 Task: Find connections with filter location Maryborough with filter topic #Personalbrandingwith filter profile language Spanish with filter current company ITC Hotels with filter school Goa Engineering College - Government of Goa with filter industry Security and Investigations with filter service category Grant Writing with filter keywords title Manufacturing Assembler
Action: Mouse moved to (711, 124)
Screenshot: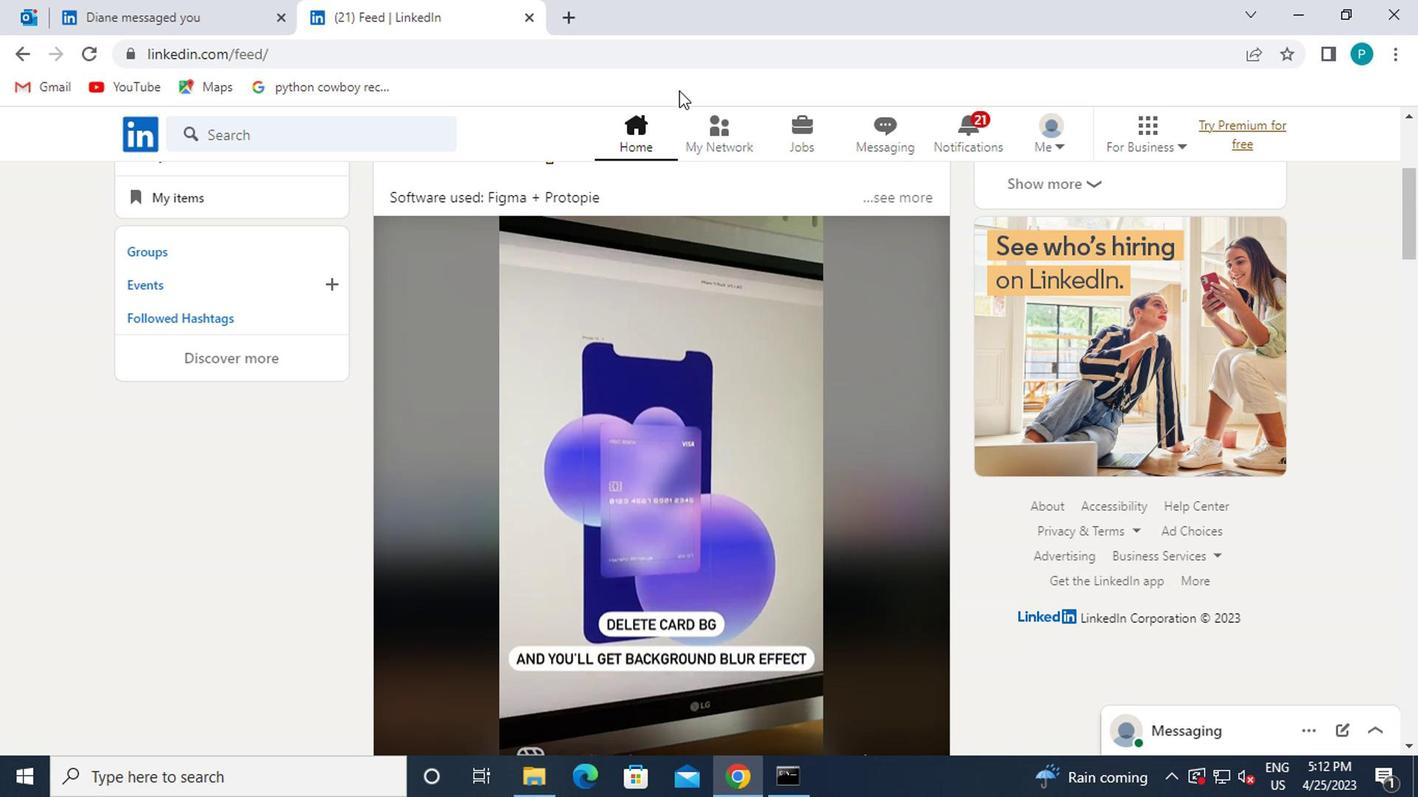 
Action: Mouse pressed left at (711, 124)
Screenshot: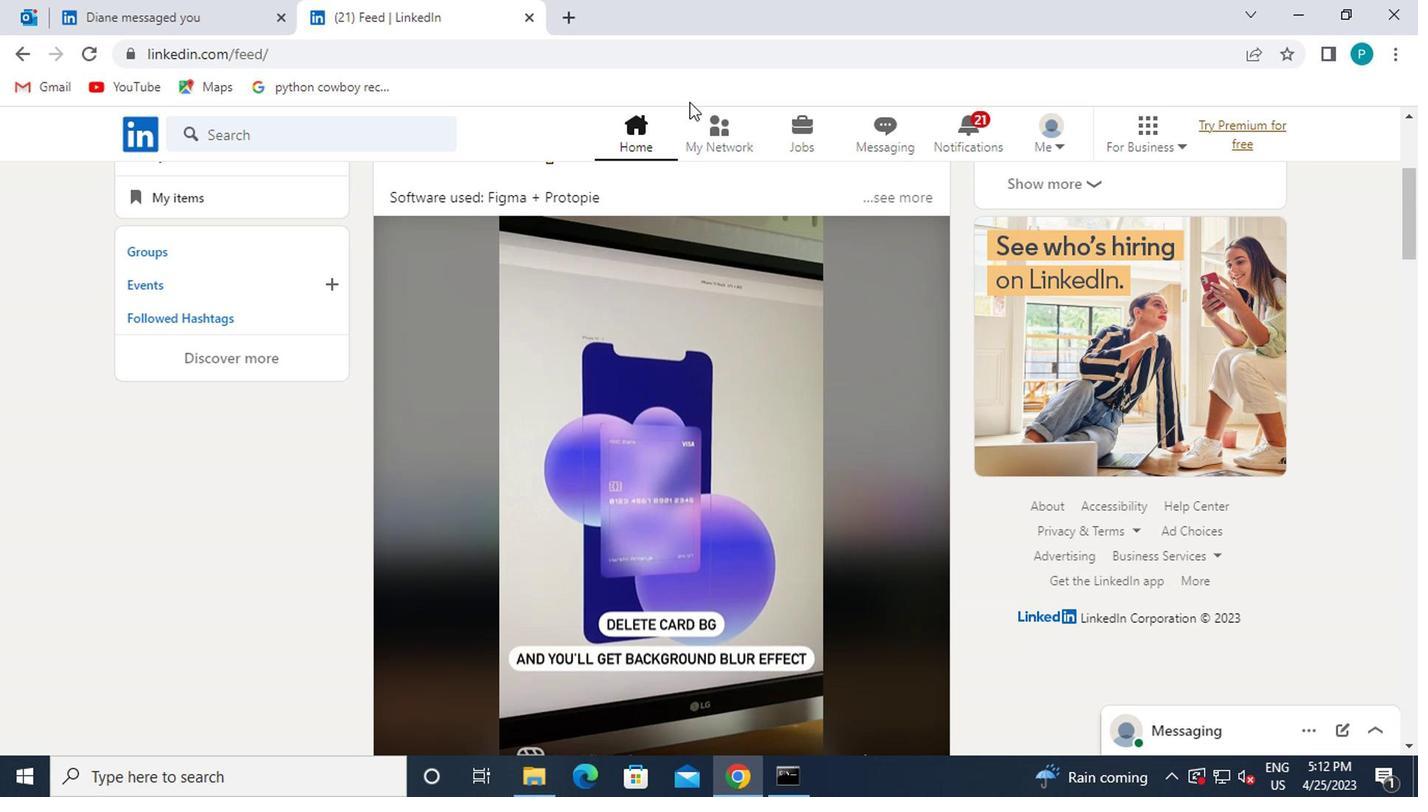 
Action: Mouse moved to (149, 262)
Screenshot: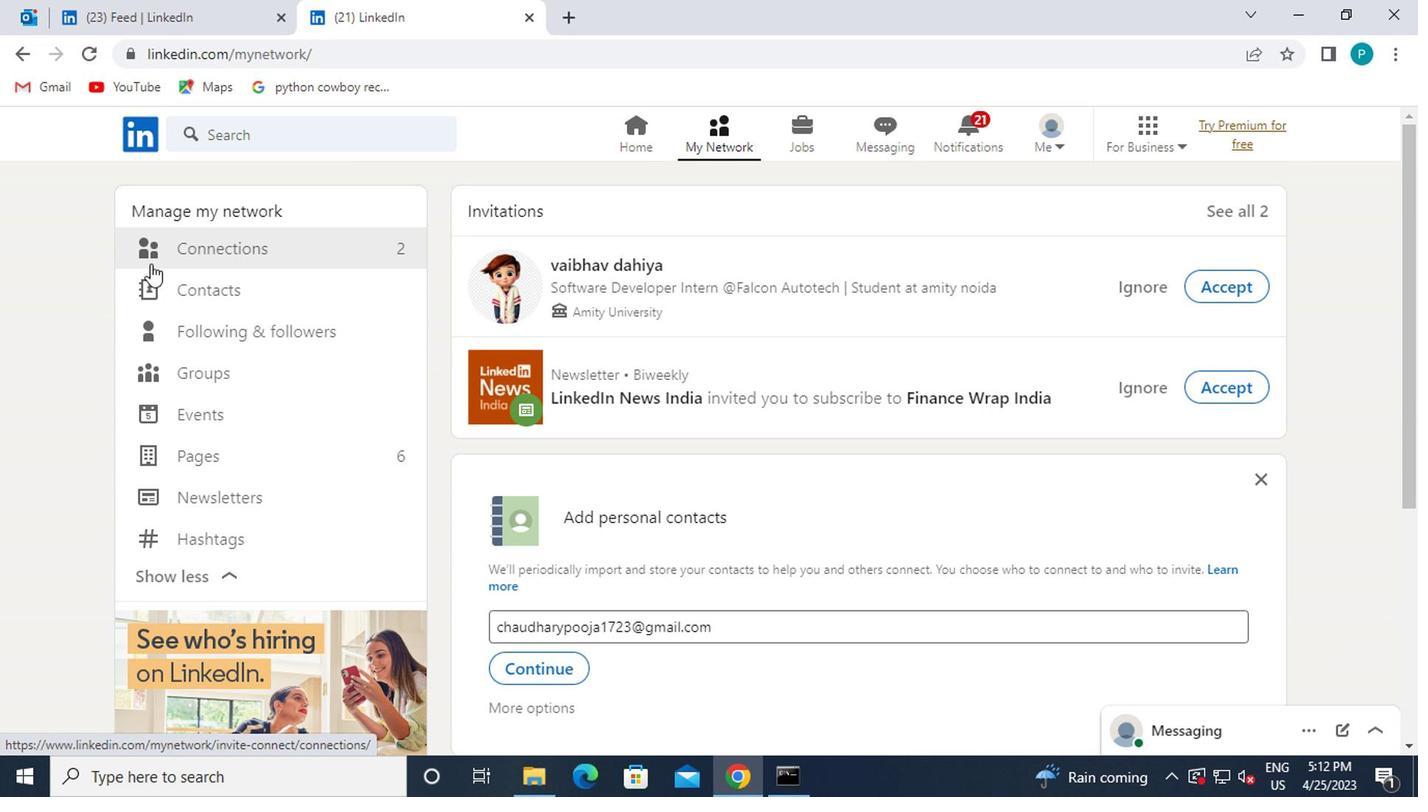 
Action: Mouse pressed left at (149, 262)
Screenshot: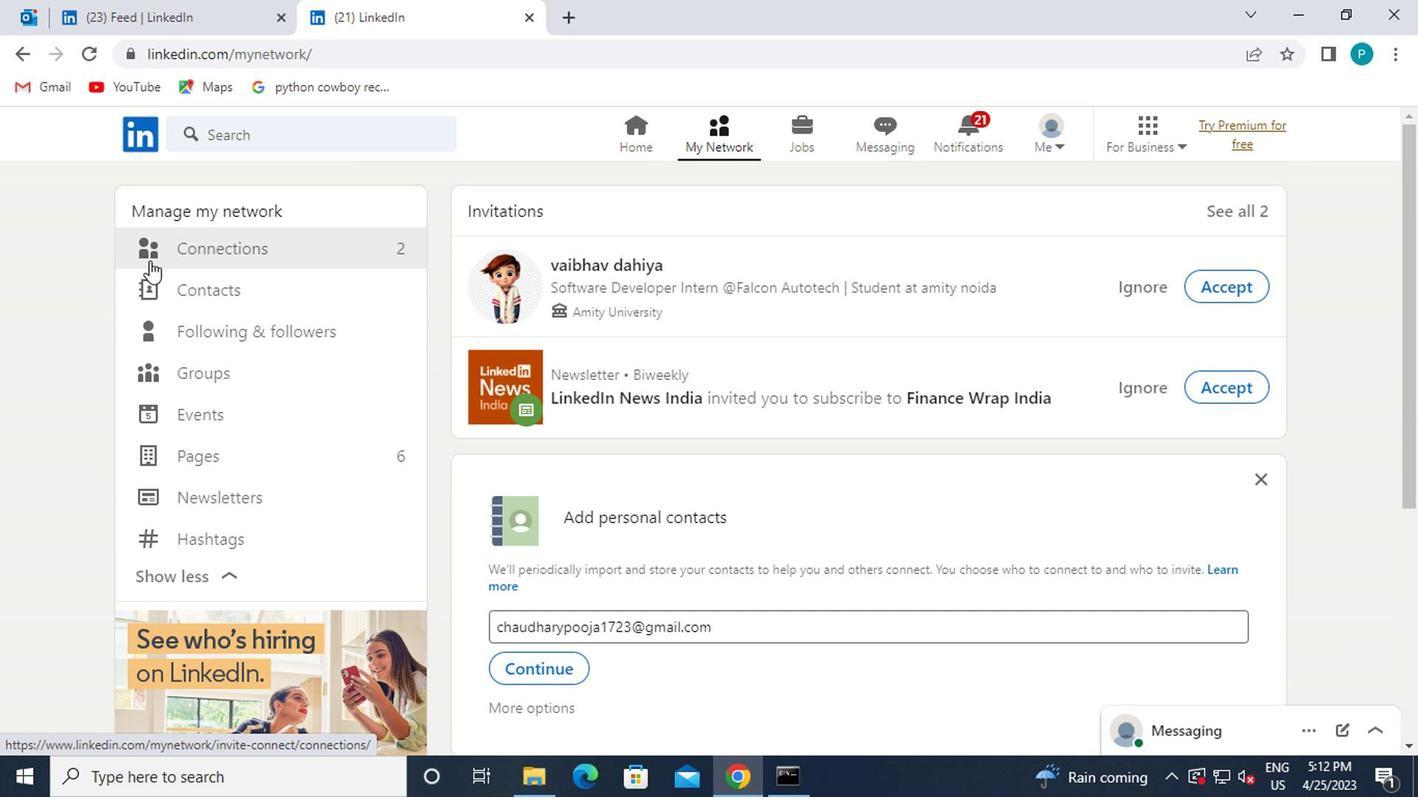 
Action: Mouse moved to (838, 257)
Screenshot: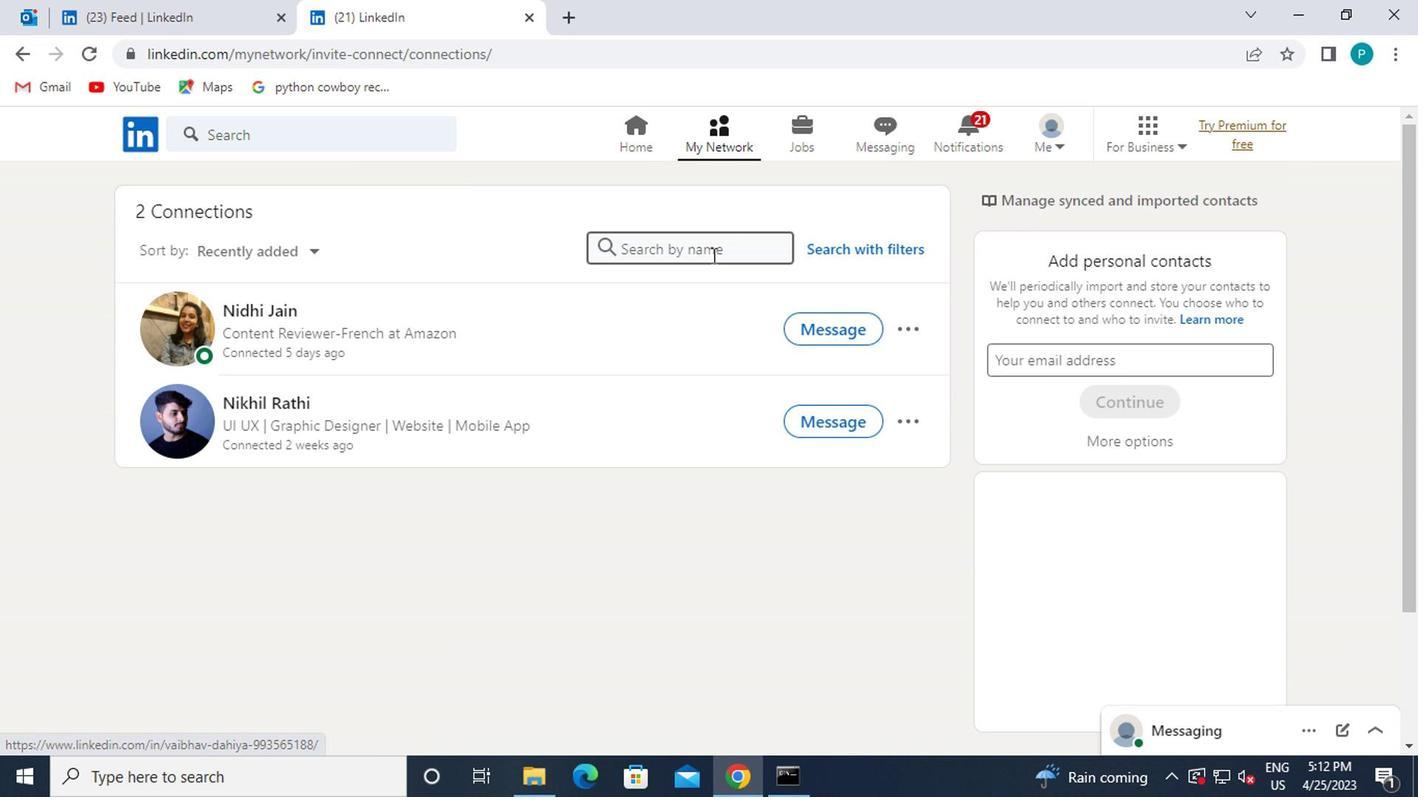 
Action: Mouse pressed left at (838, 257)
Screenshot: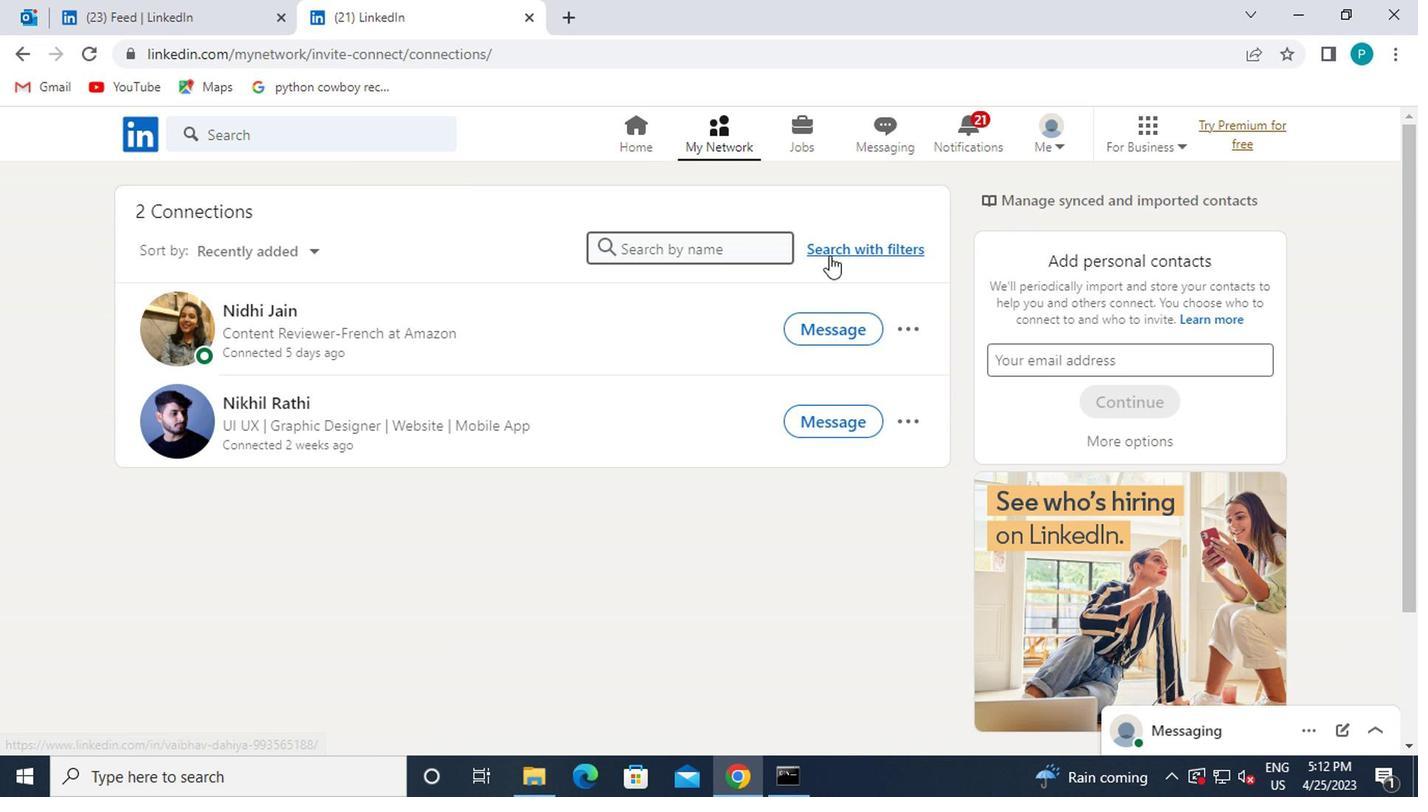 
Action: Mouse moved to (669, 206)
Screenshot: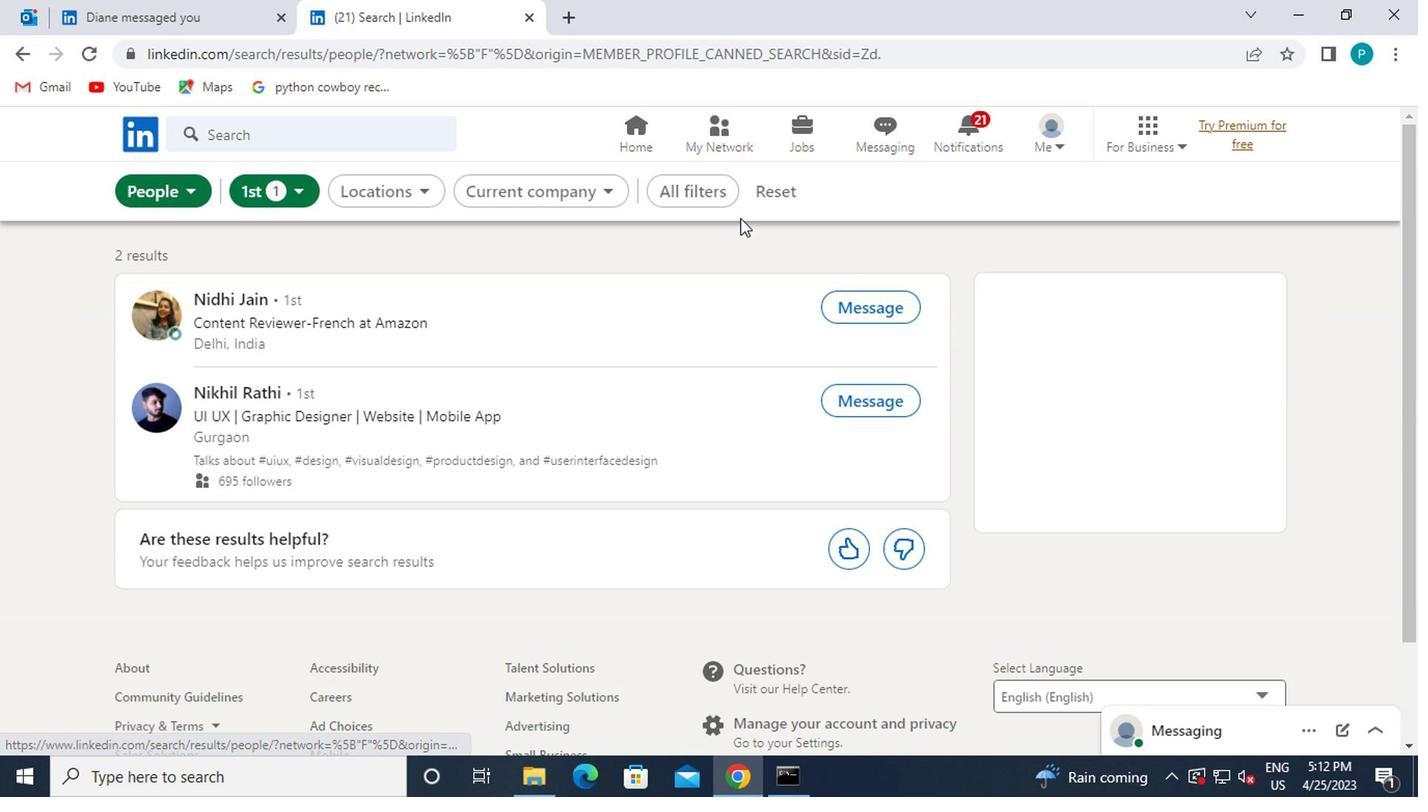 
Action: Mouse pressed left at (669, 206)
Screenshot: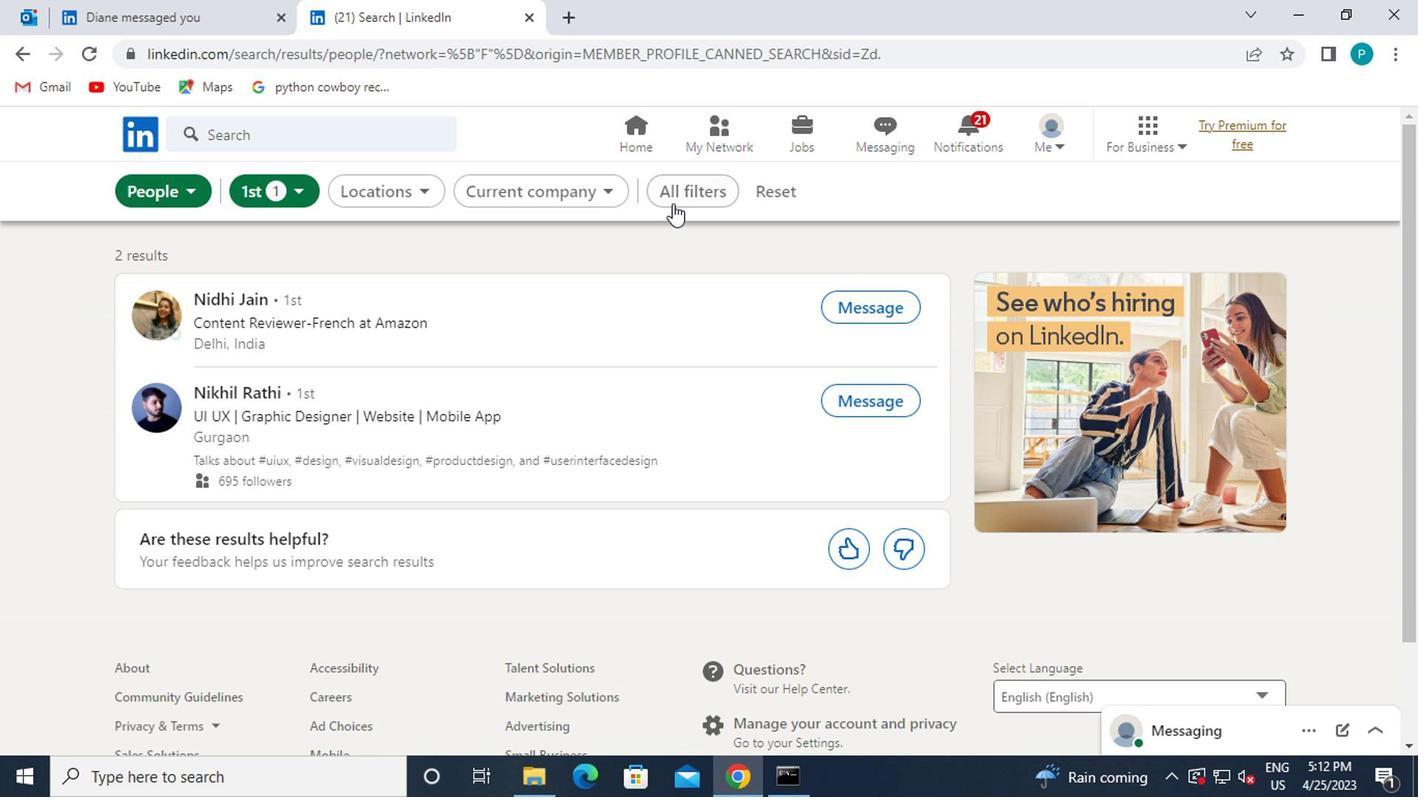 
Action: Mouse moved to (967, 477)
Screenshot: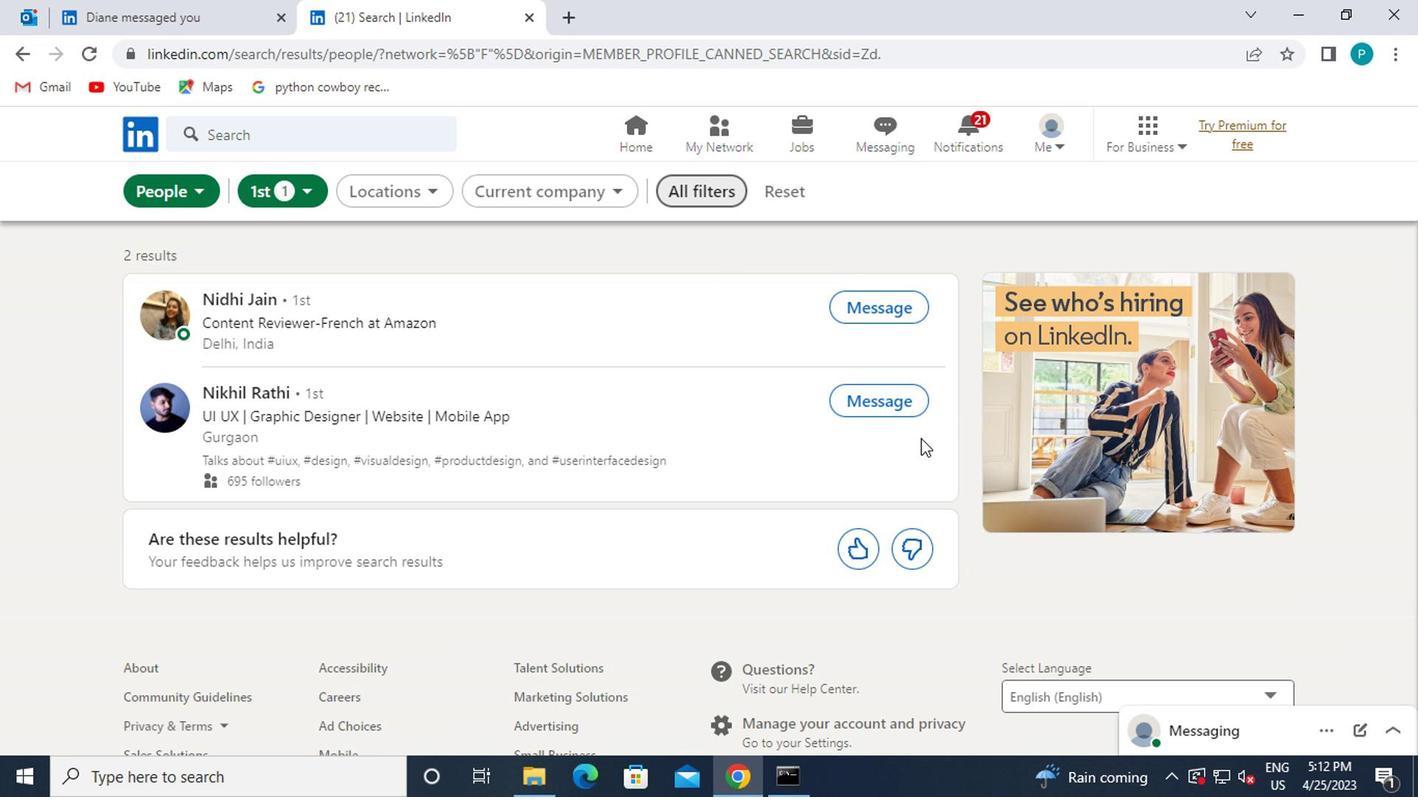 
Action: Mouse scrolled (967, 475) with delta (0, -1)
Screenshot: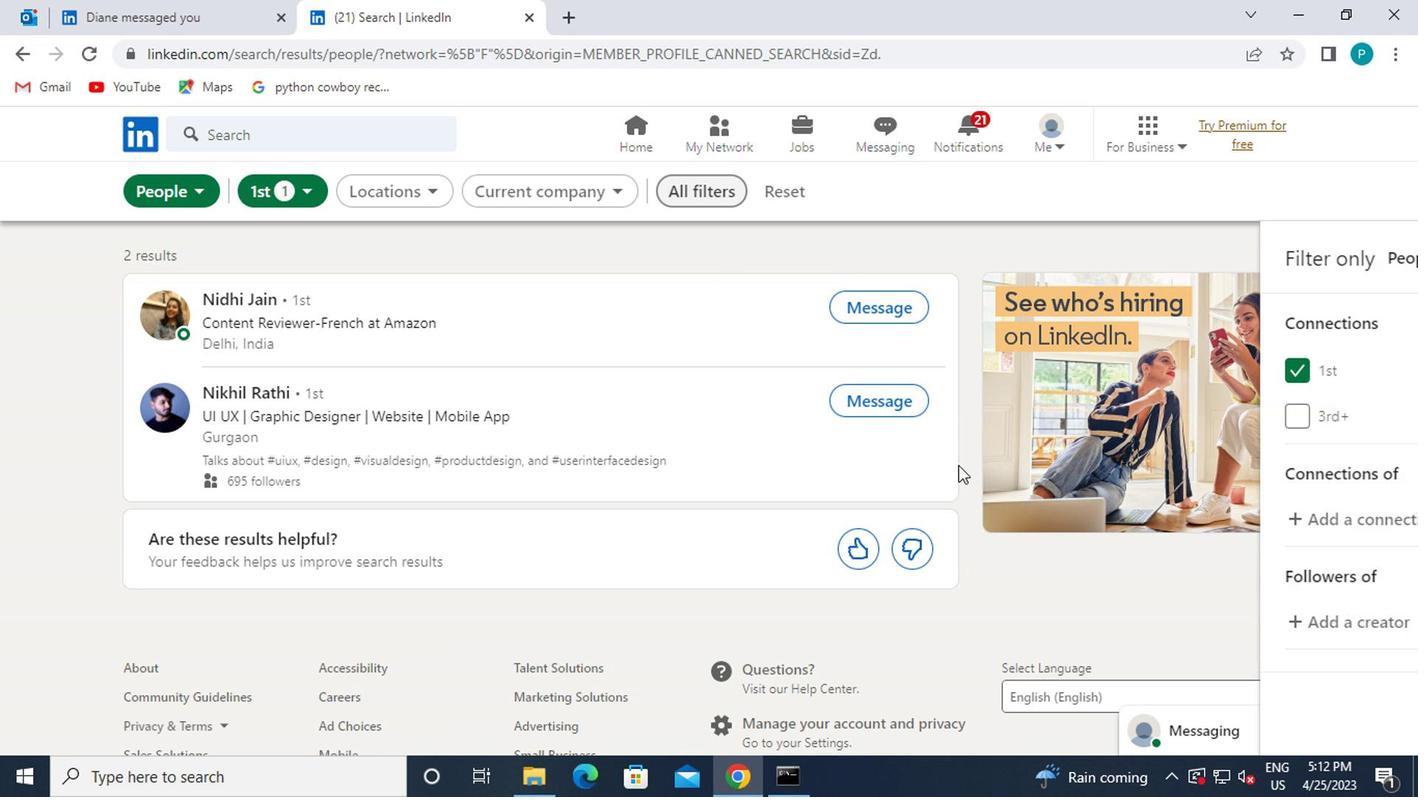 
Action: Mouse moved to (967, 478)
Screenshot: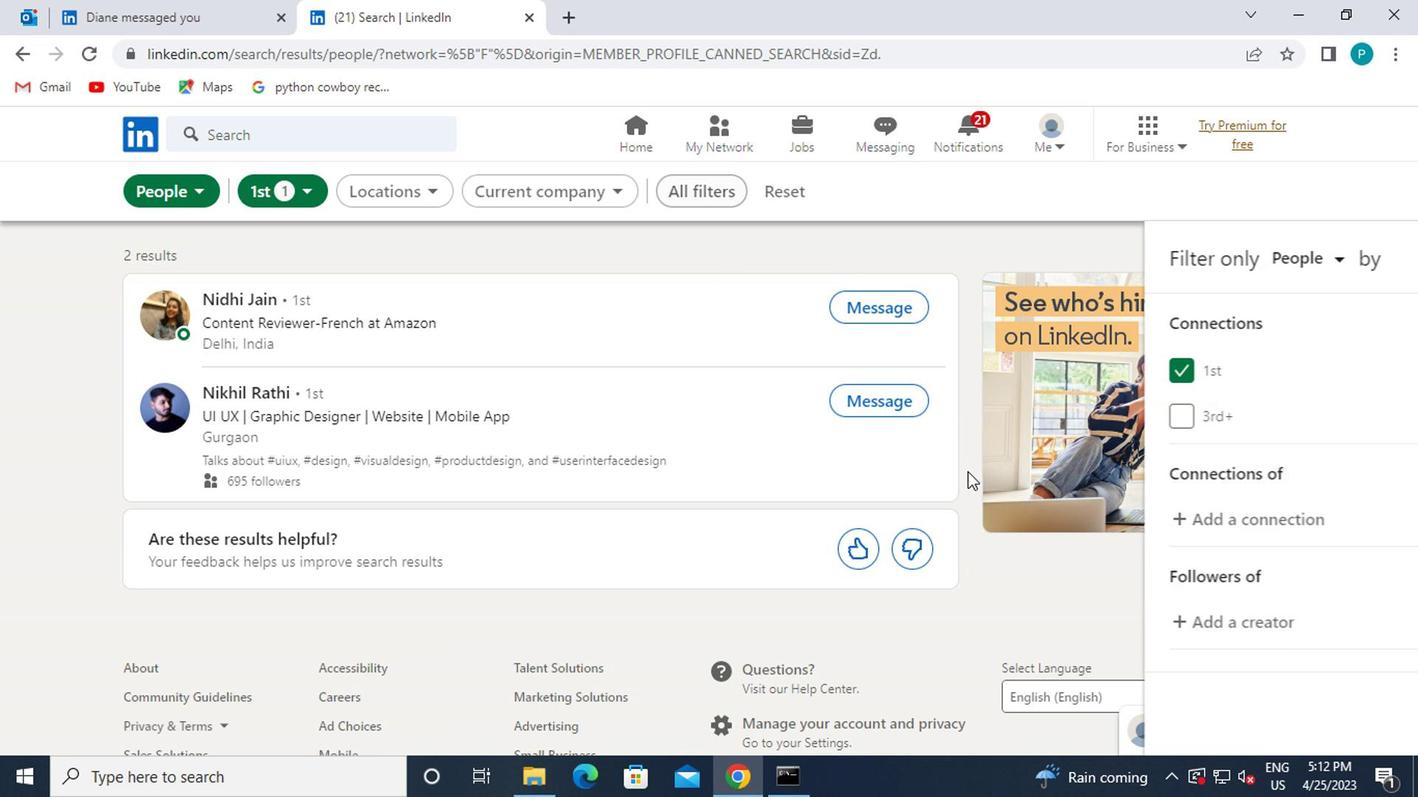 
Action: Mouse scrolled (967, 477) with delta (0, 0)
Screenshot: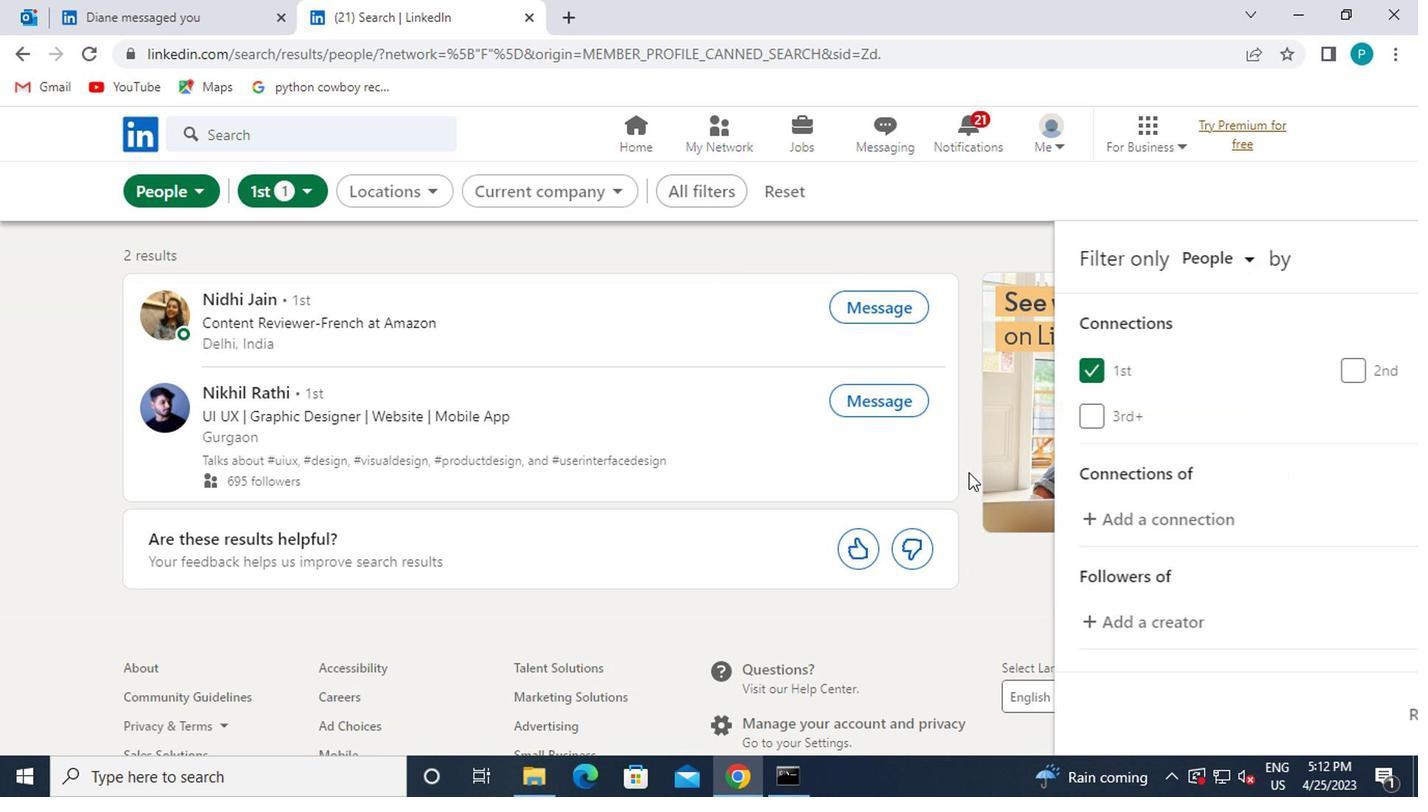 
Action: Mouse moved to (1029, 483)
Screenshot: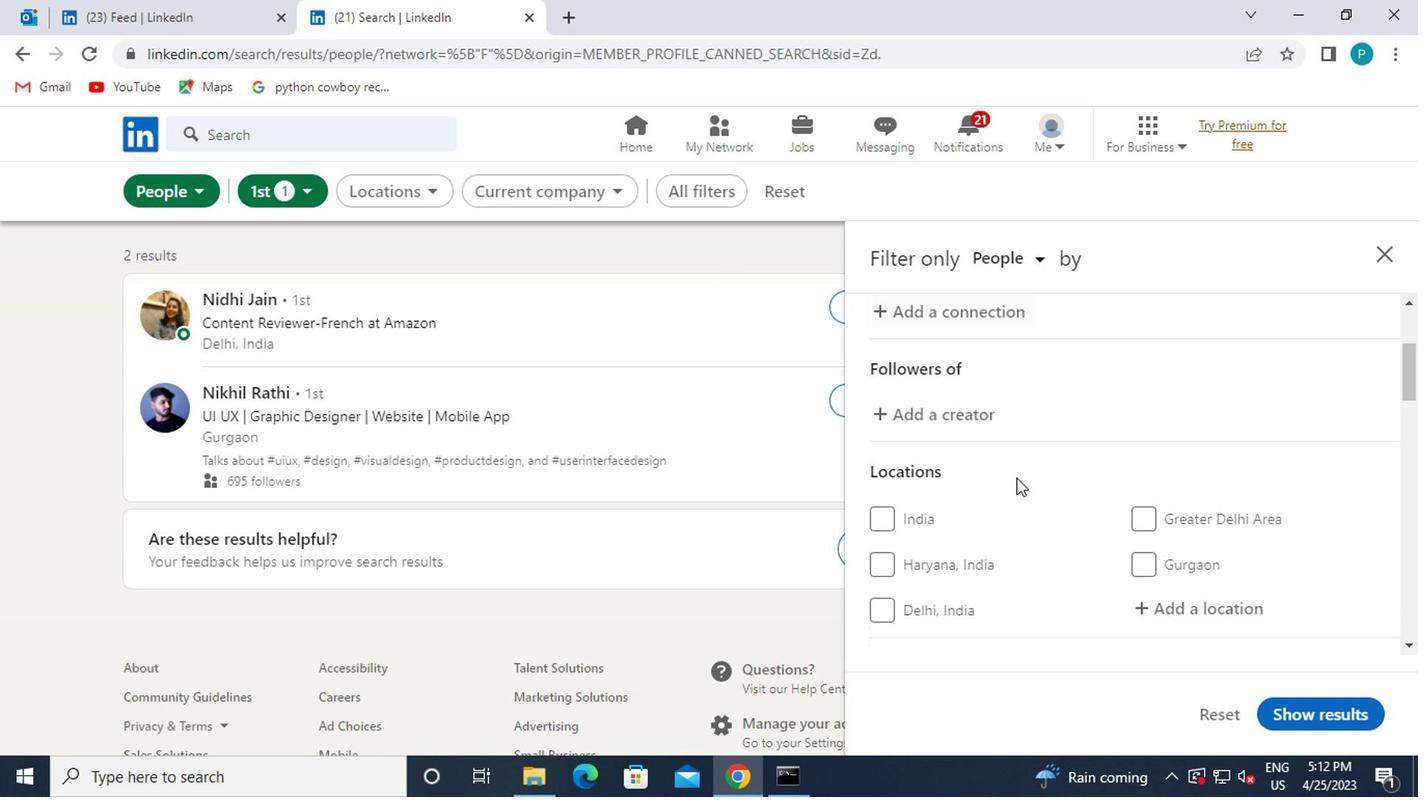 
Action: Mouse scrolled (1029, 485) with delta (0, 1)
Screenshot: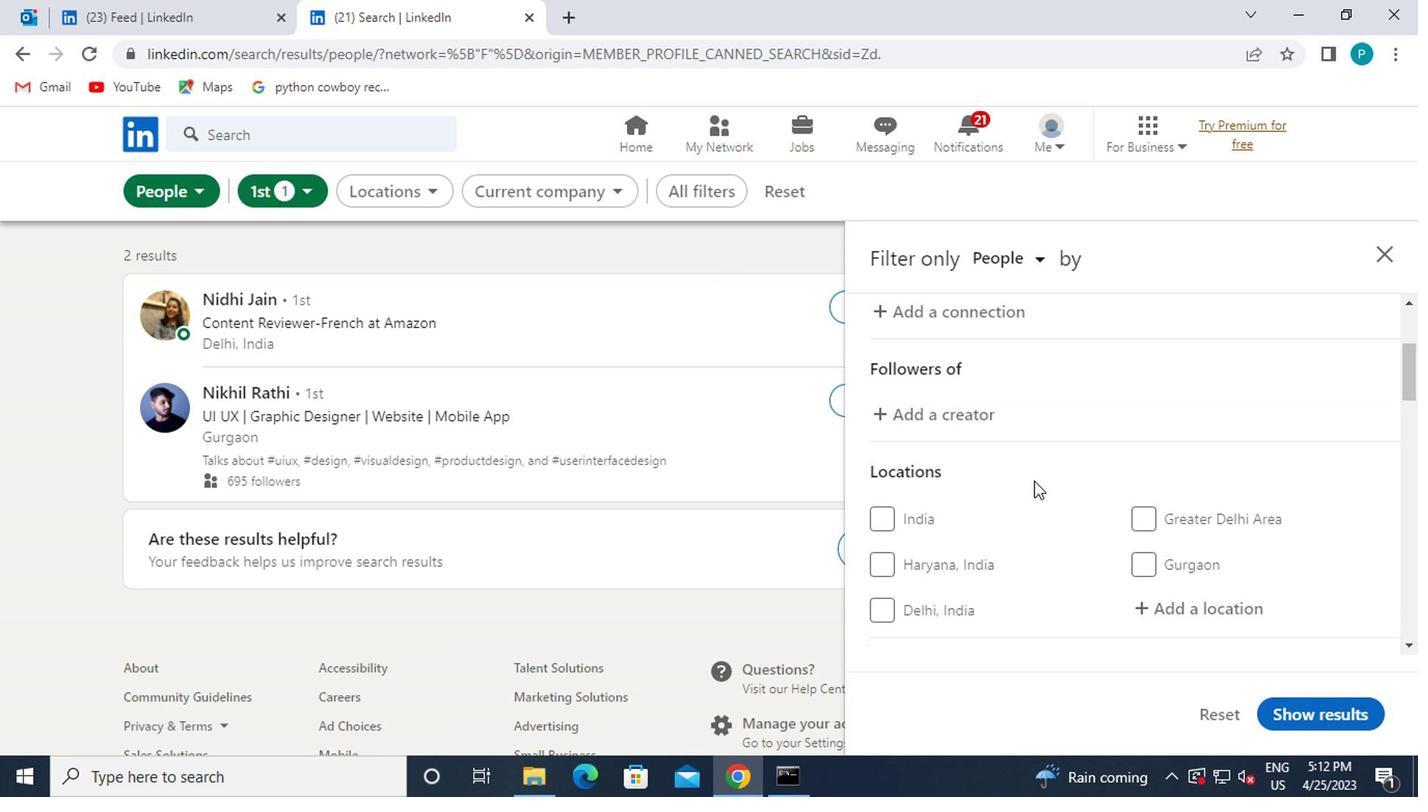 
Action: Mouse scrolled (1029, 483) with delta (0, 0)
Screenshot: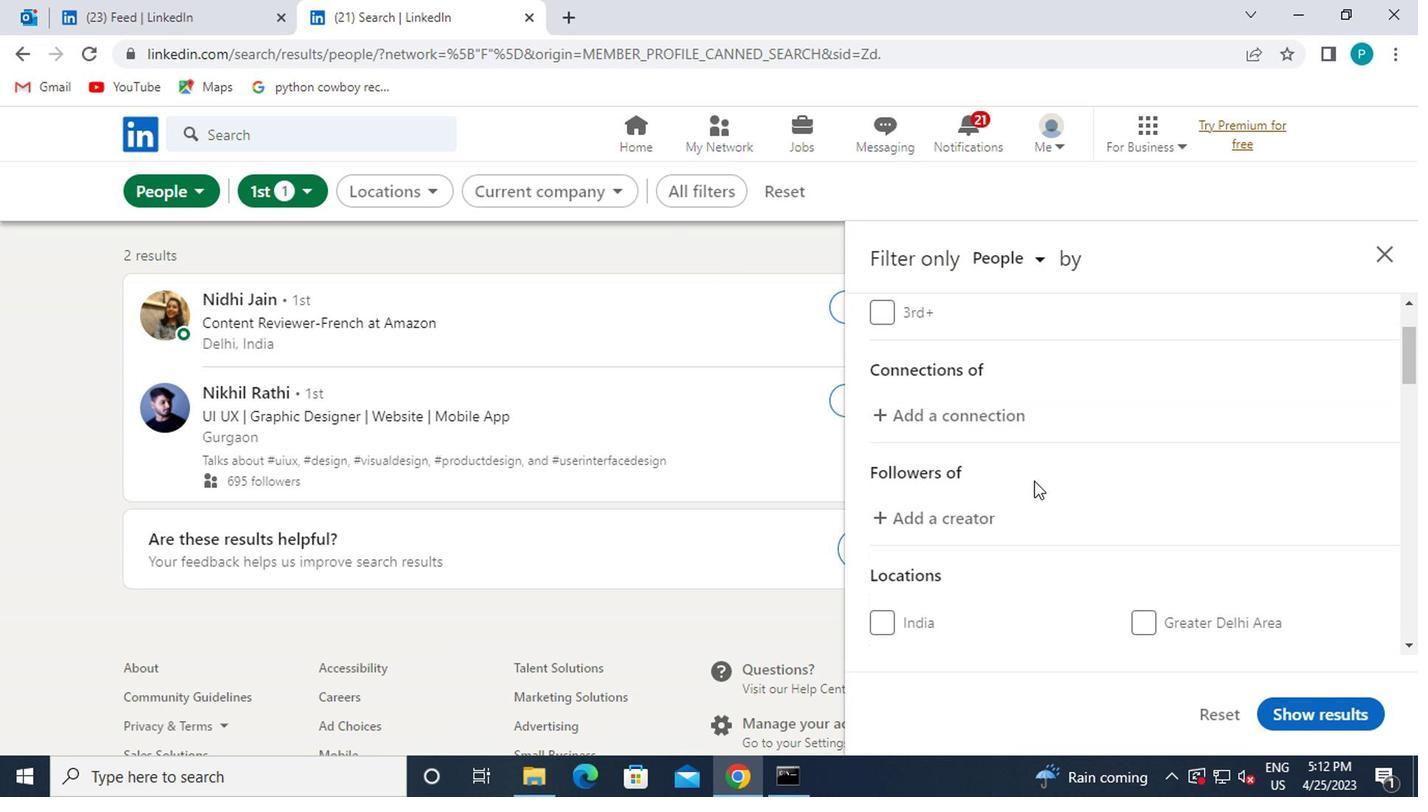 
Action: Mouse scrolled (1029, 483) with delta (0, 0)
Screenshot: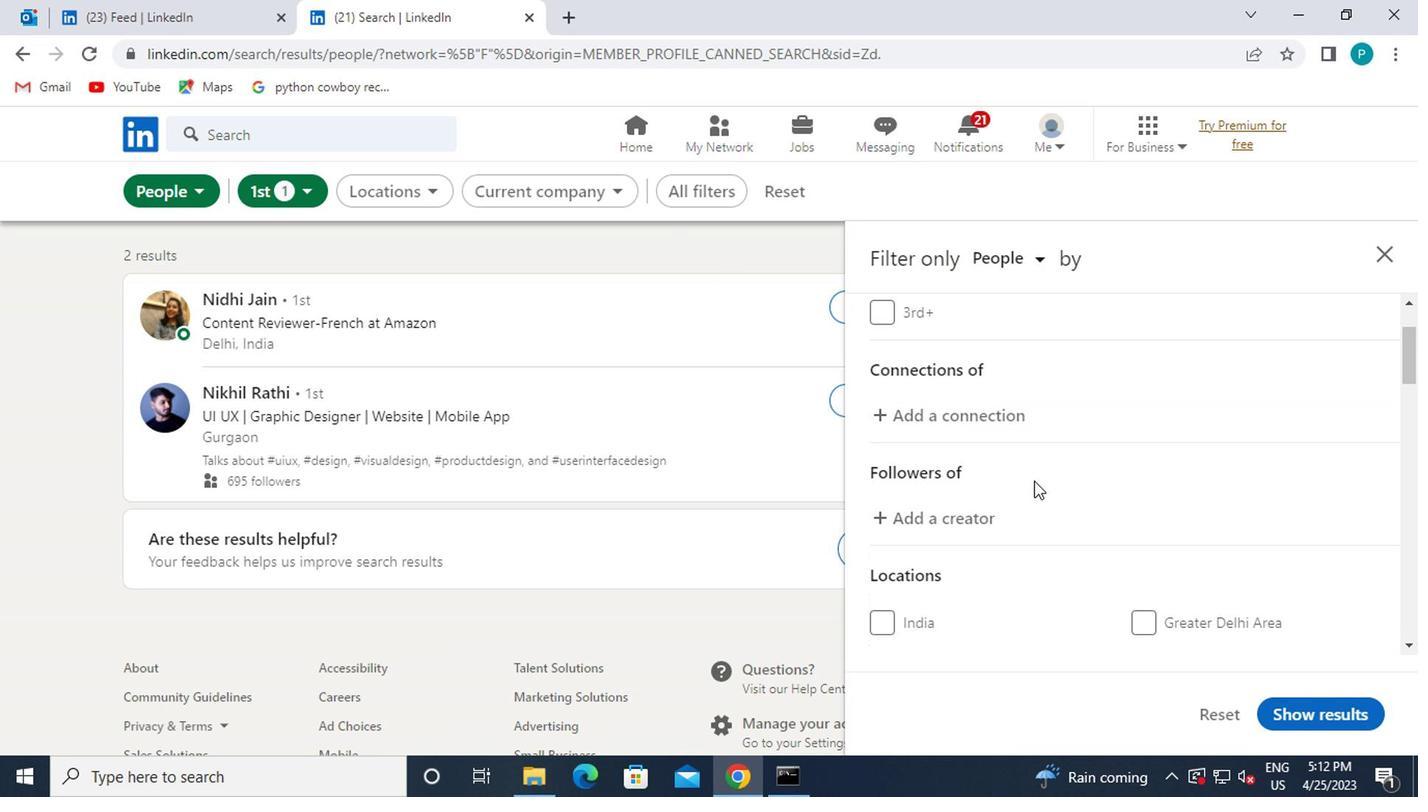 
Action: Mouse moved to (1162, 510)
Screenshot: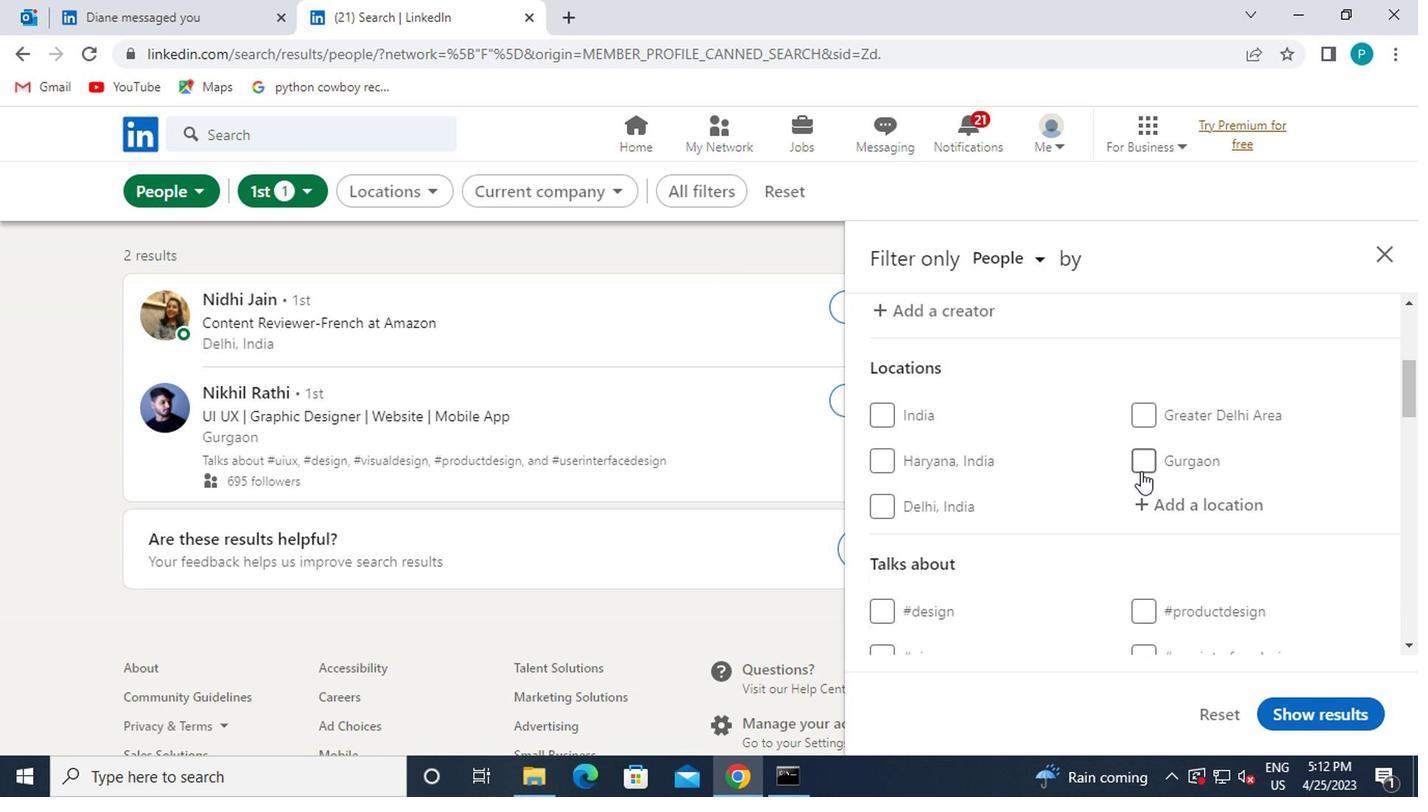 
Action: Mouse pressed left at (1162, 510)
Screenshot: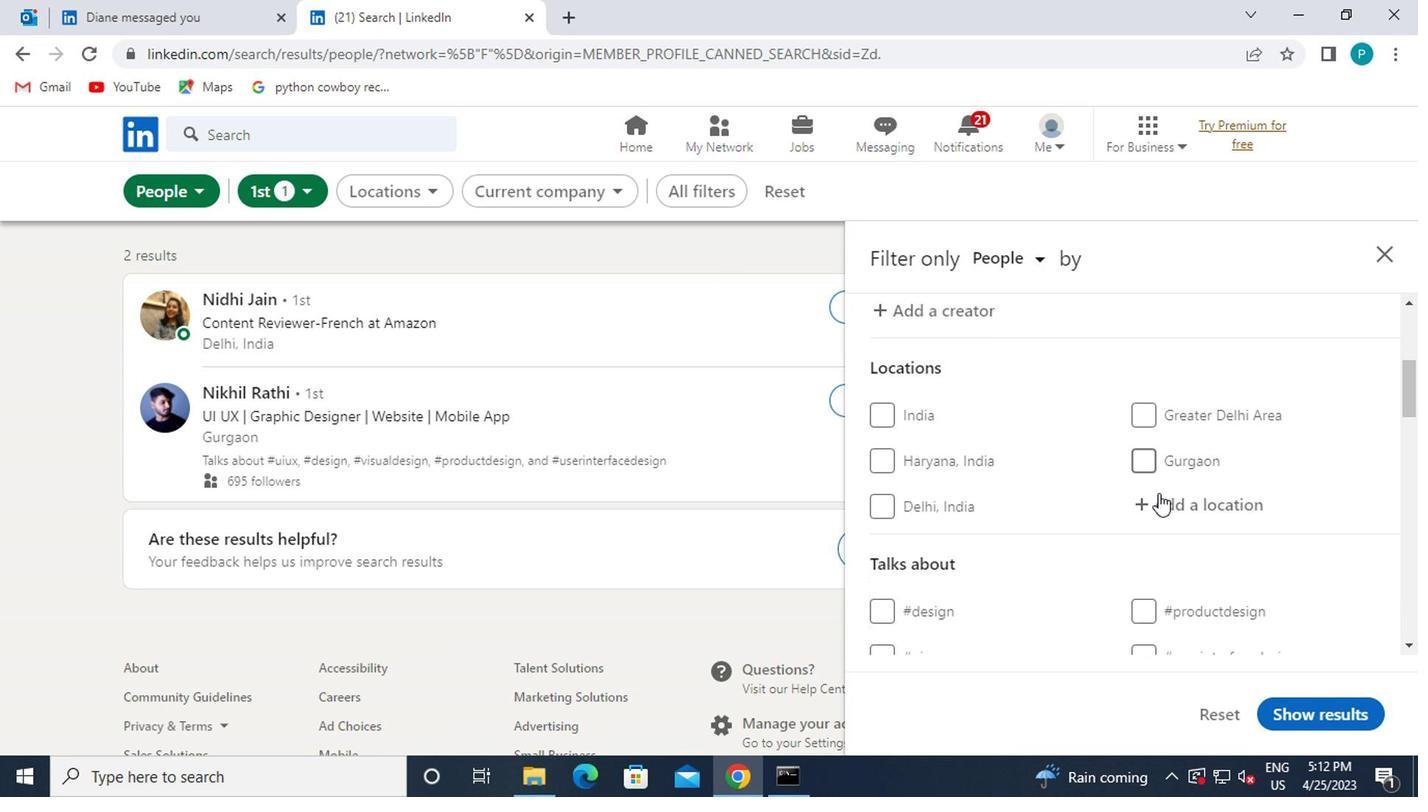 
Action: Mouse moved to (1142, 503)
Screenshot: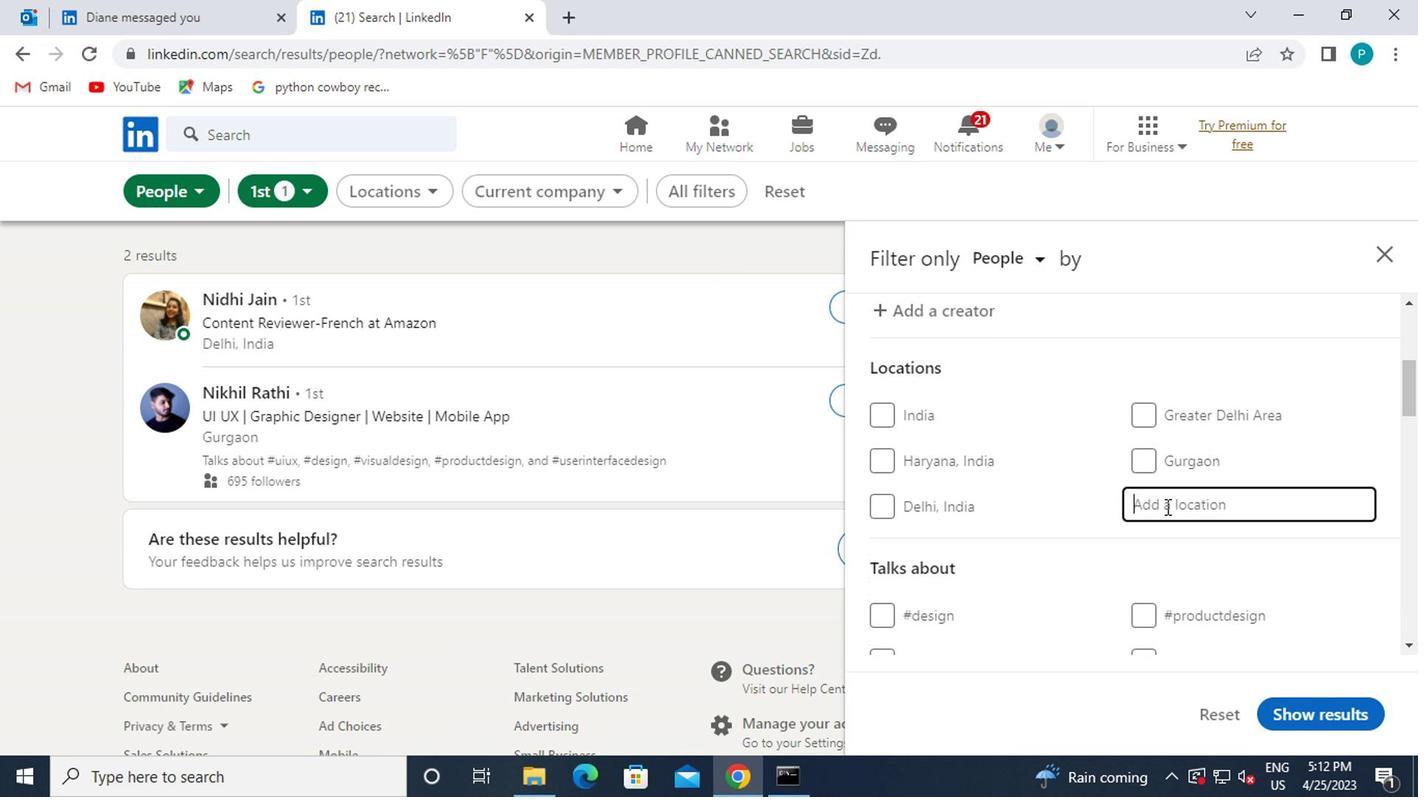 
Action: Key pressed mary
Screenshot: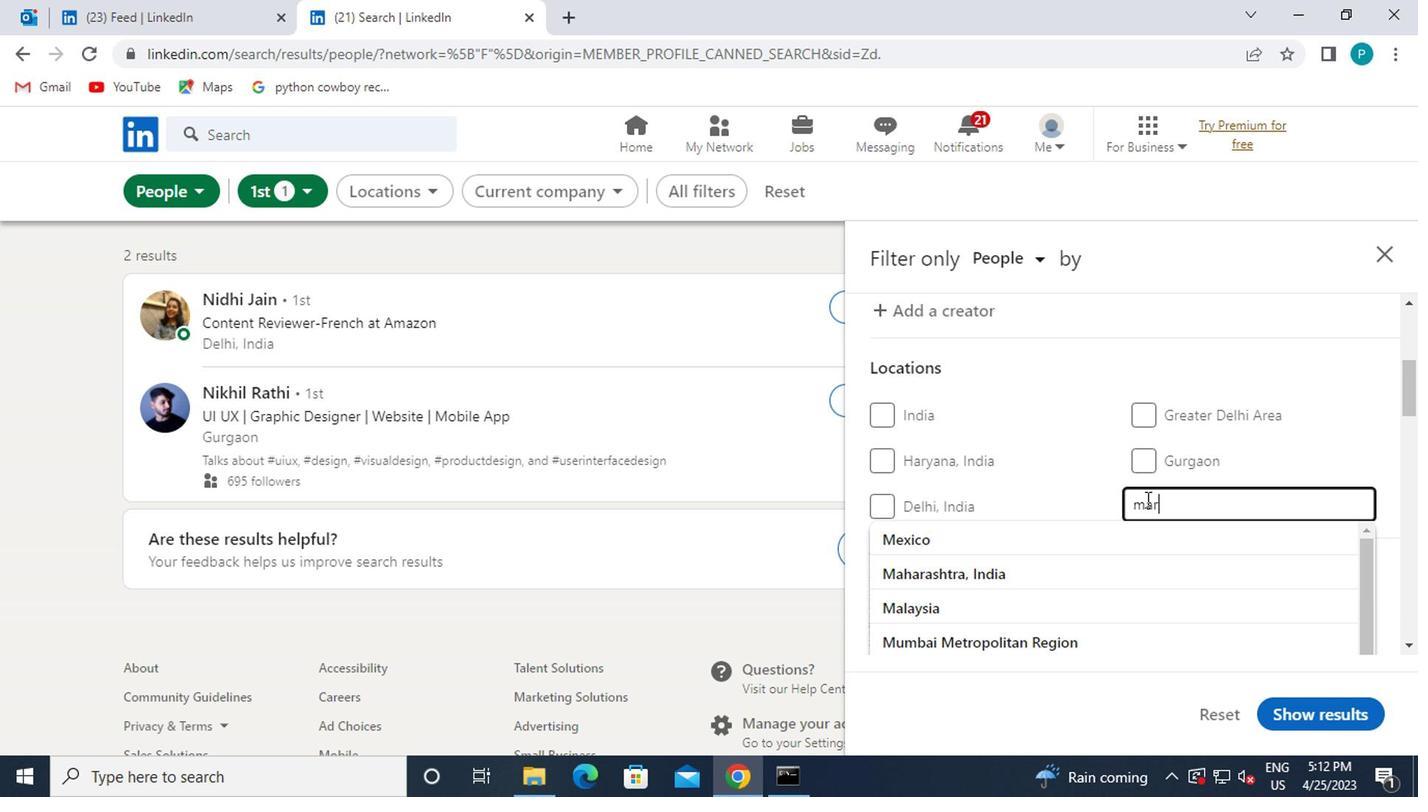 
Action: Mouse moved to (1142, 503)
Screenshot: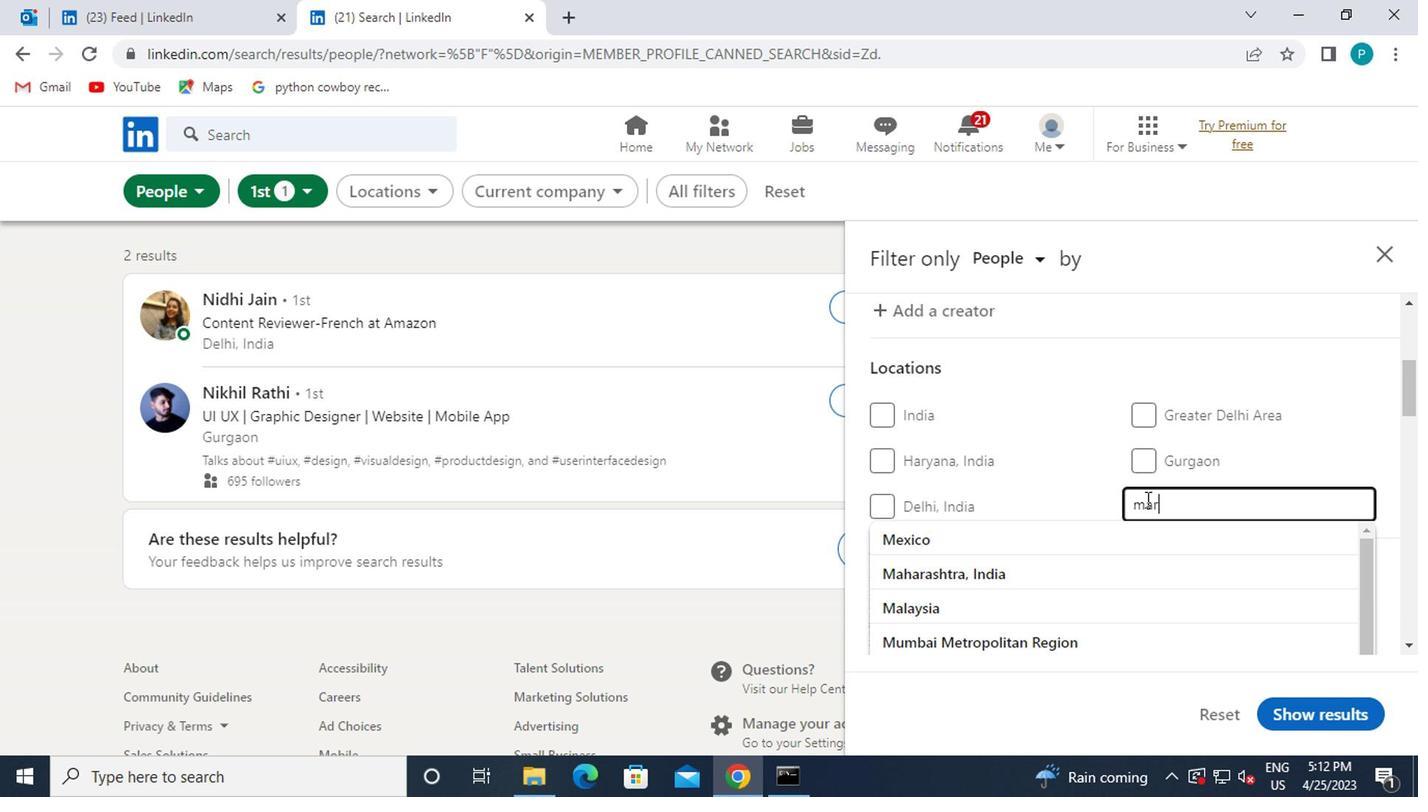 
Action: Key pressed borough
Screenshot: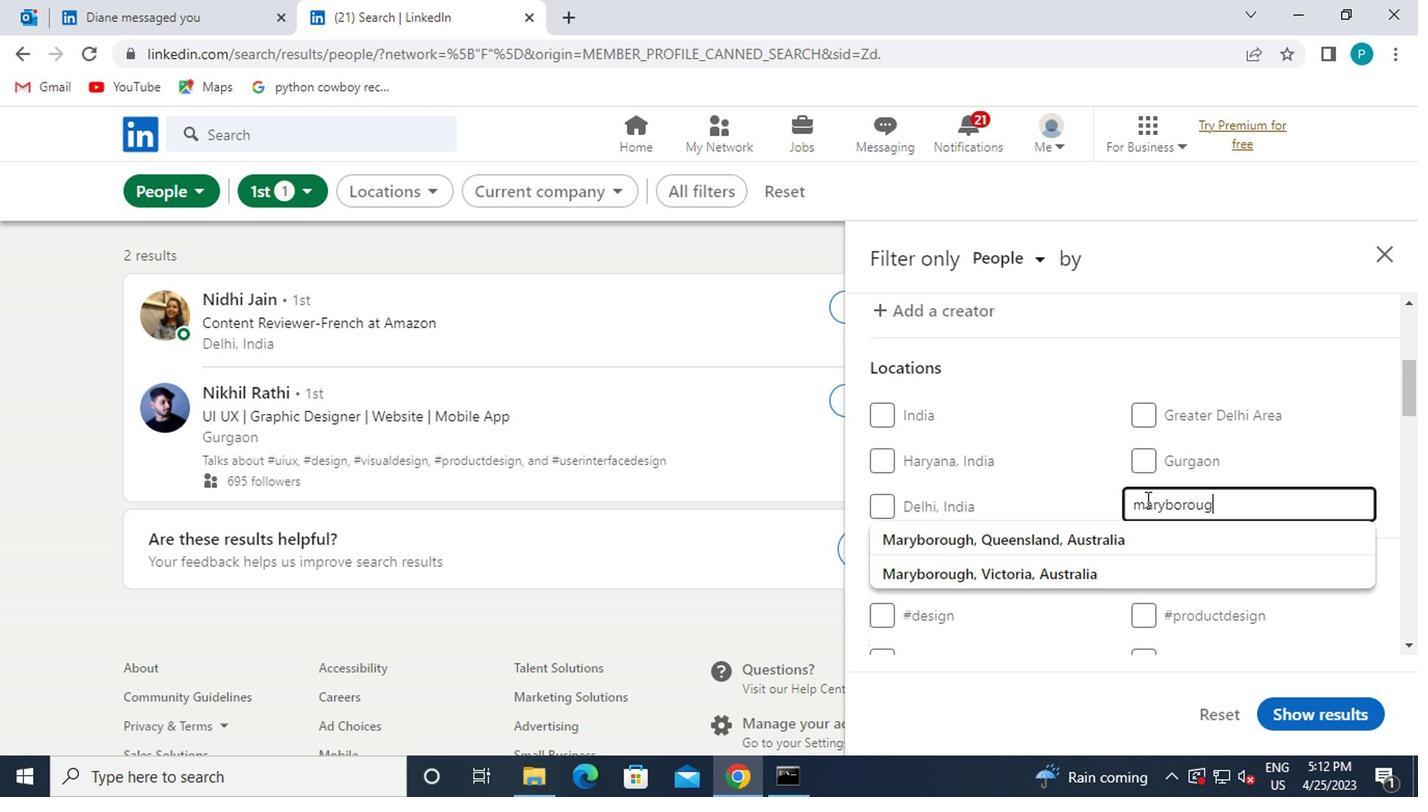 
Action: Mouse moved to (1232, 454)
Screenshot: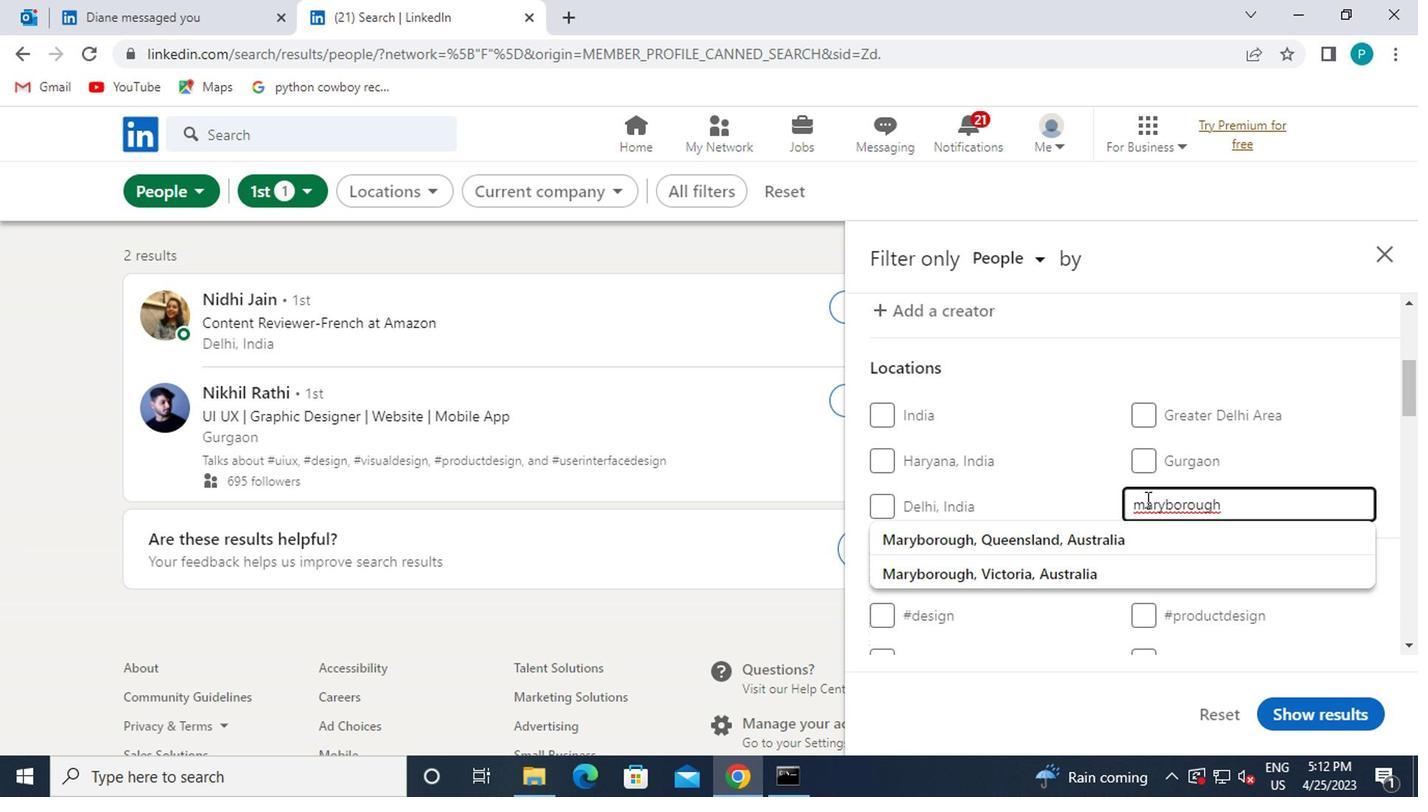 
Action: Key pressed <Key.enter>
Screenshot: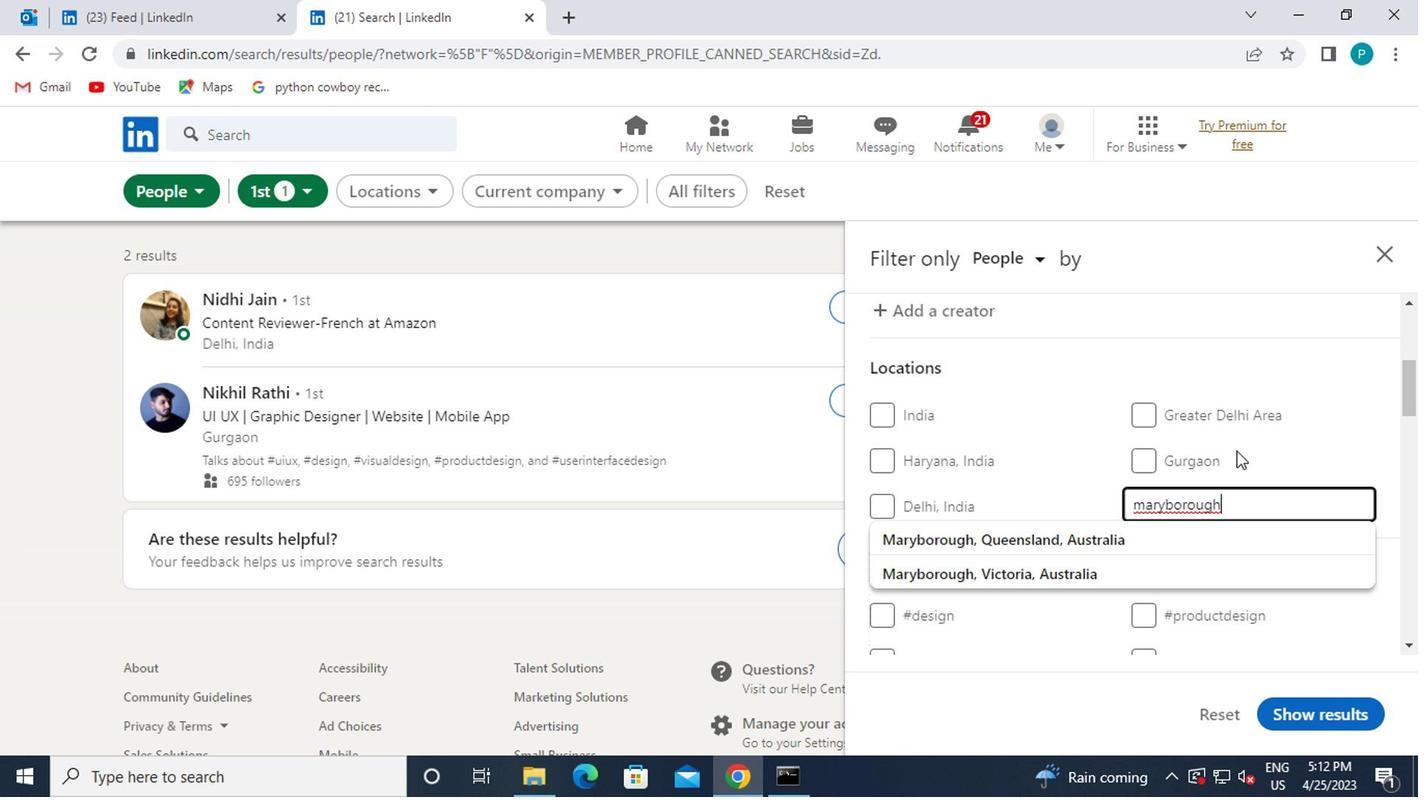 
Action: Mouse moved to (1233, 454)
Screenshot: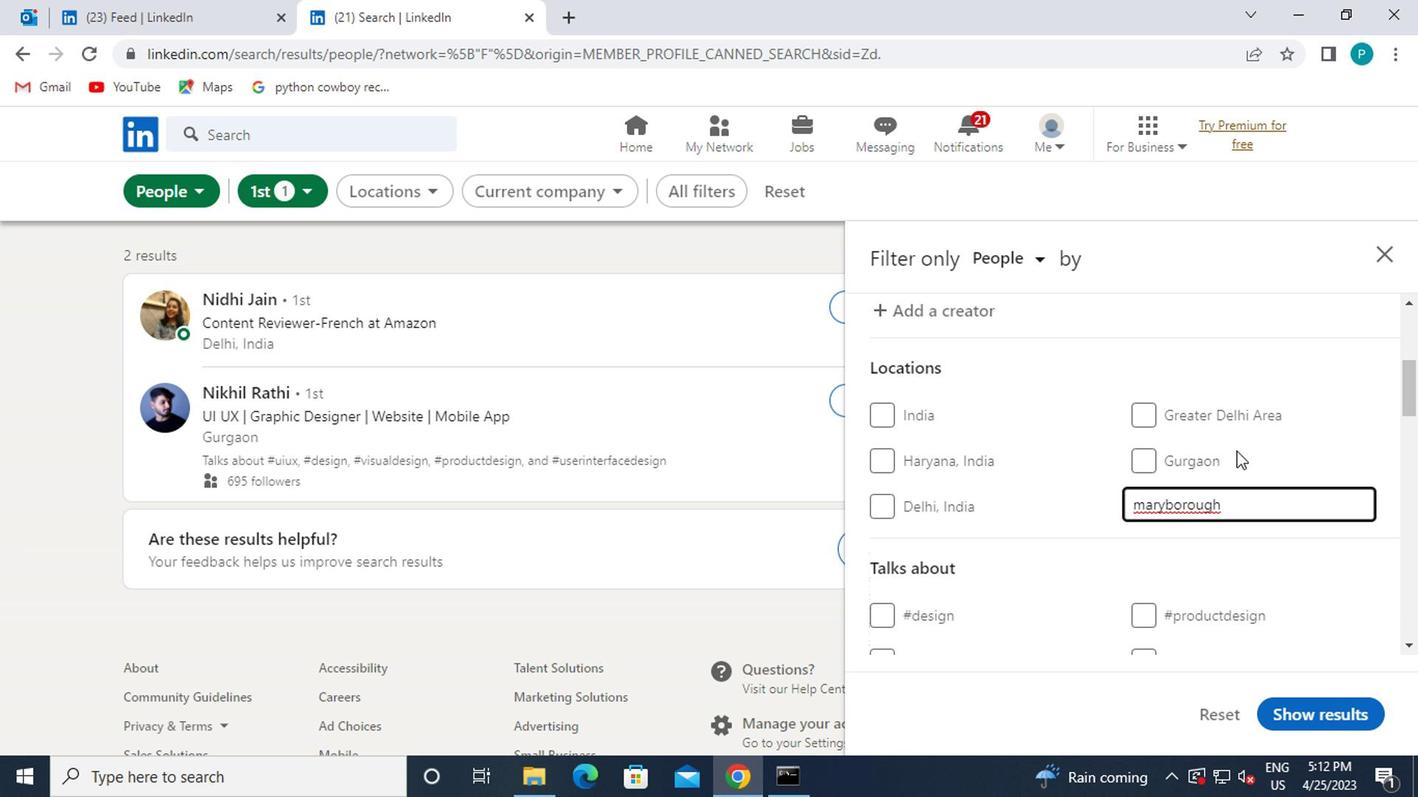 
Action: Mouse scrolled (1233, 452) with delta (0, -1)
Screenshot: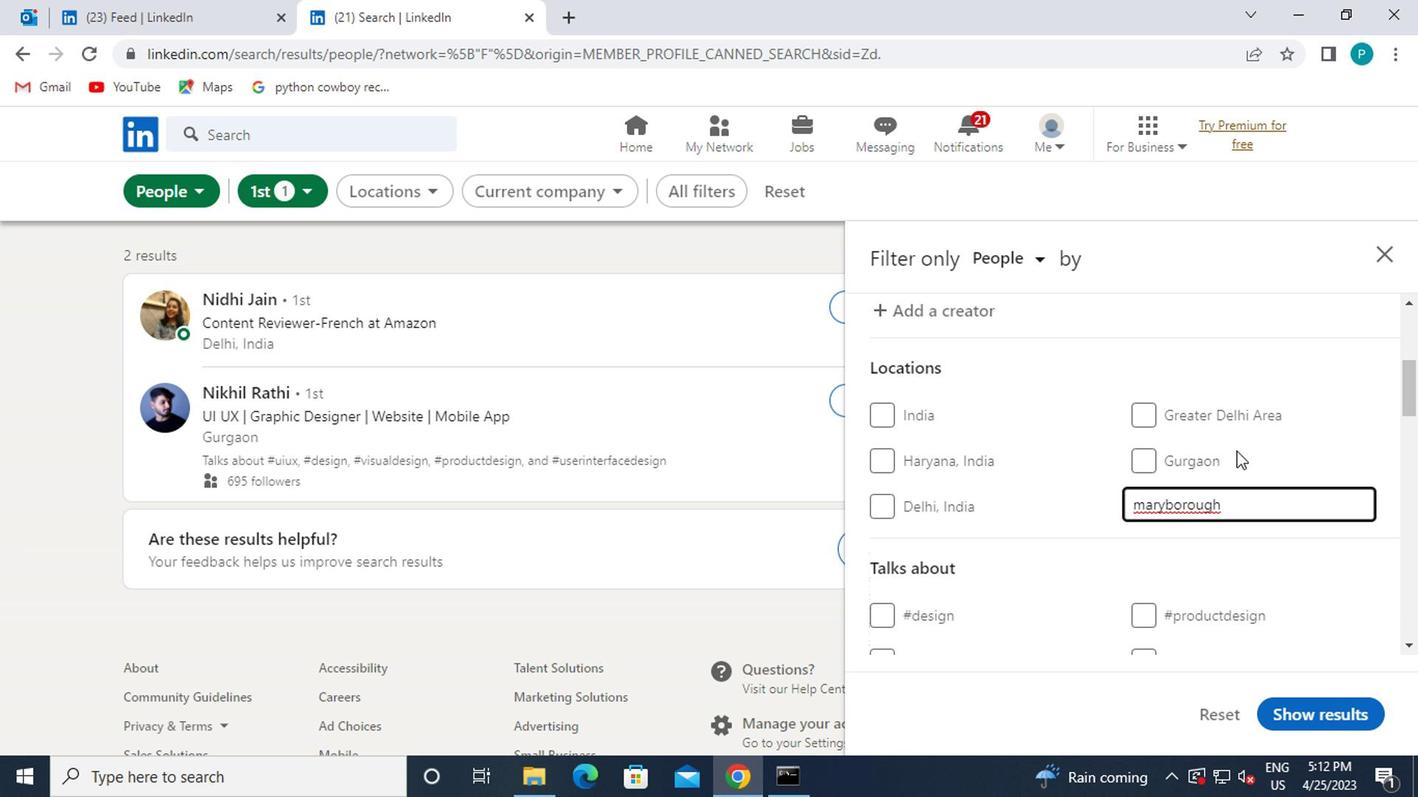 
Action: Mouse moved to (1229, 455)
Screenshot: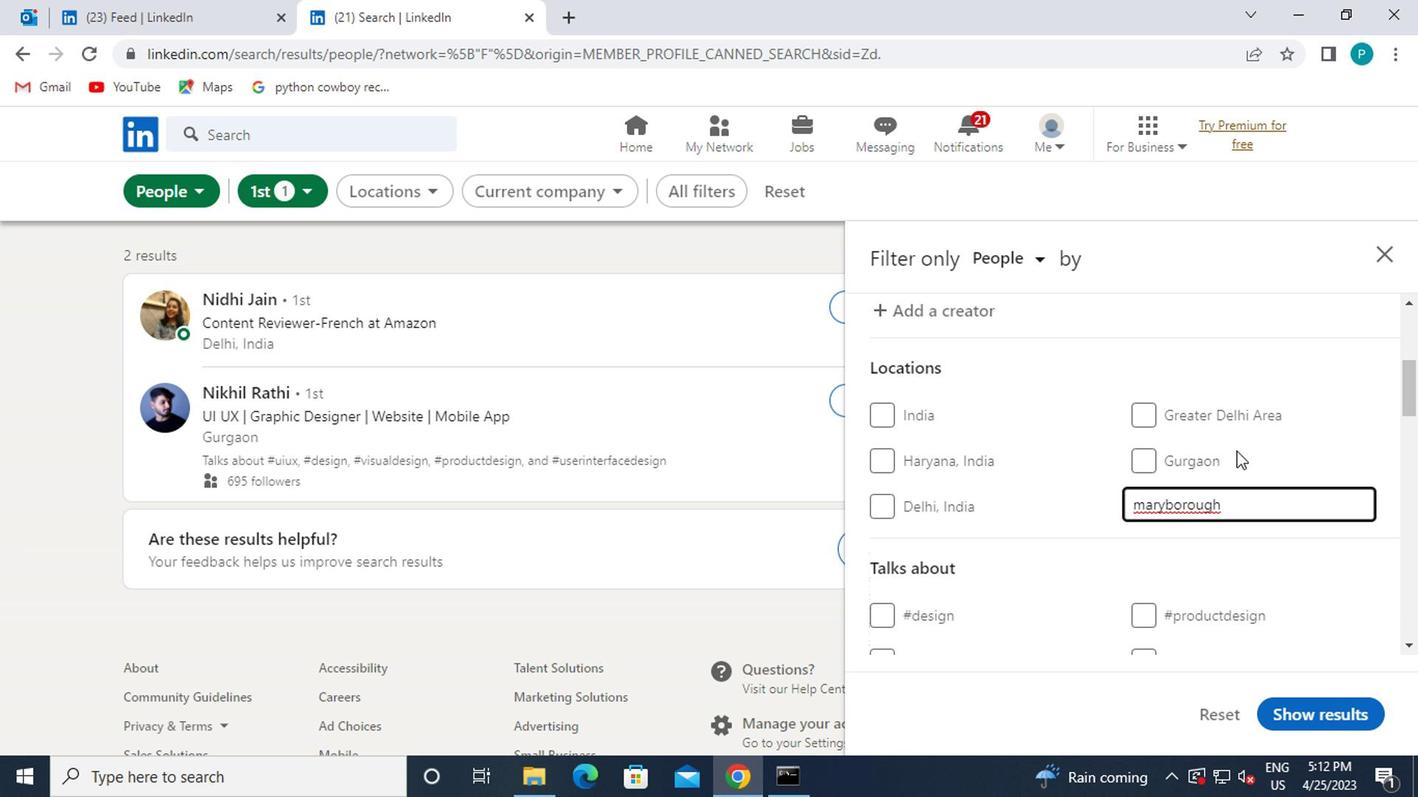 
Action: Mouse scrolled (1229, 454) with delta (0, 0)
Screenshot: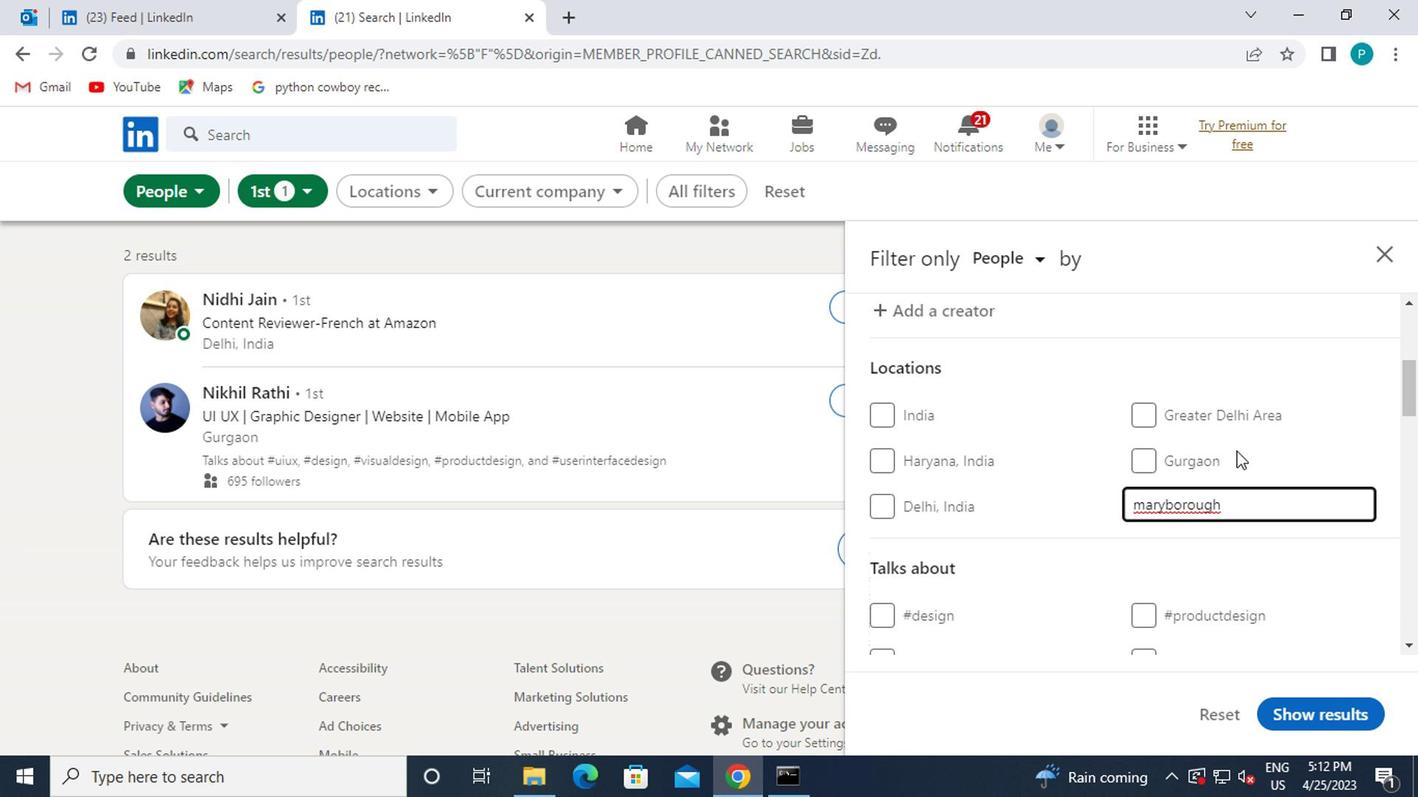 
Action: Mouse moved to (1170, 506)
Screenshot: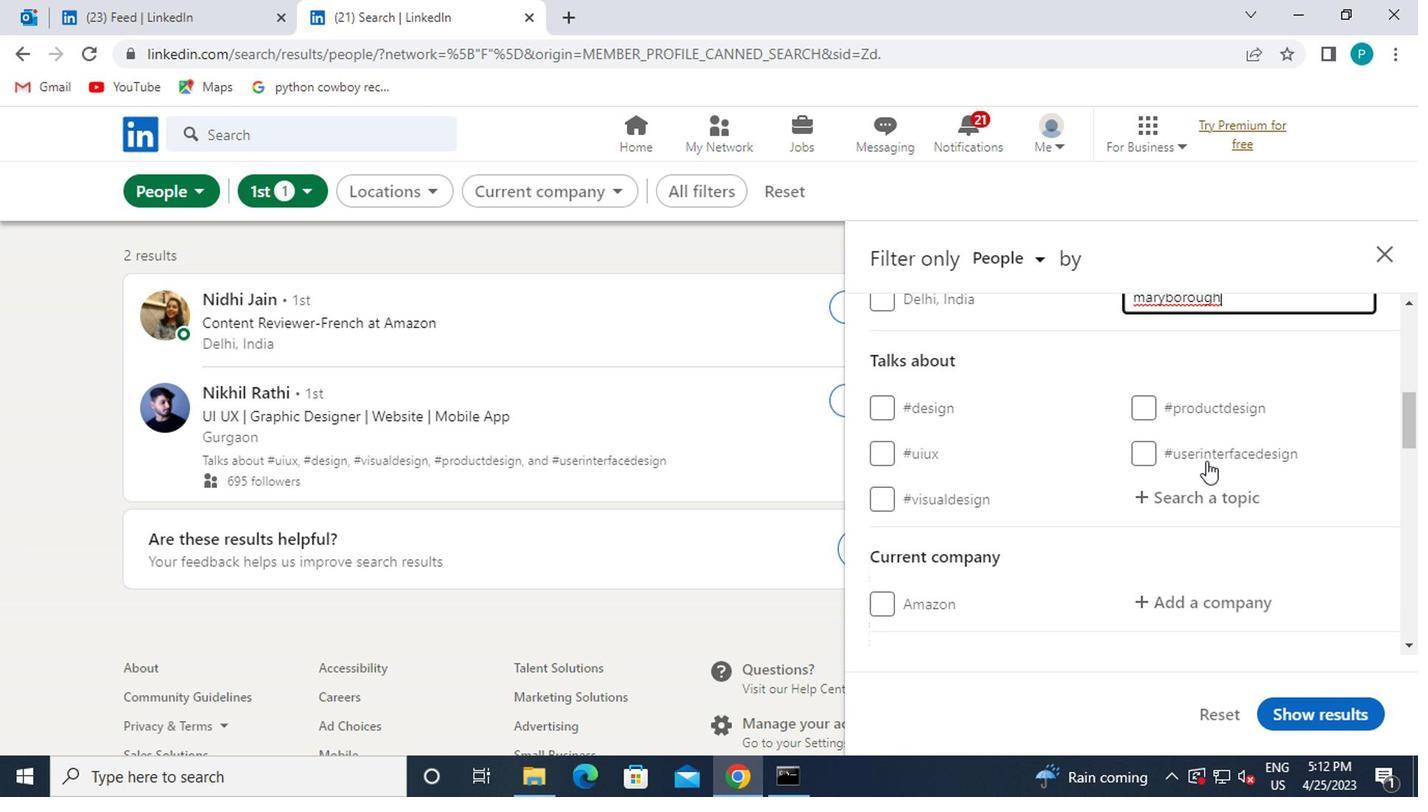 
Action: Mouse pressed left at (1170, 506)
Screenshot: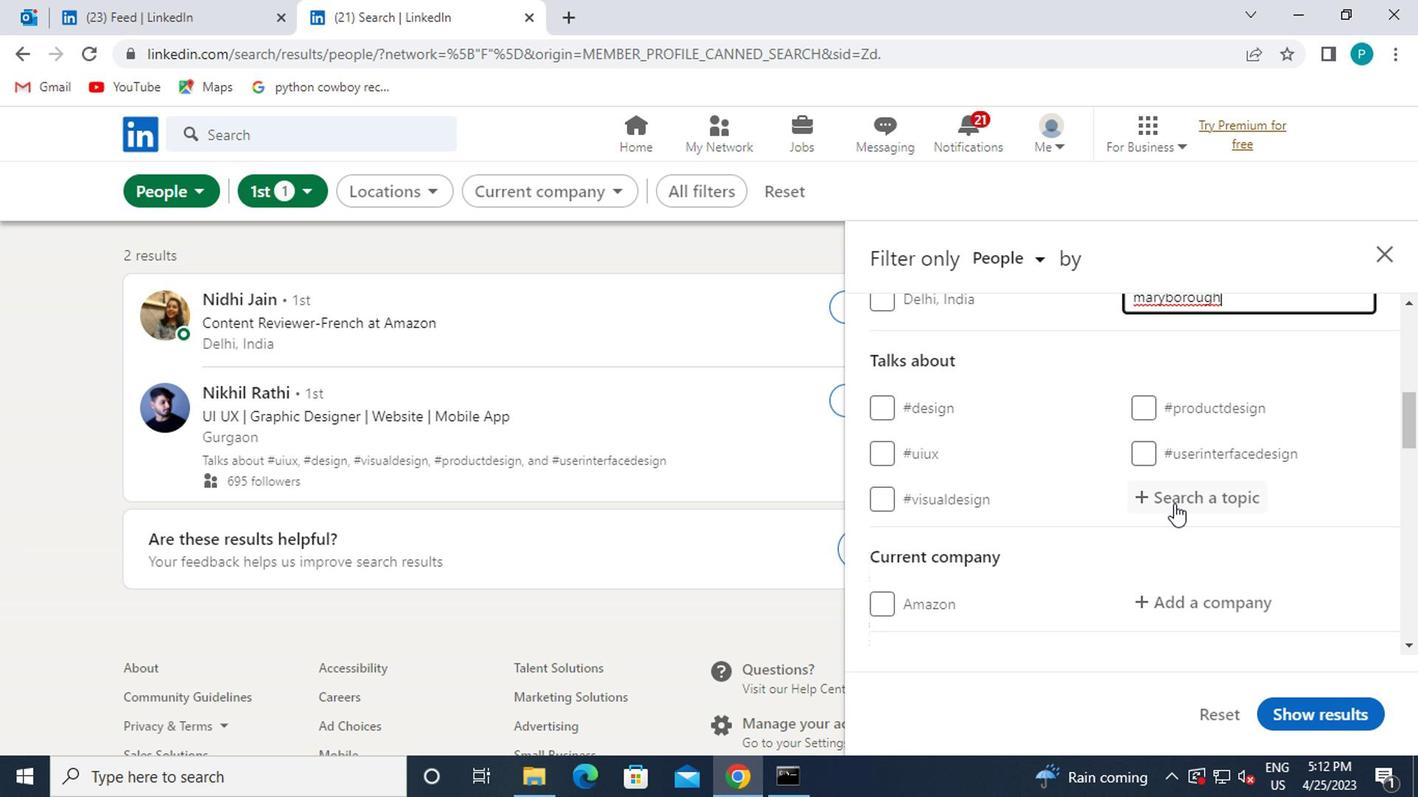 
Action: Mouse moved to (1175, 505)
Screenshot: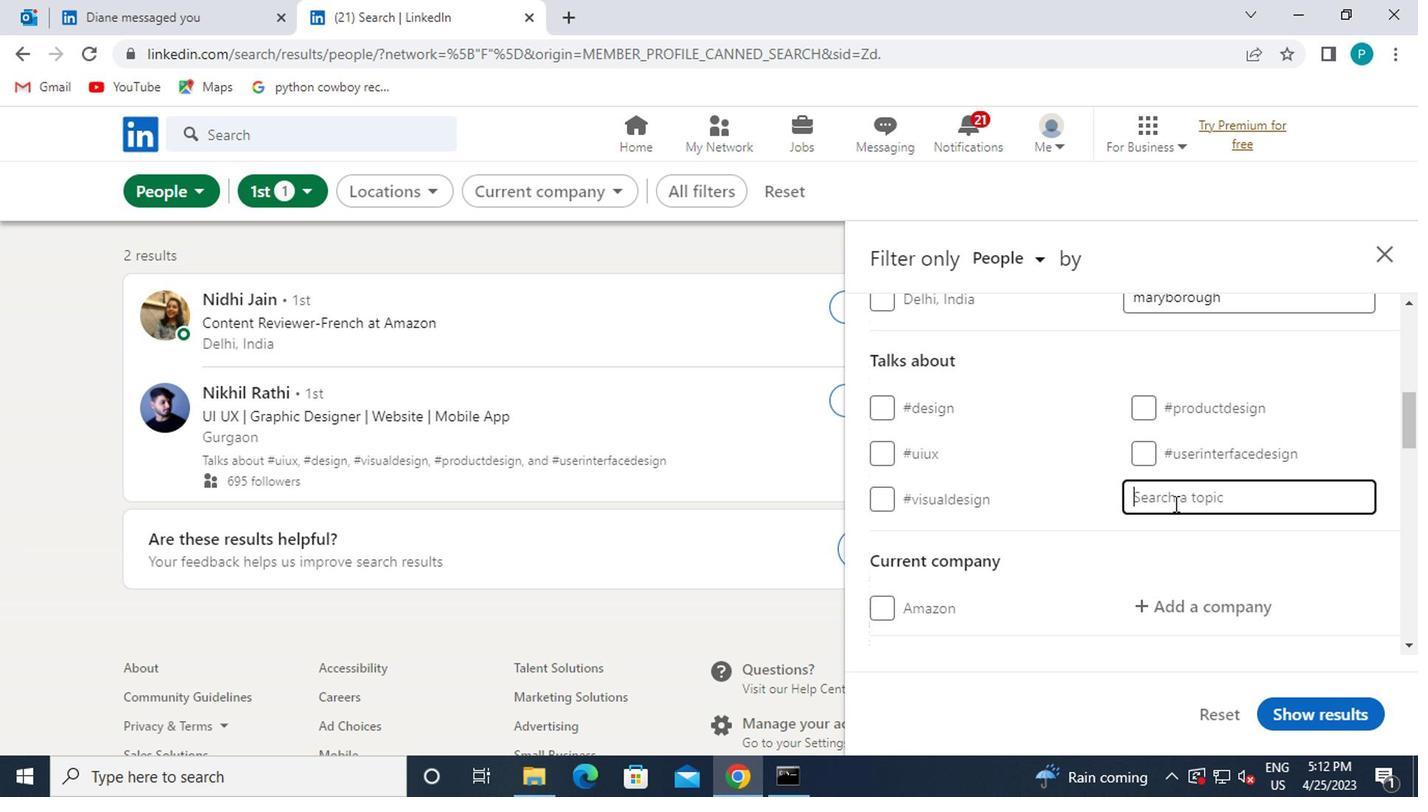 
Action: Key pressed <Key.shift>#PERSONALBRANDIM<Key.backspace>NG
Screenshot: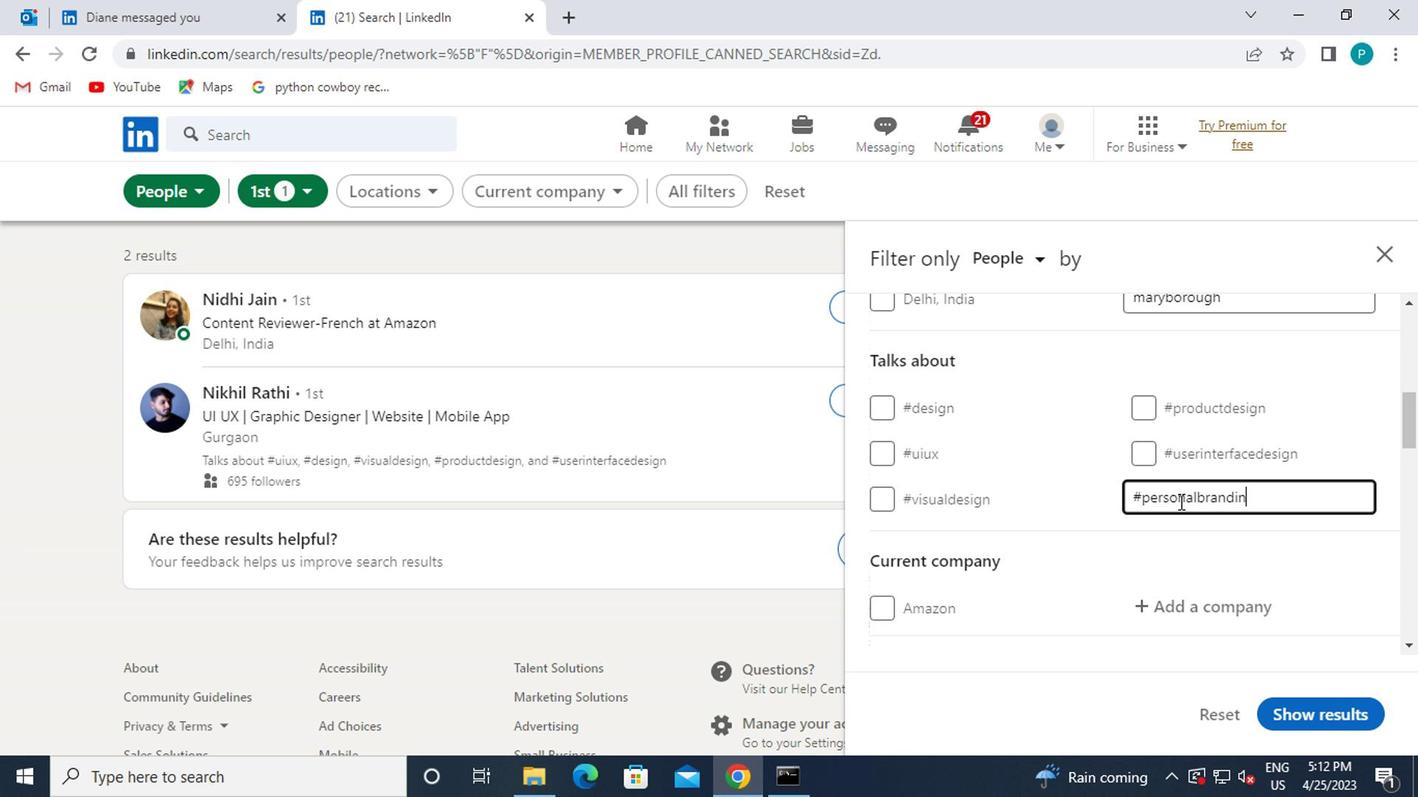 
Action: Mouse moved to (1193, 512)
Screenshot: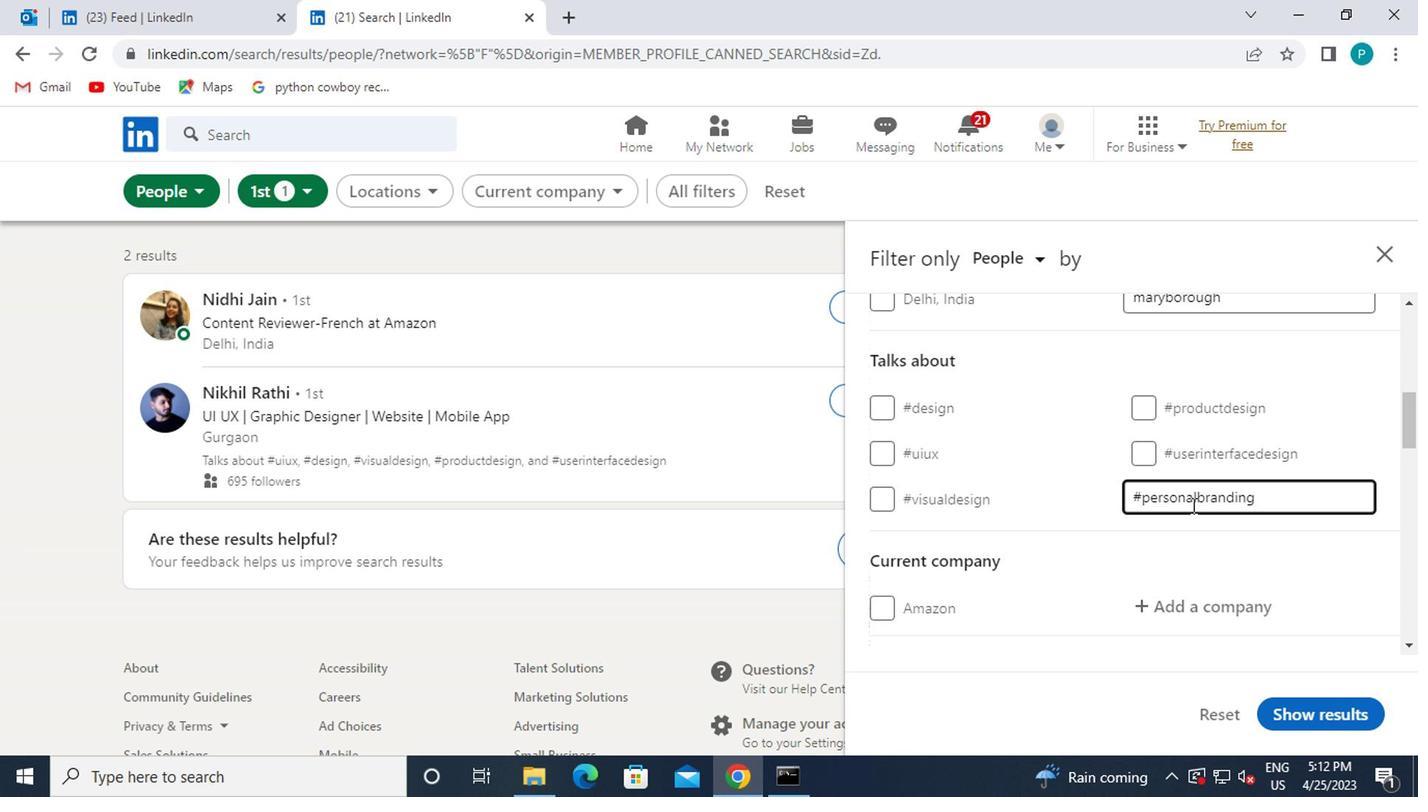 
Action: Mouse scrolled (1193, 511) with delta (0, -1)
Screenshot: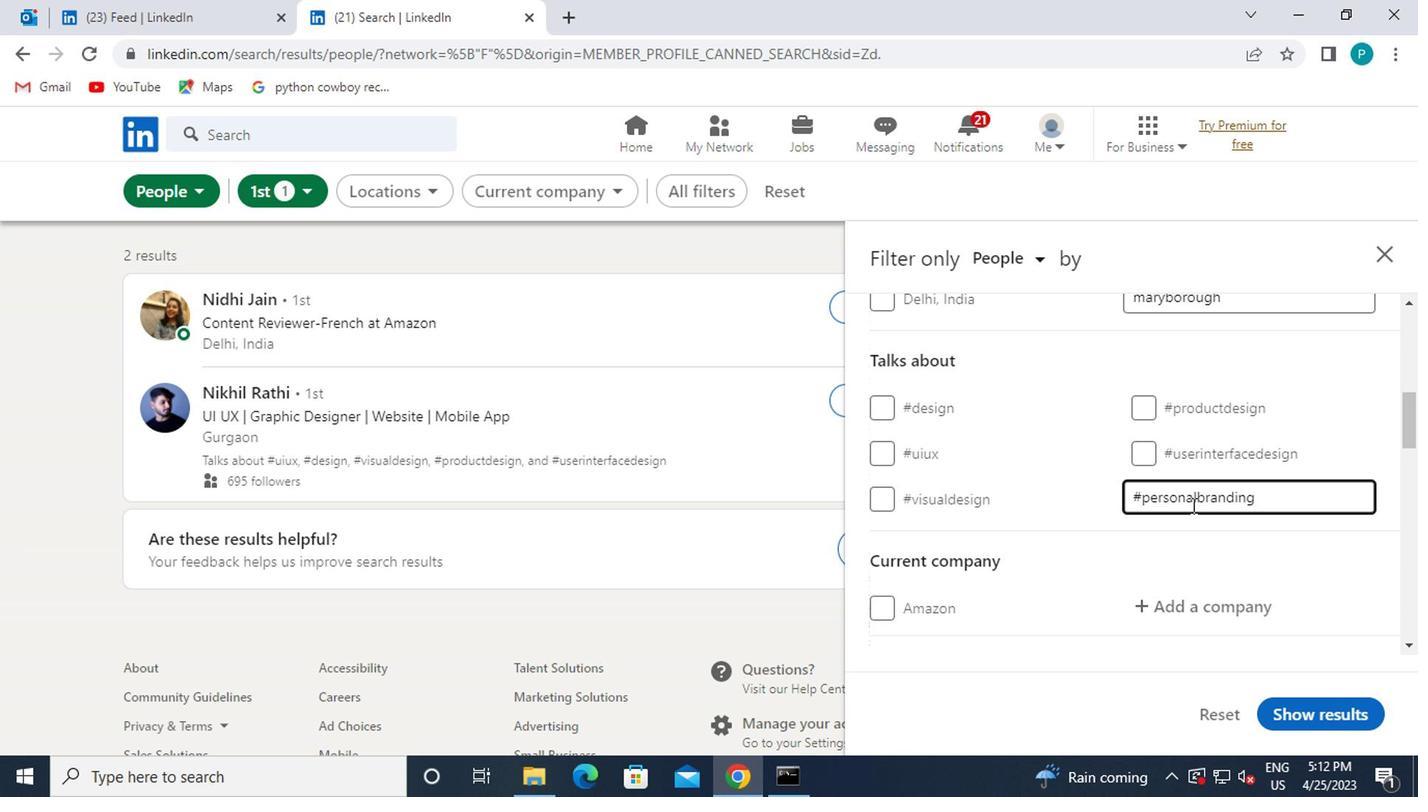 
Action: Mouse pressed left at (1193, 512)
Screenshot: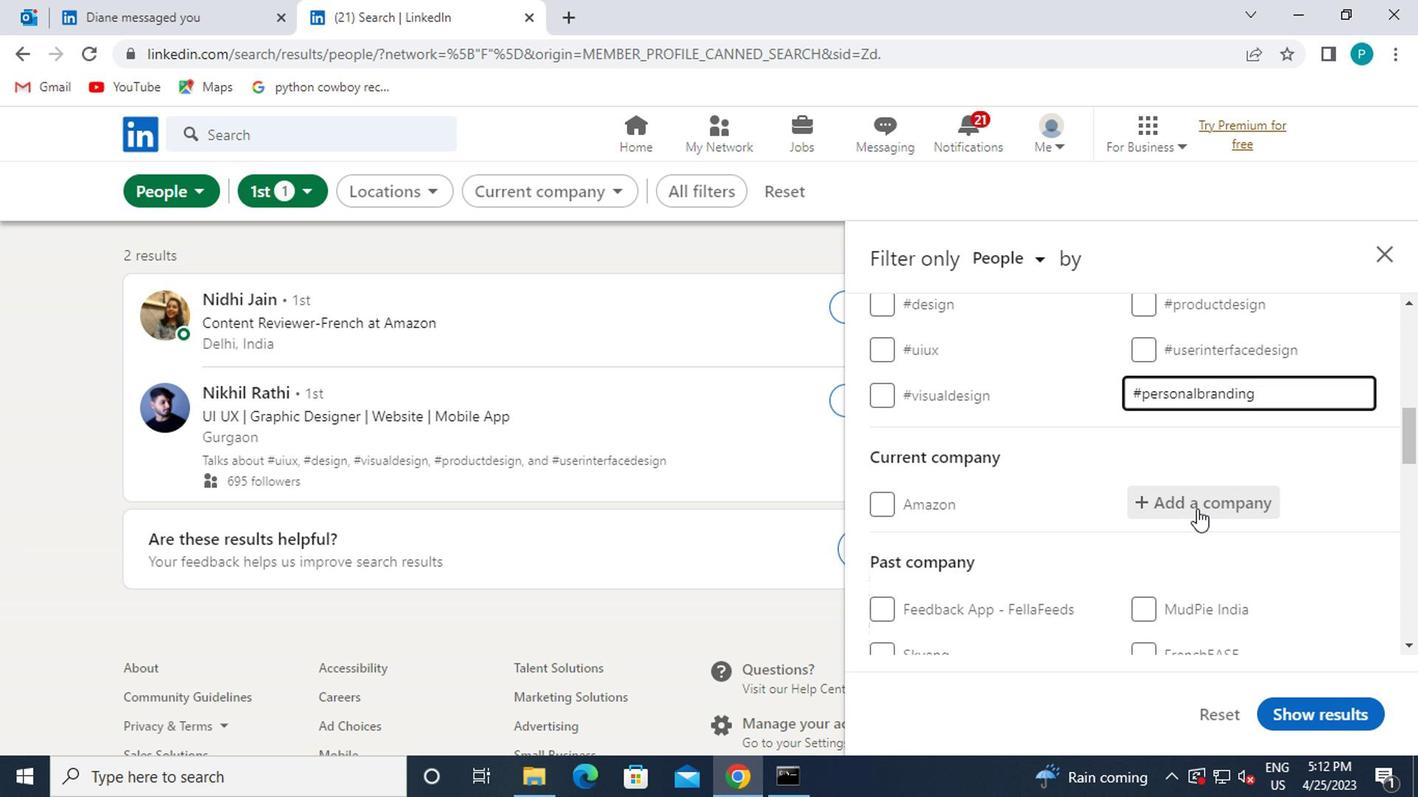 
Action: Key pressed ITC
Screenshot: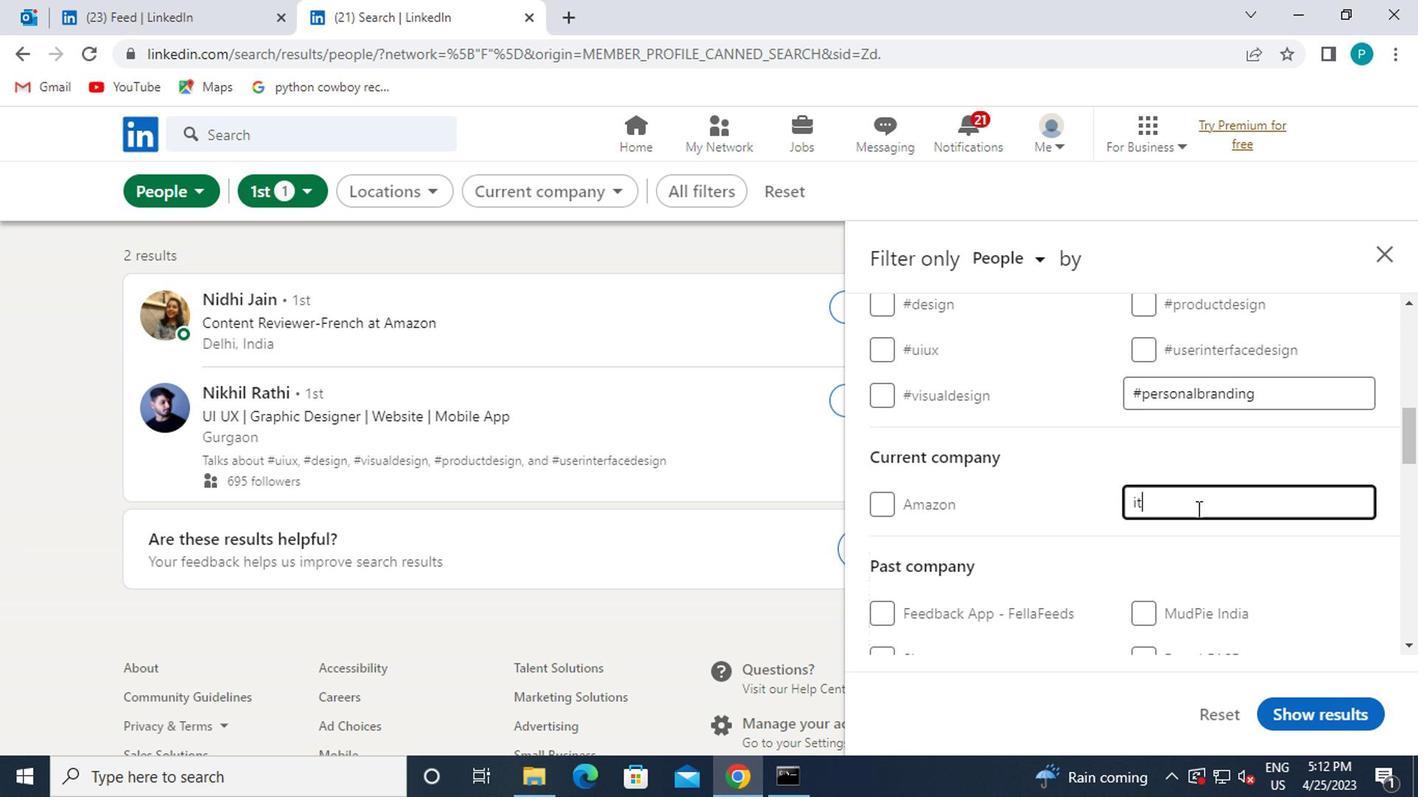 
Action: Mouse moved to (1035, 641)
Screenshot: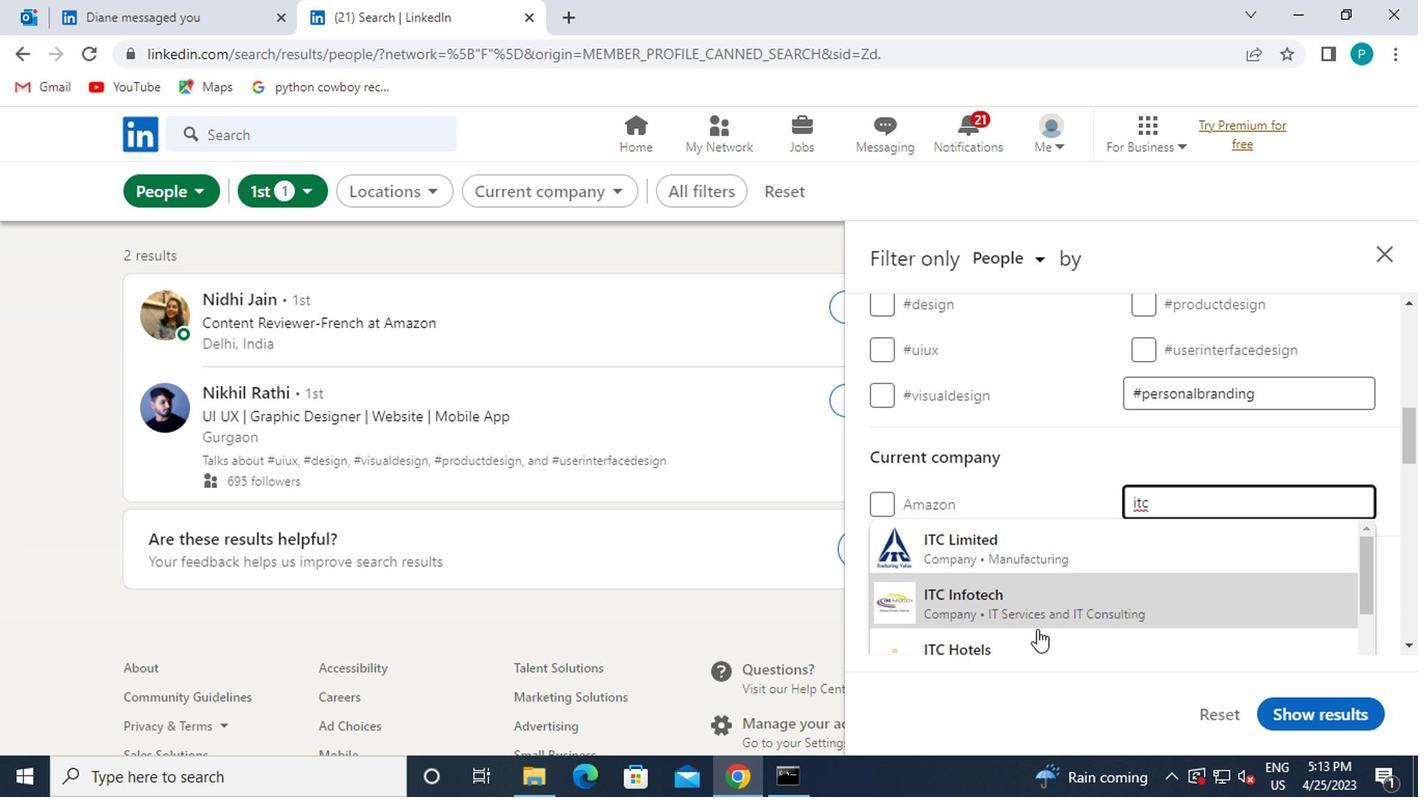 
Action: Mouse pressed left at (1035, 641)
Screenshot: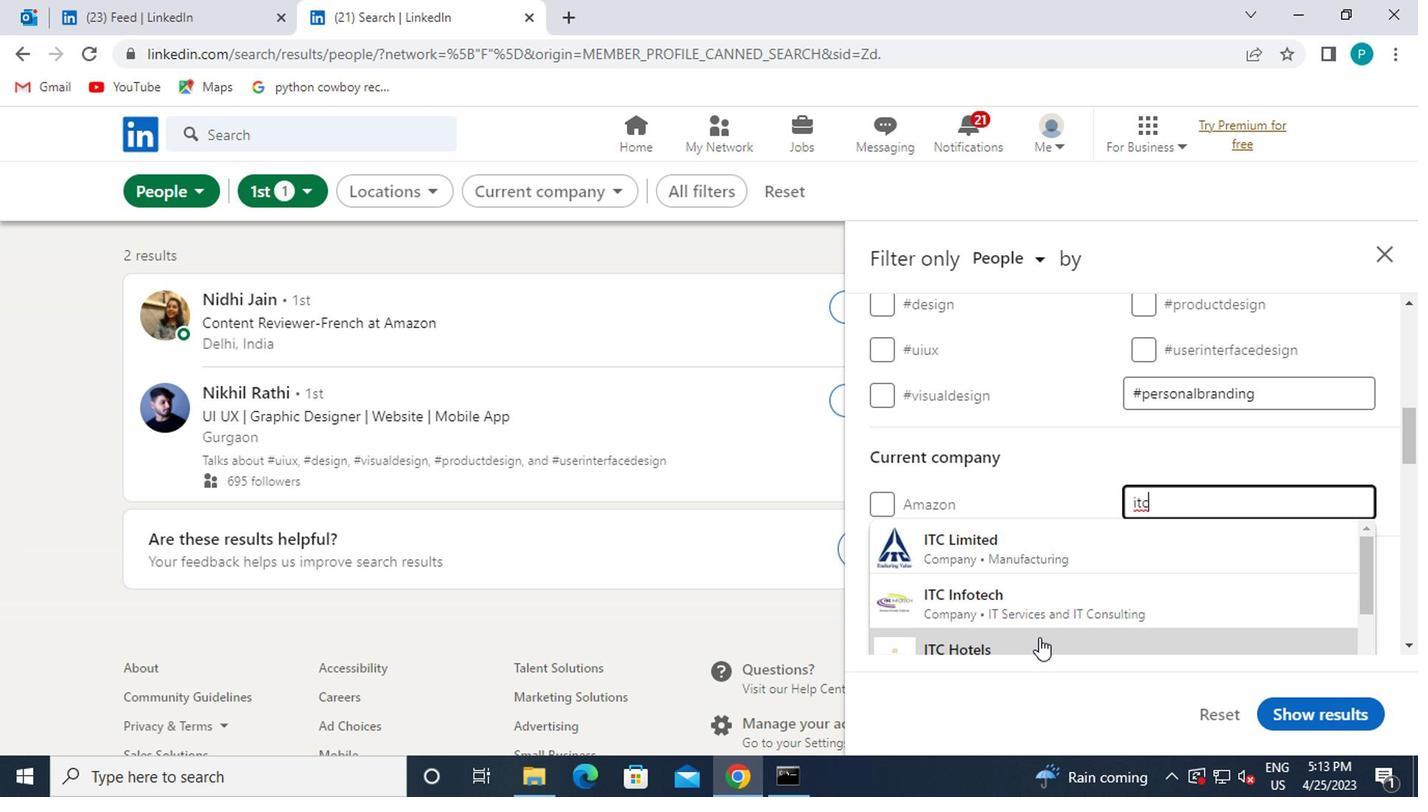 
Action: Mouse moved to (1009, 617)
Screenshot: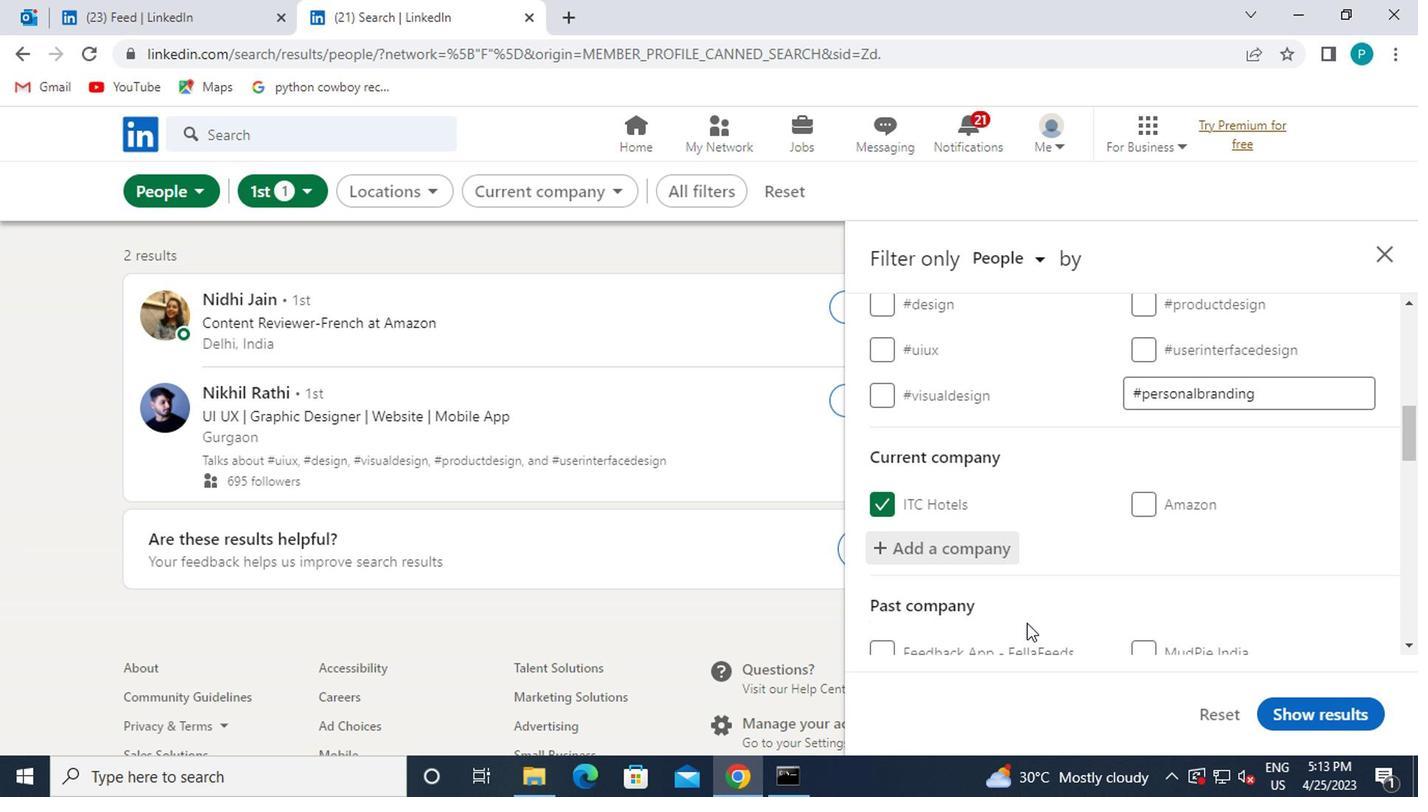 
Action: Mouse scrolled (1009, 616) with delta (0, 0)
Screenshot: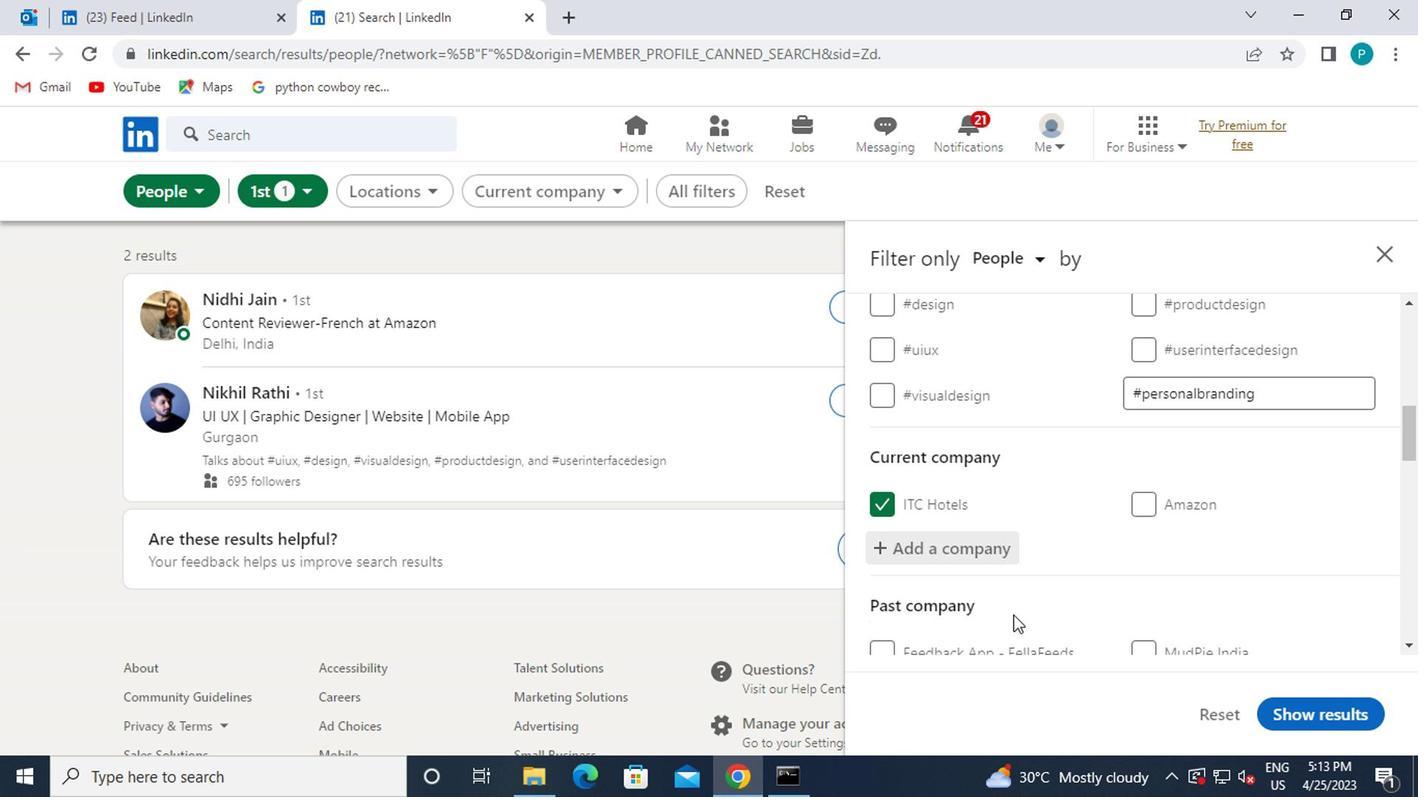 
Action: Mouse moved to (976, 588)
Screenshot: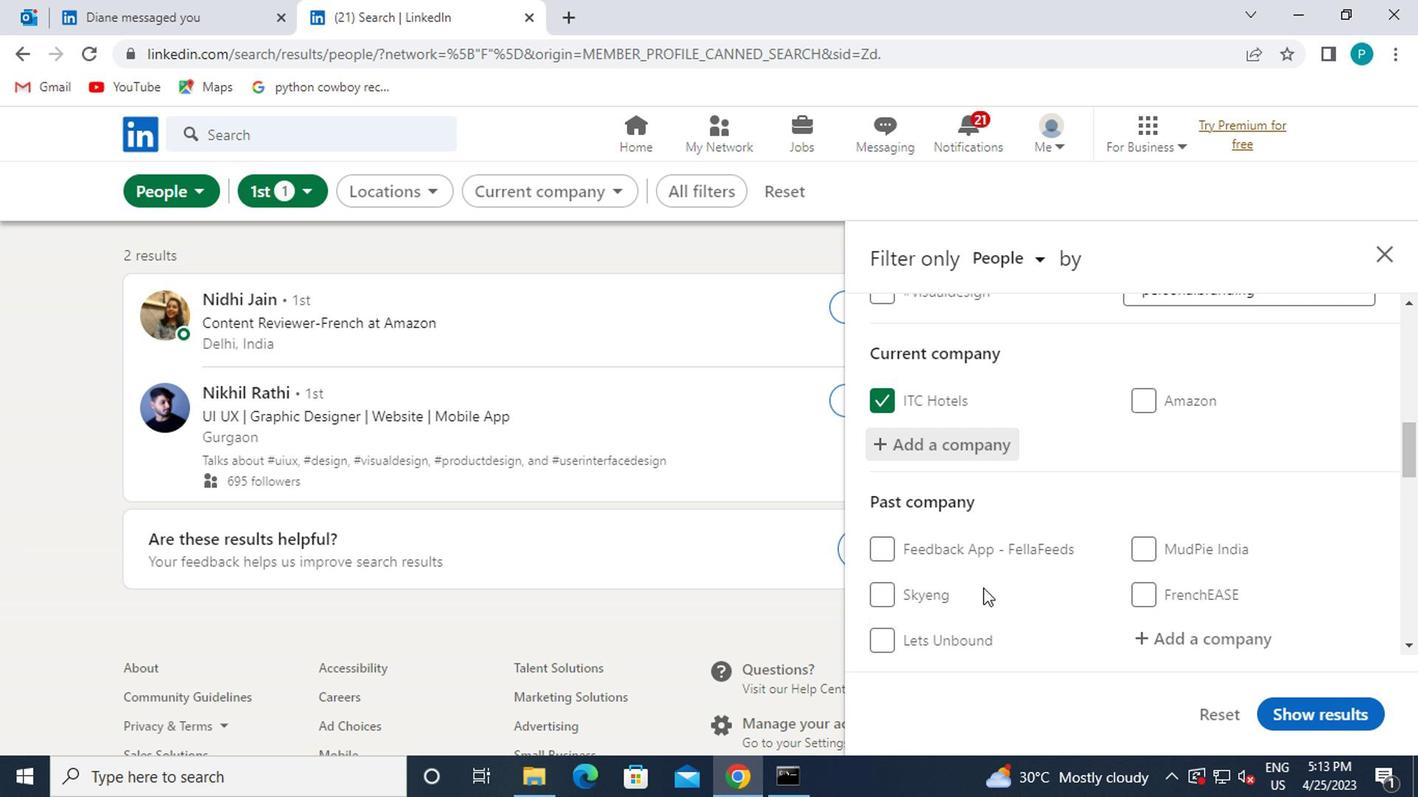 
Action: Mouse scrolled (976, 587) with delta (0, -1)
Screenshot: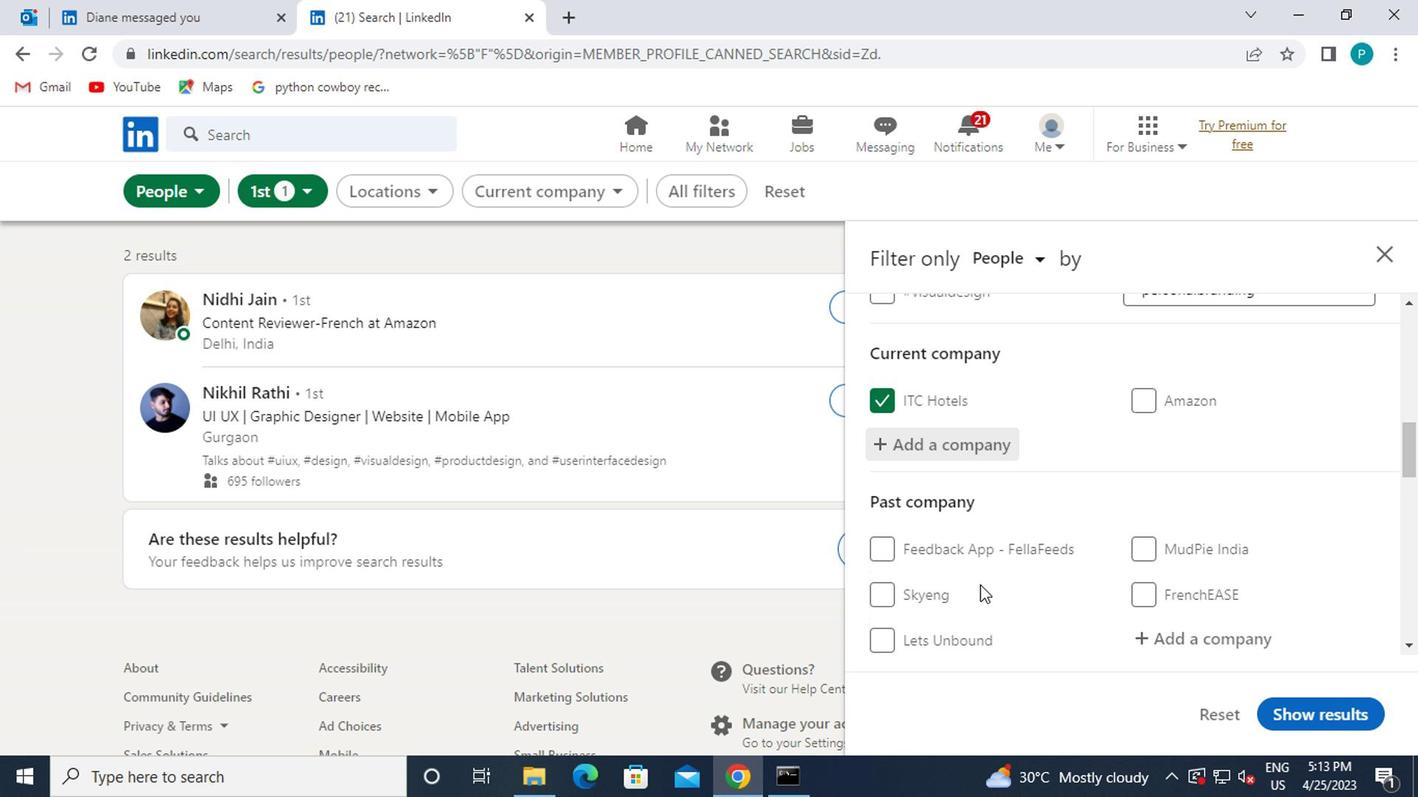 
Action: Mouse scrolled (976, 587) with delta (0, -1)
Screenshot: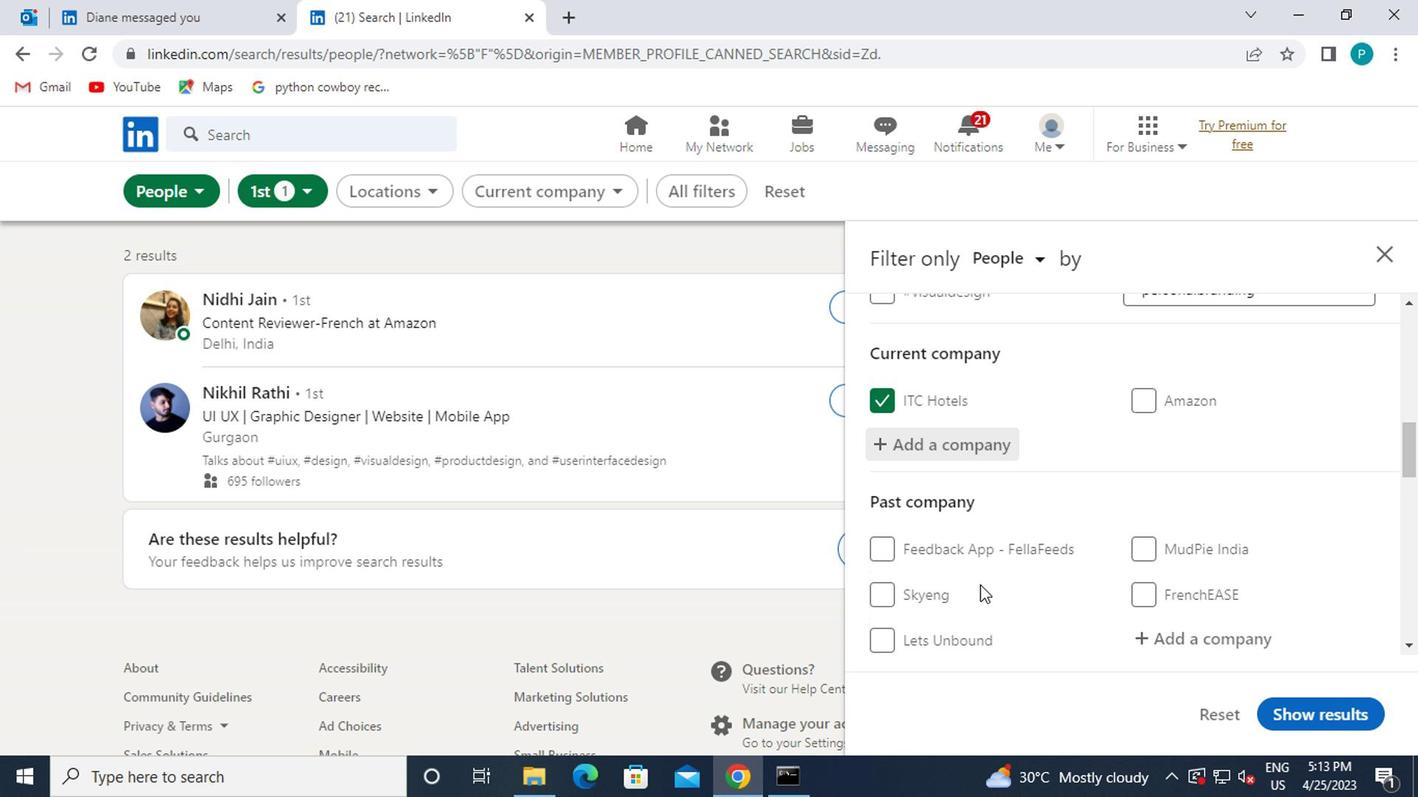 
Action: Mouse moved to (1116, 577)
Screenshot: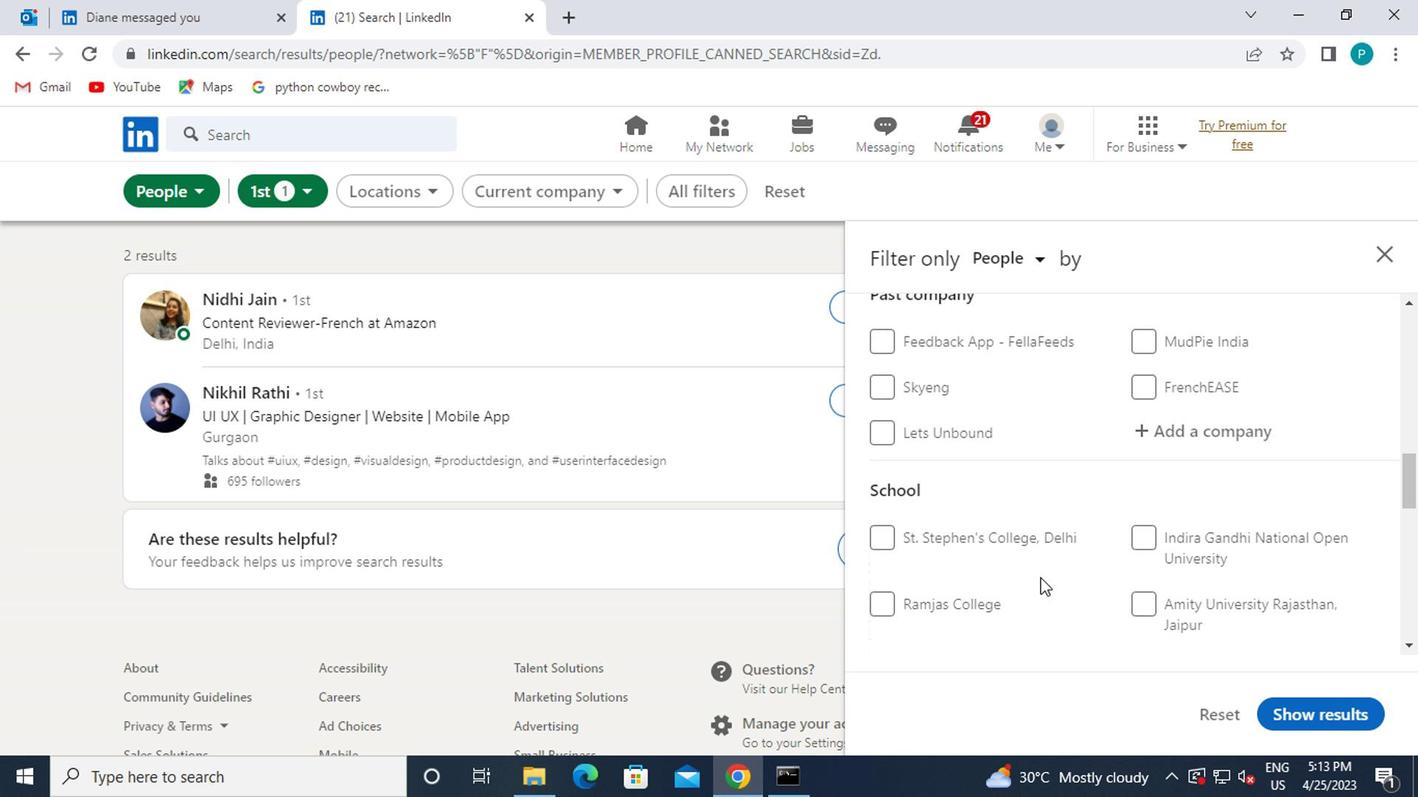
Action: Mouse scrolled (1116, 577) with delta (0, 0)
Screenshot: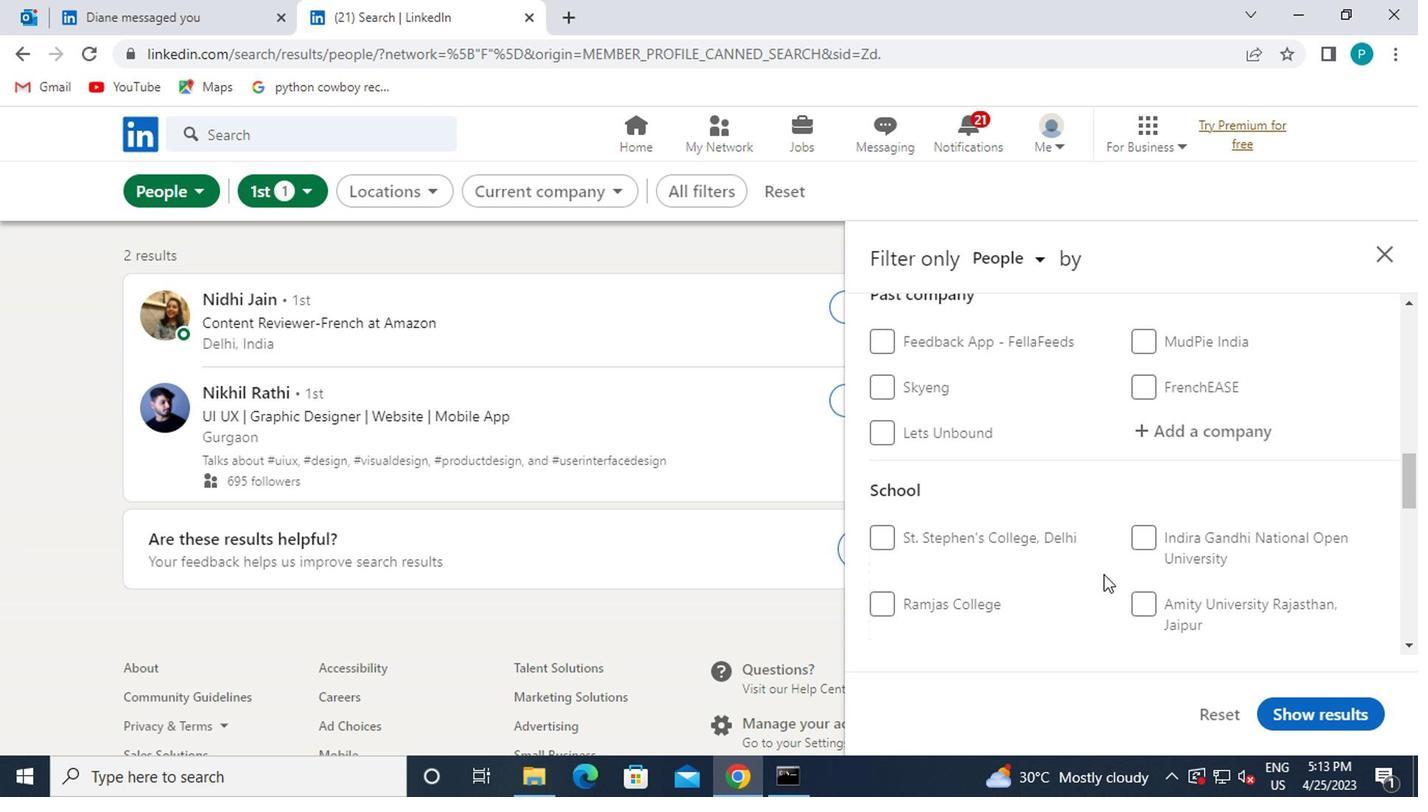 
Action: Mouse moved to (1152, 574)
Screenshot: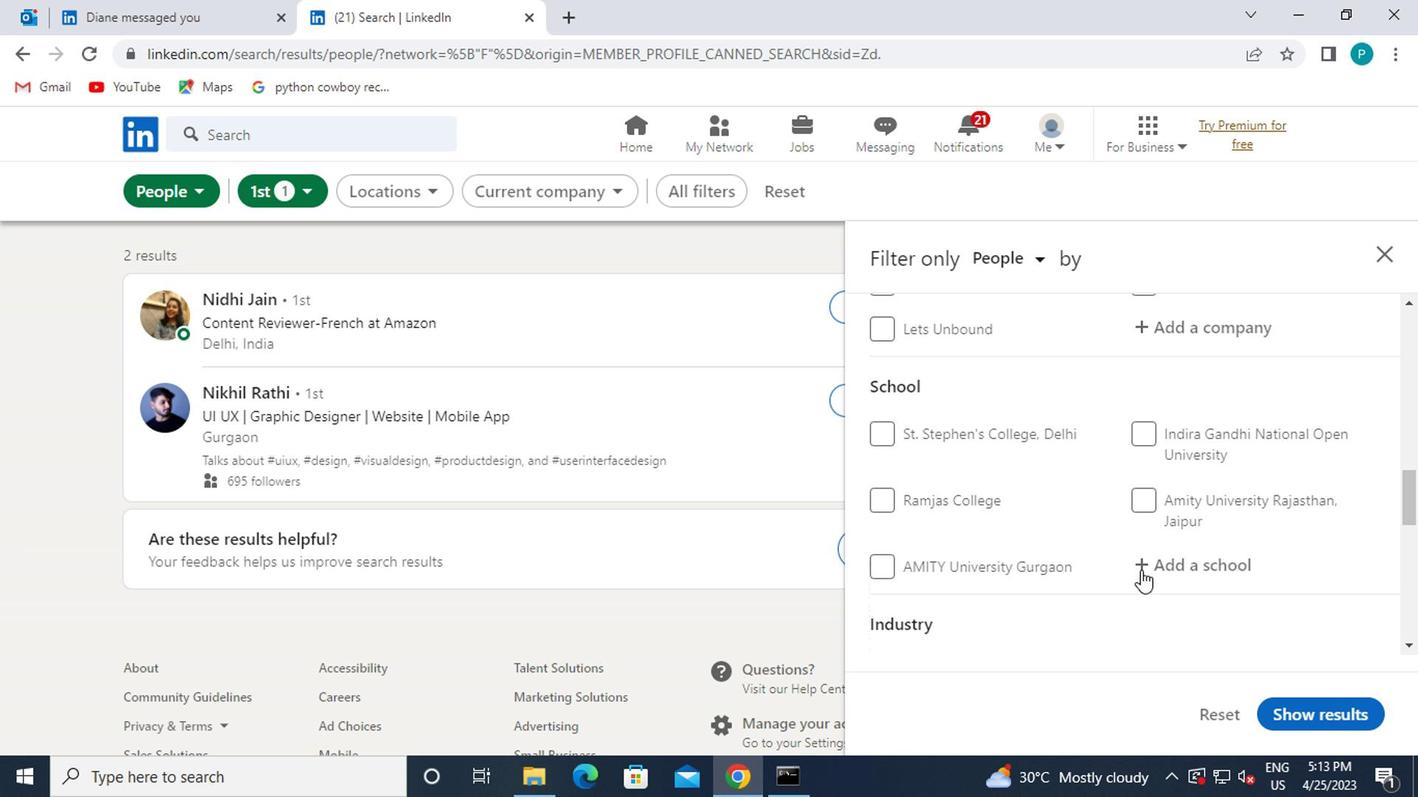 
Action: Mouse pressed left at (1152, 574)
Screenshot: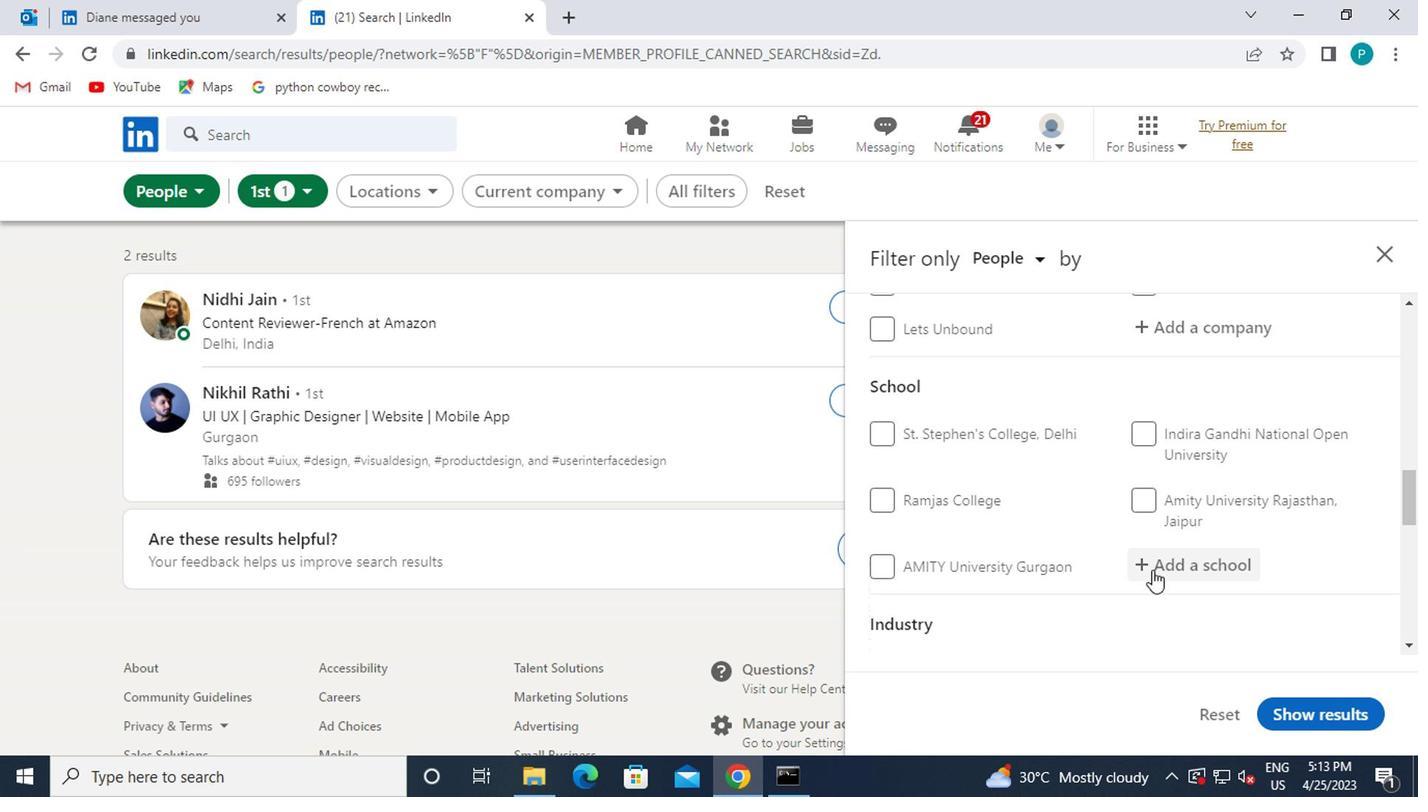 
Action: Key pressed GOA<Key.space>ENGINEERING
Screenshot: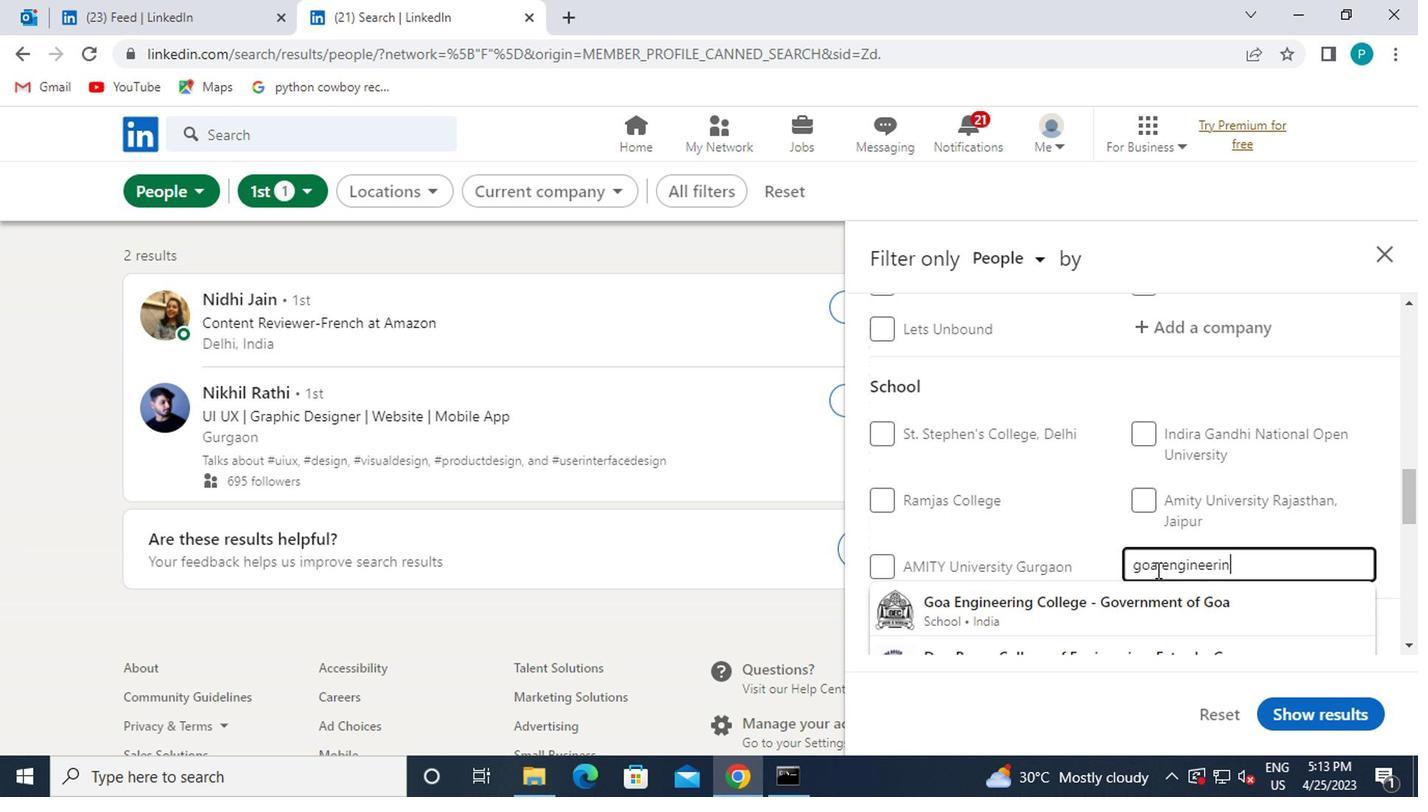 
Action: Mouse moved to (1108, 584)
Screenshot: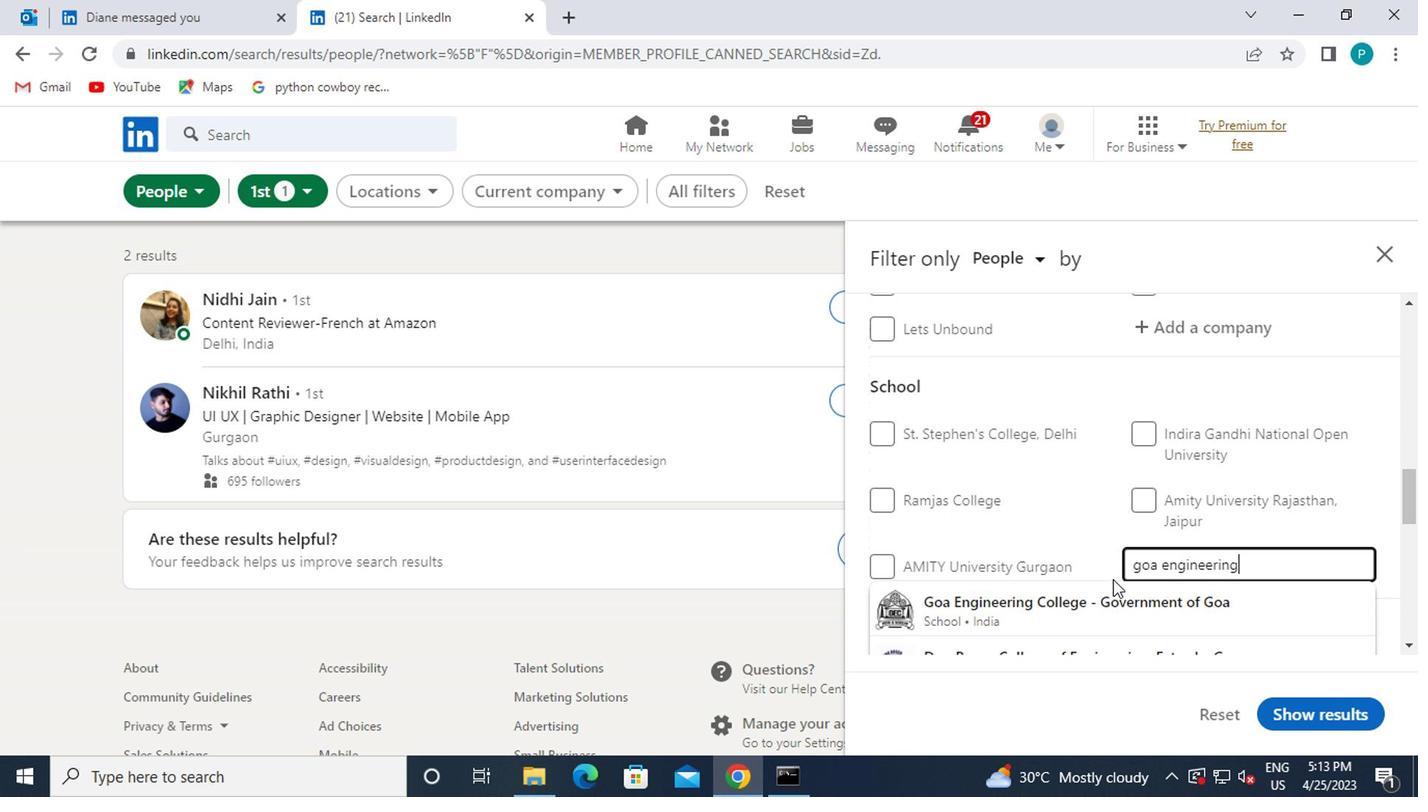 
Action: Mouse scrolled (1108, 582) with delta (0, -1)
Screenshot: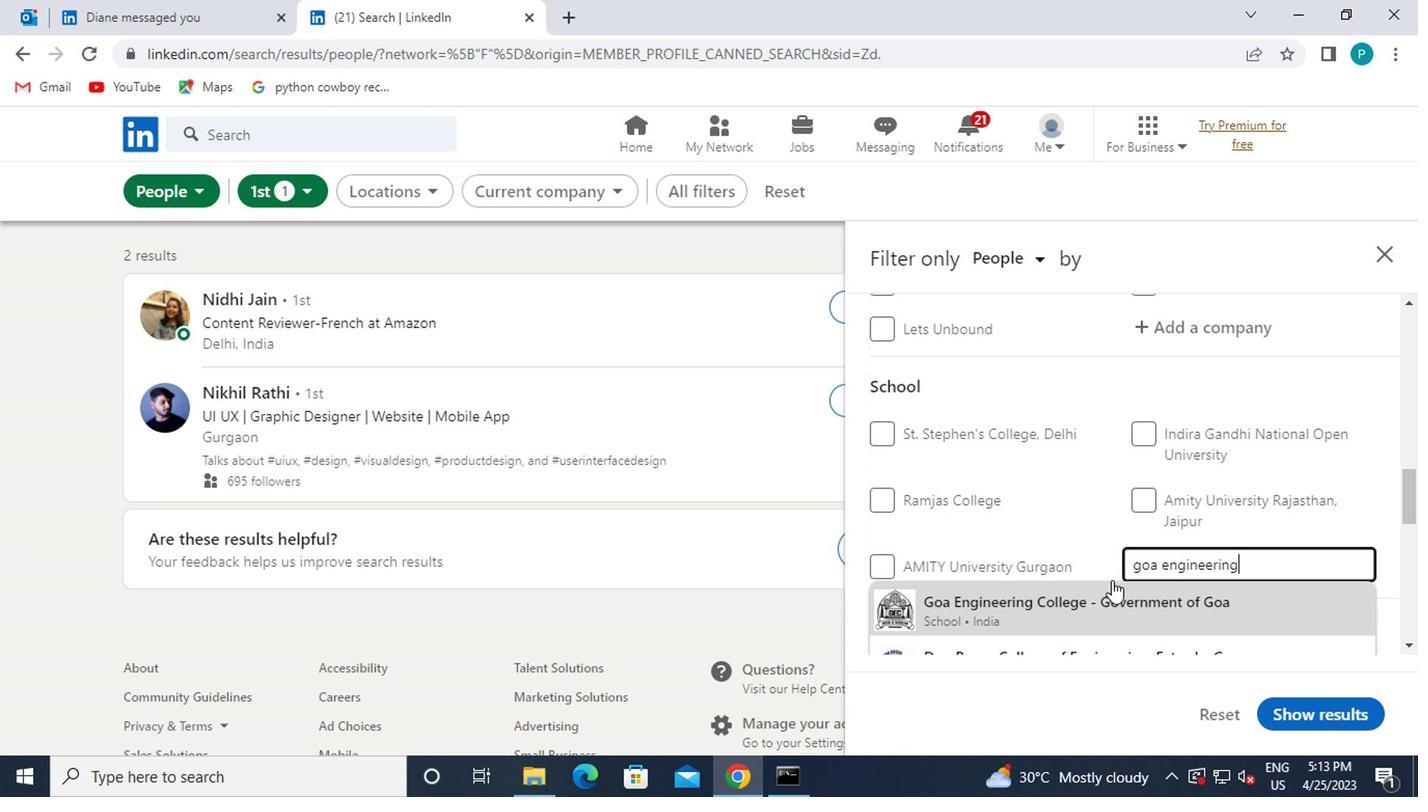 
Action: Mouse moved to (1028, 511)
Screenshot: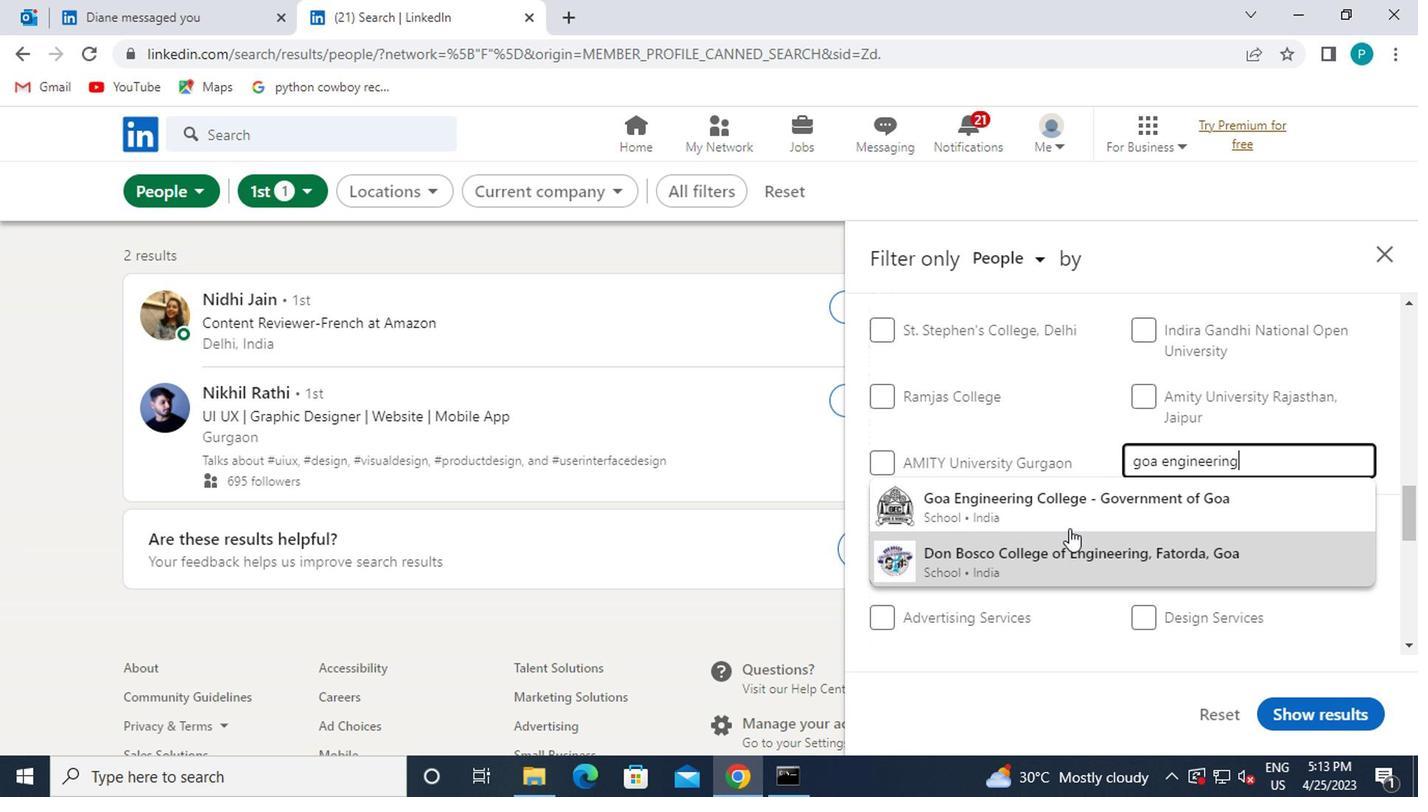 
Action: Mouse pressed left at (1028, 511)
Screenshot: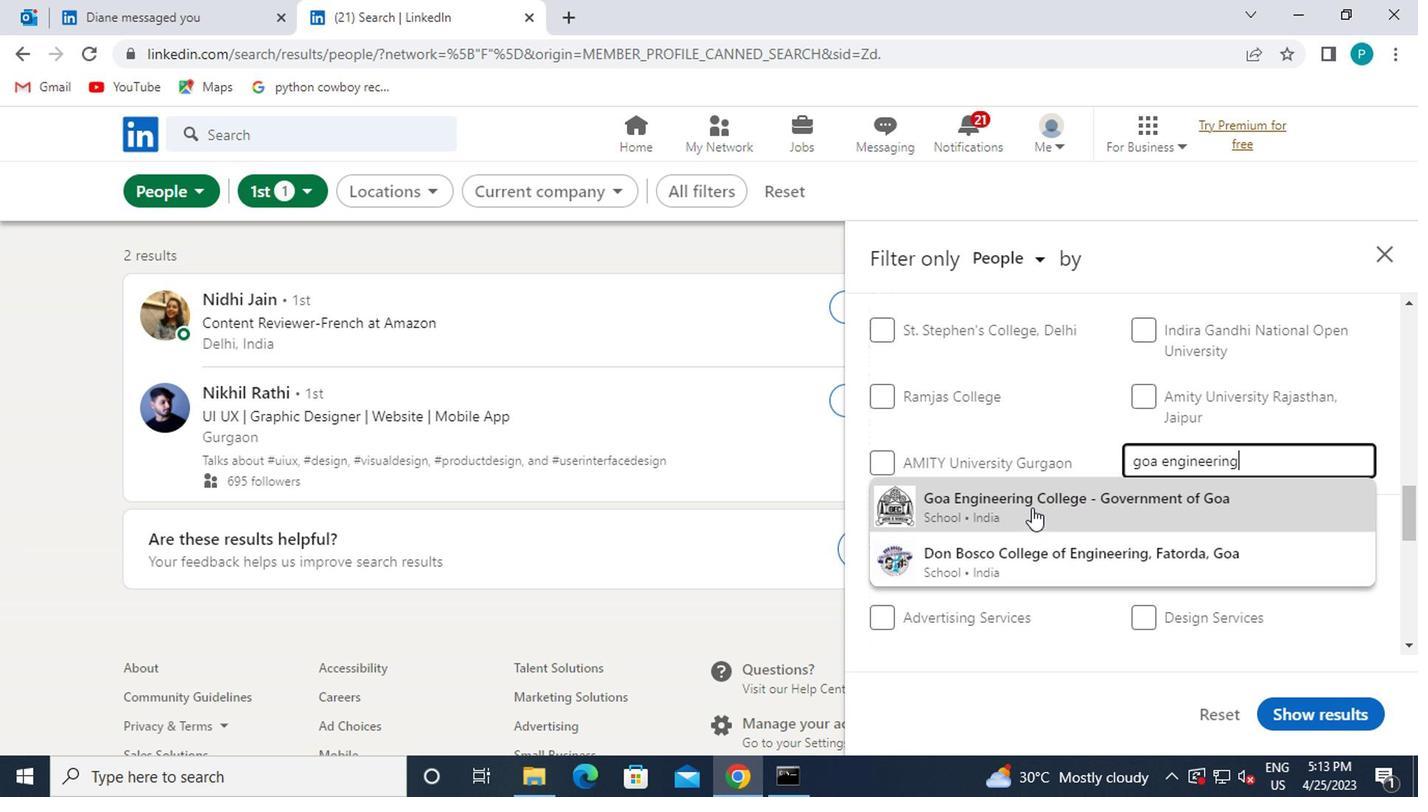 
Action: Mouse scrolled (1028, 510) with delta (0, 0)
Screenshot: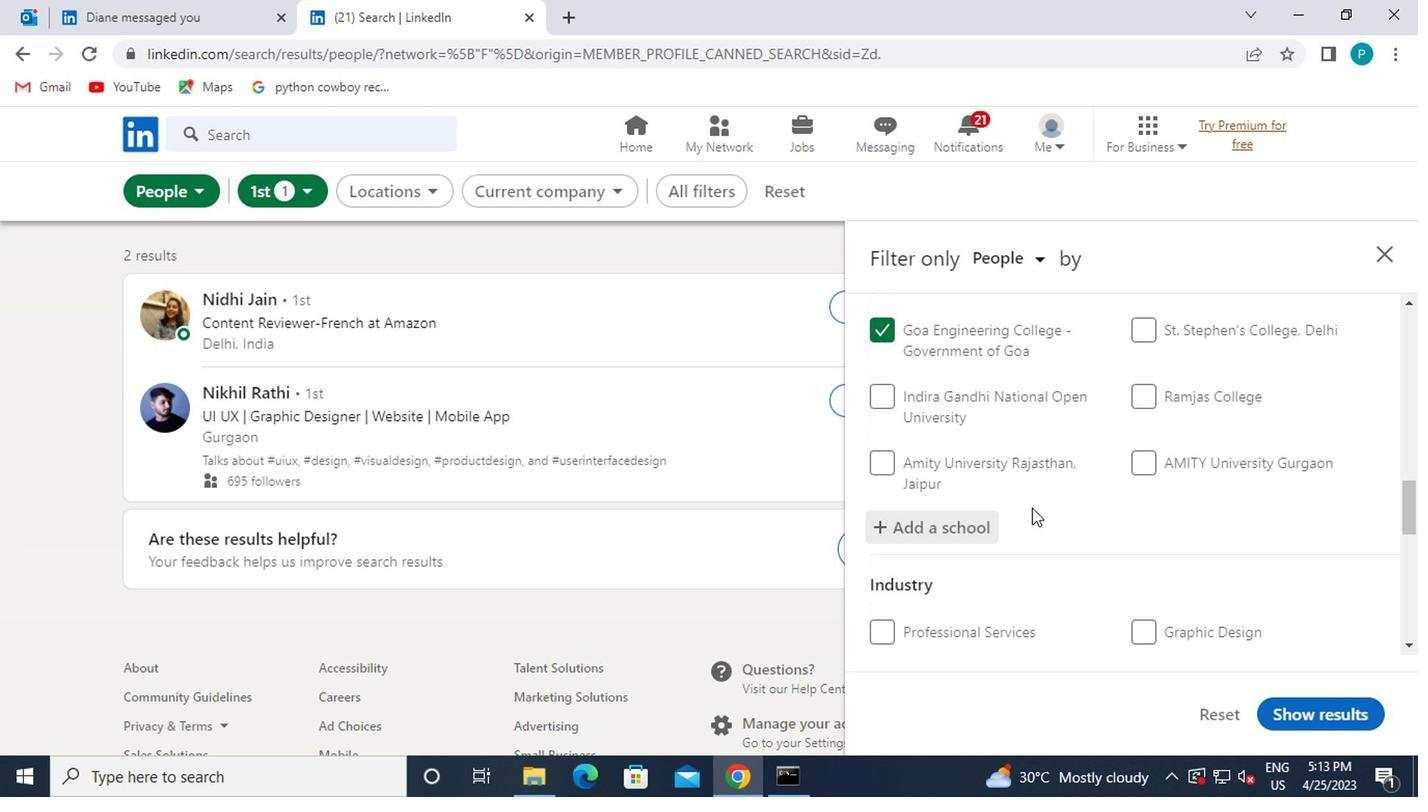 
Action: Mouse scrolled (1028, 510) with delta (0, 0)
Screenshot: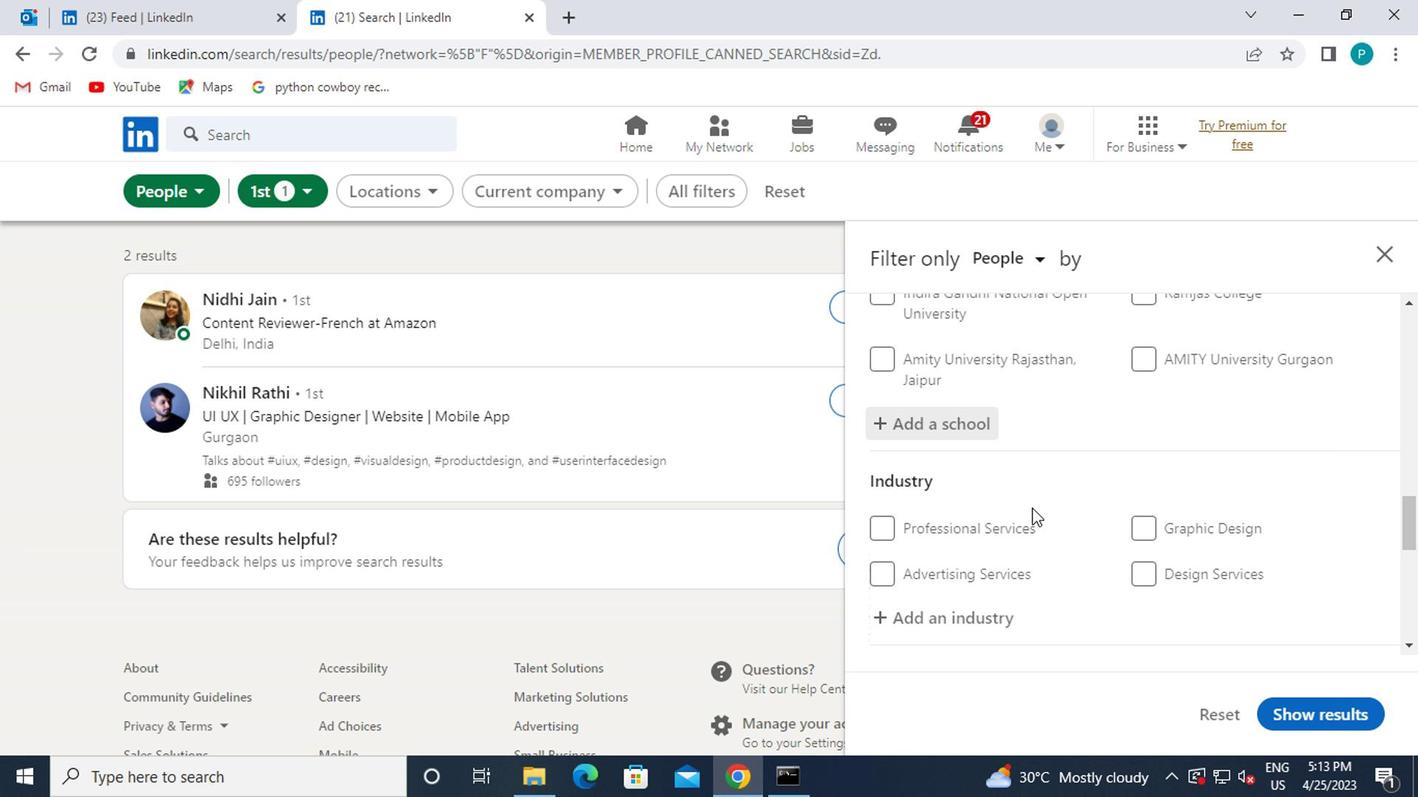
Action: Mouse moved to (977, 516)
Screenshot: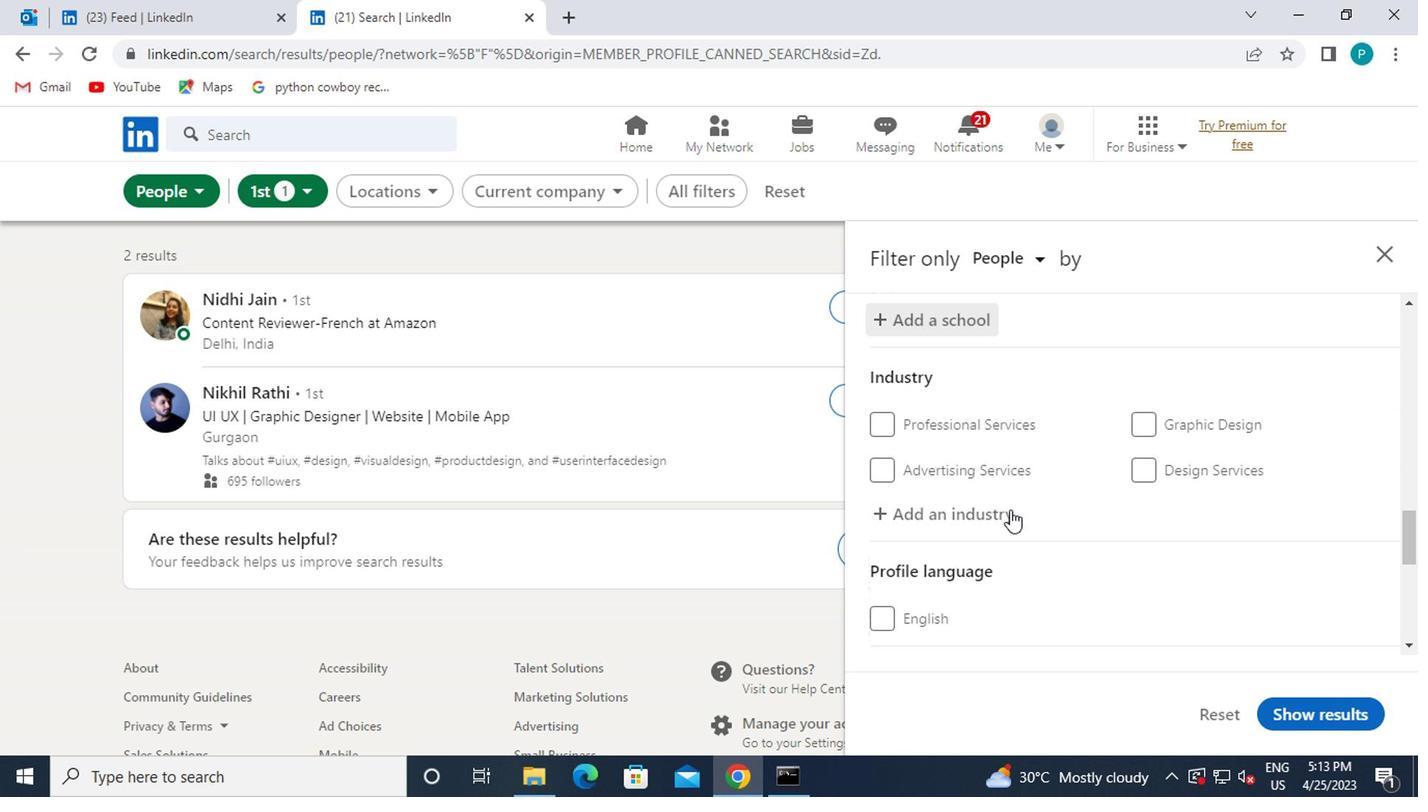 
Action: Mouse pressed left at (977, 516)
Screenshot: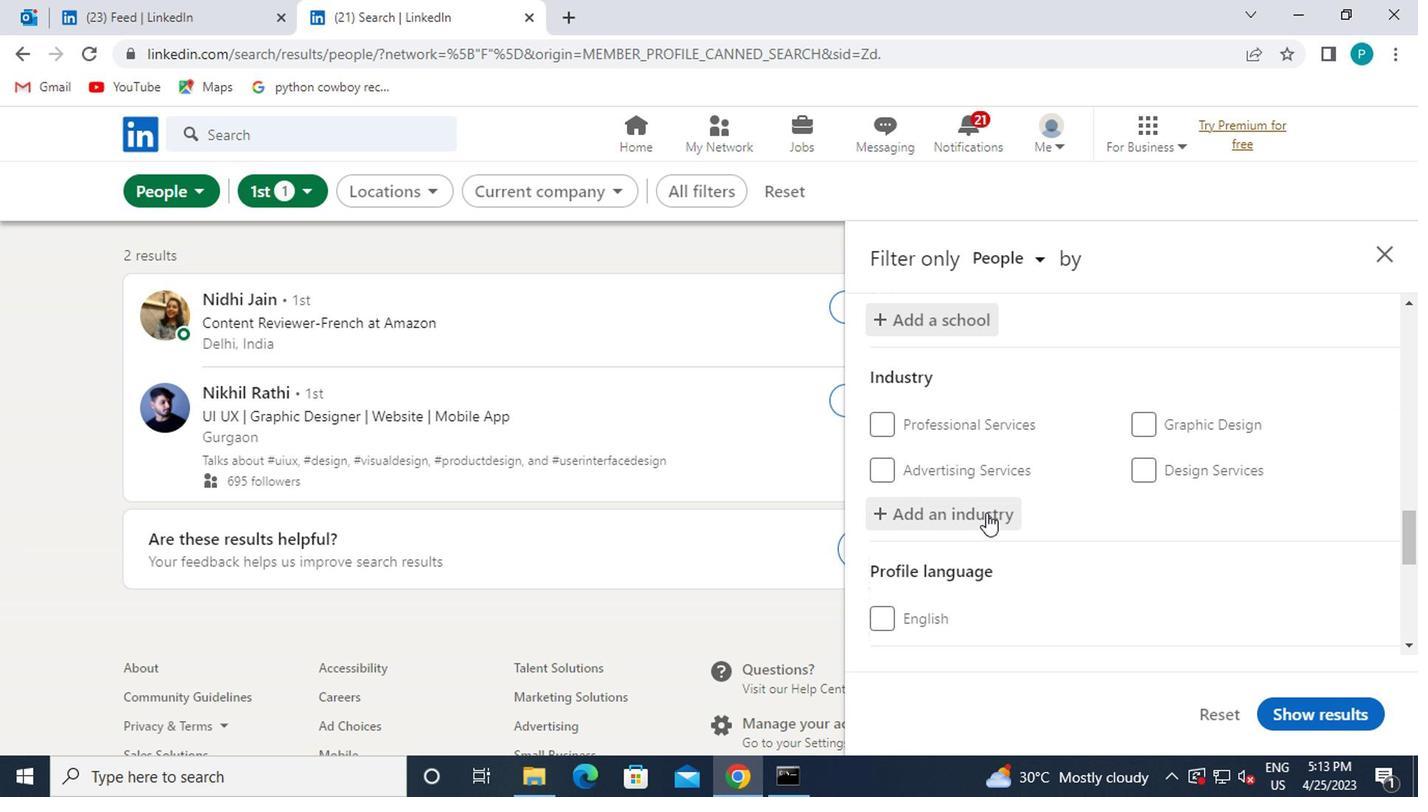 
Action: Key pressed INVESTIGATIONS
Screenshot: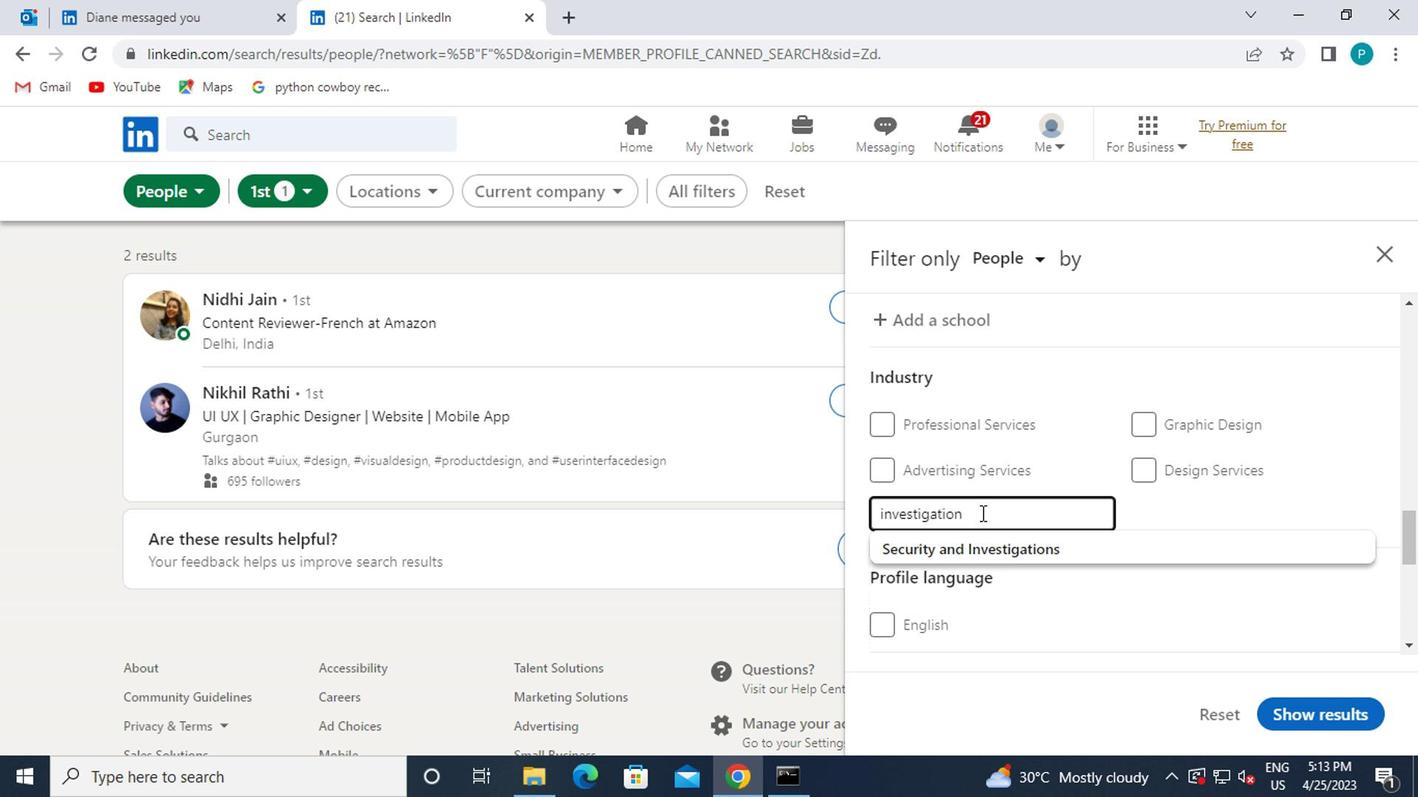 
Action: Mouse moved to (978, 553)
Screenshot: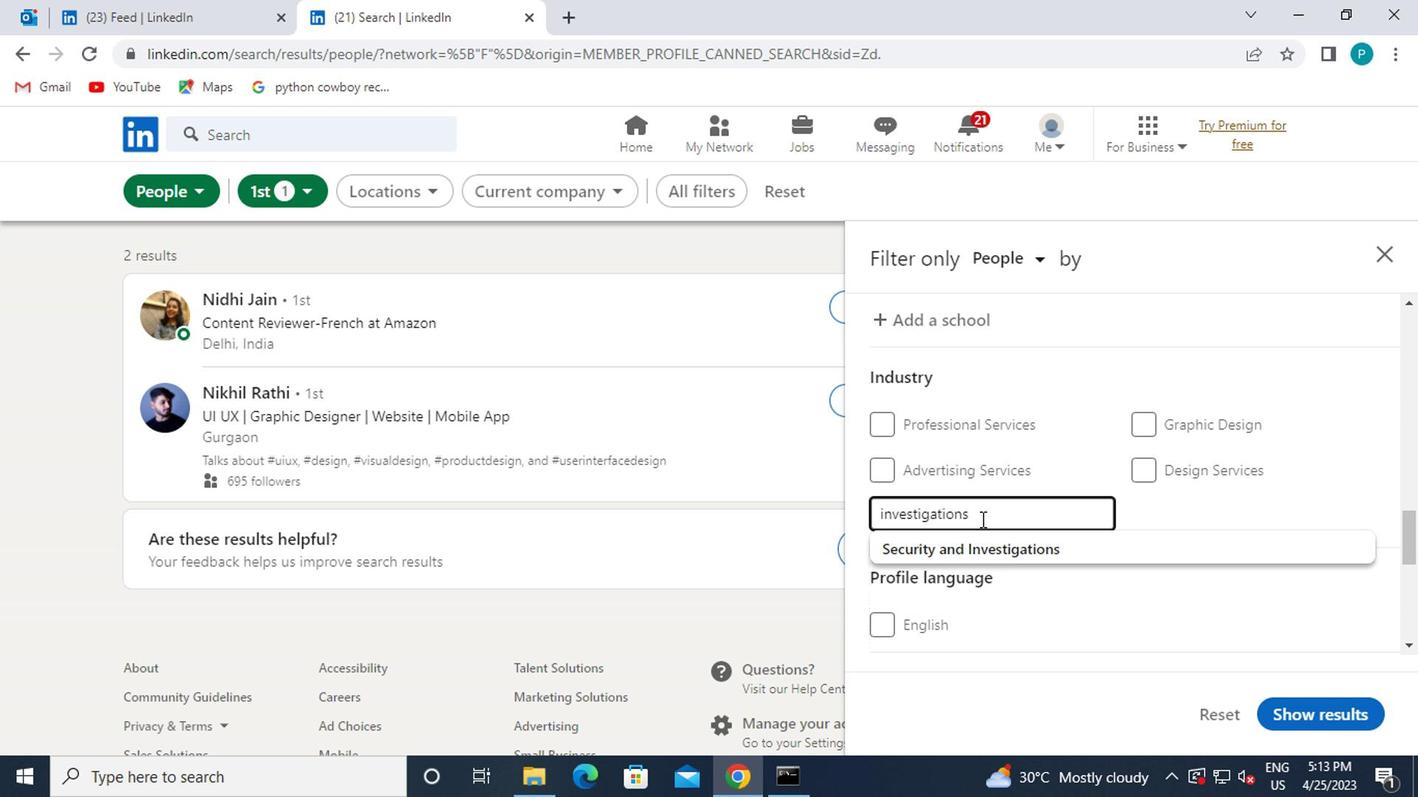 
Action: Mouse pressed left at (978, 553)
Screenshot: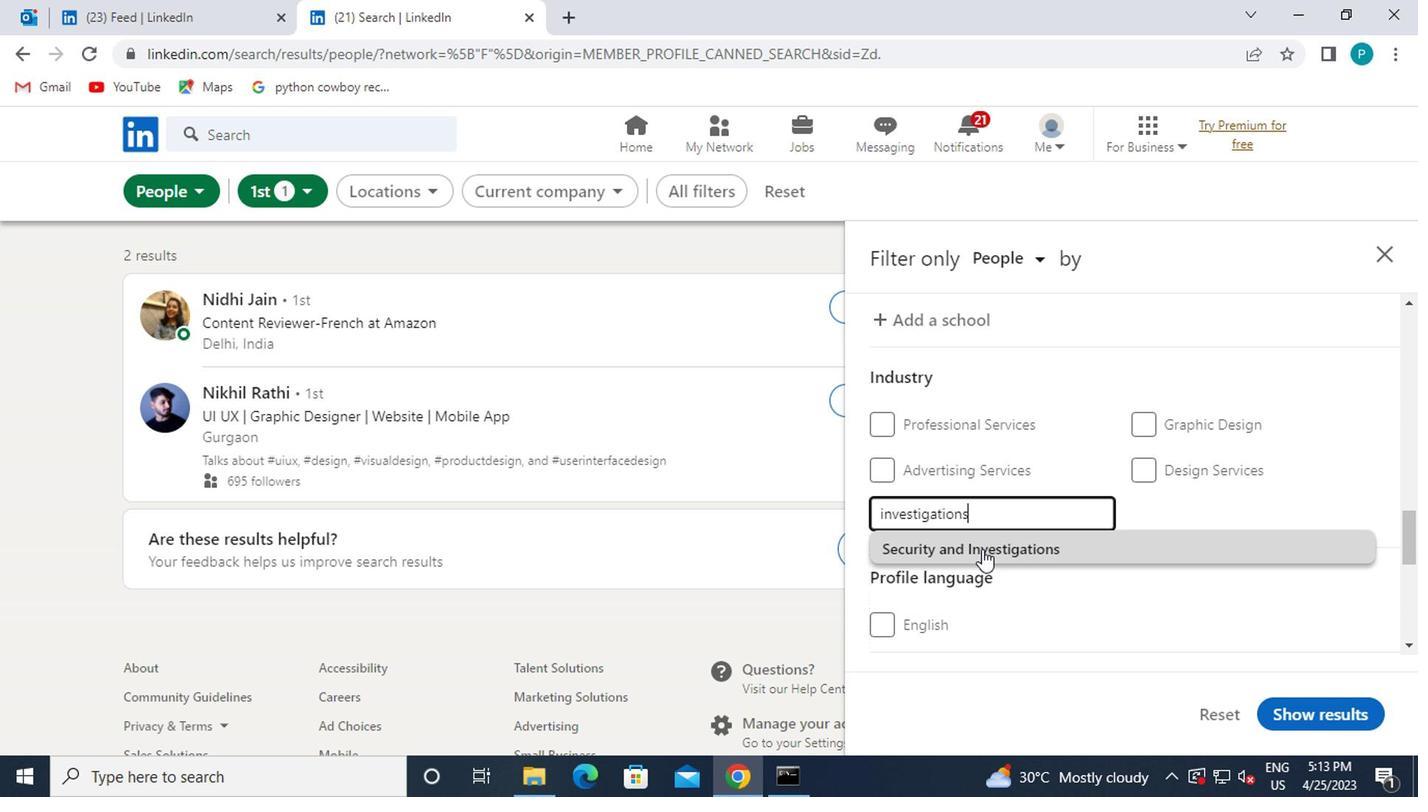 
Action: Mouse scrolled (978, 551) with delta (0, -1)
Screenshot: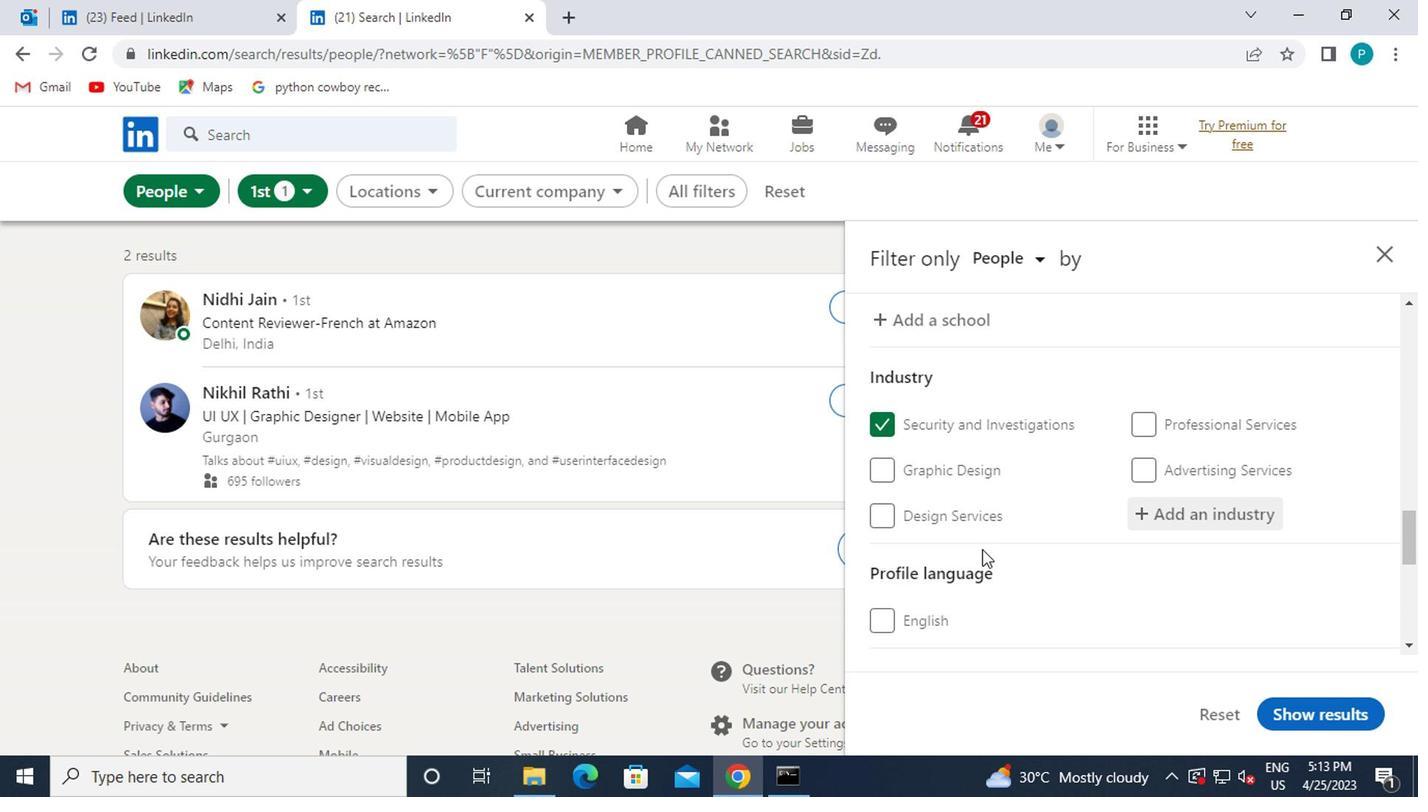 
Action: Mouse moved to (910, 562)
Screenshot: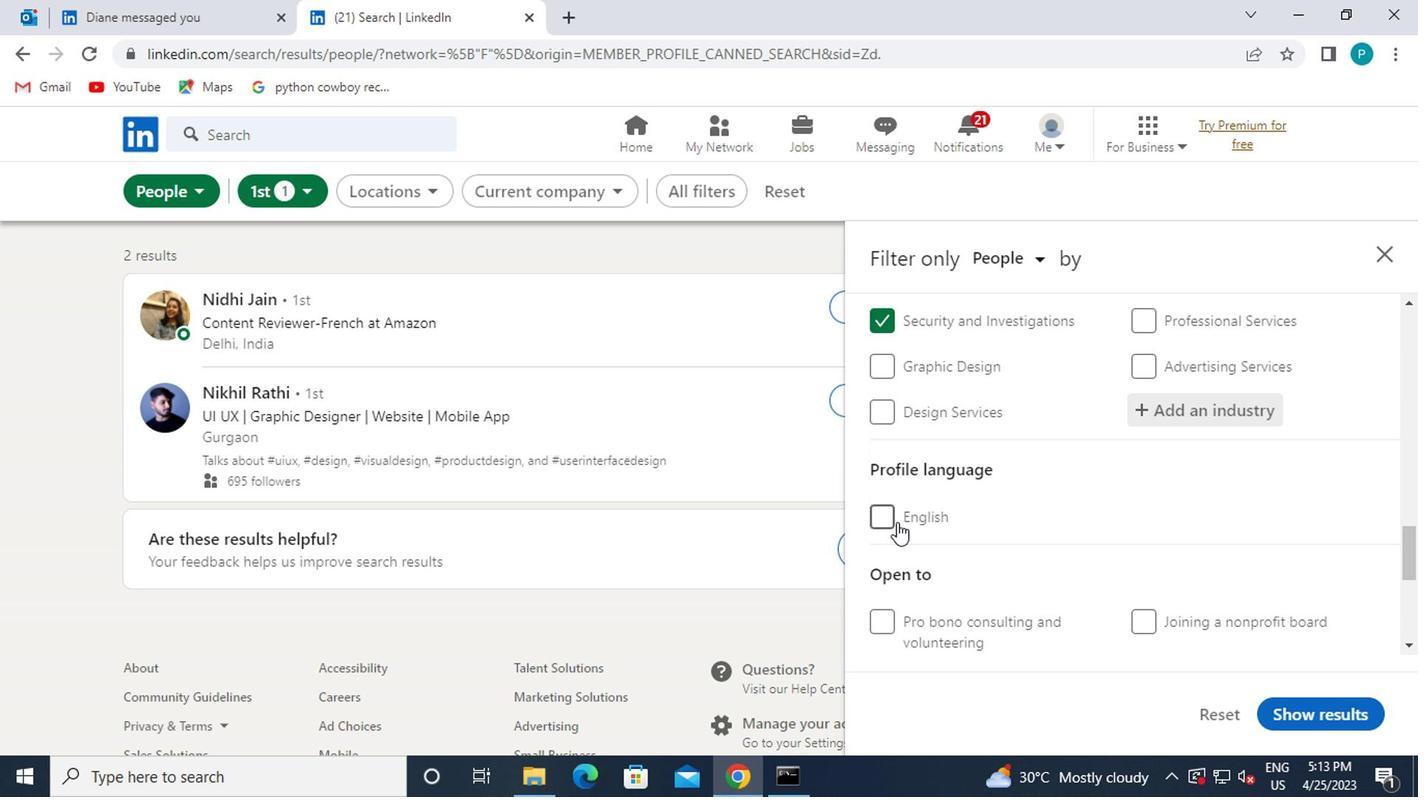
Action: Mouse scrolled (910, 561) with delta (0, 0)
Screenshot: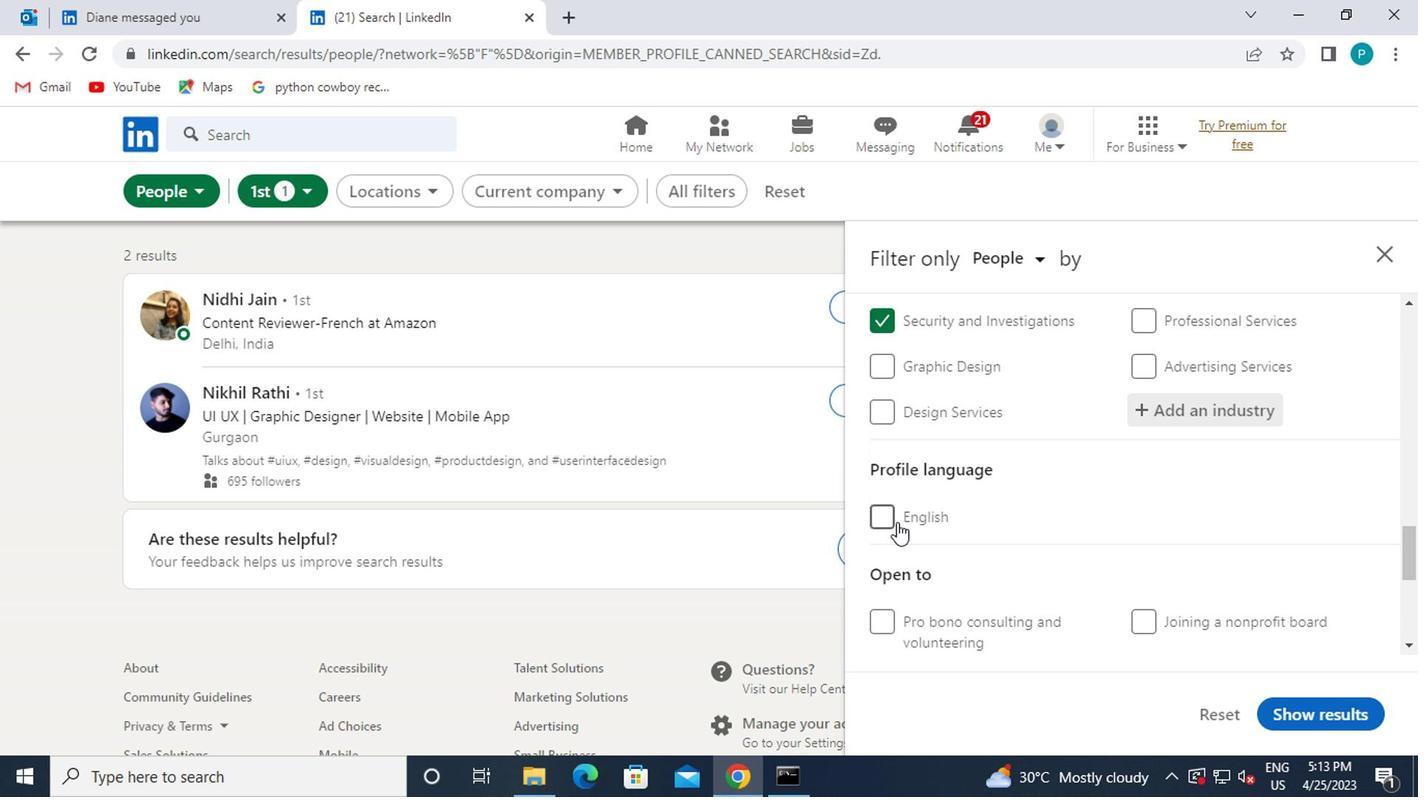 
Action: Mouse moved to (910, 567)
Screenshot: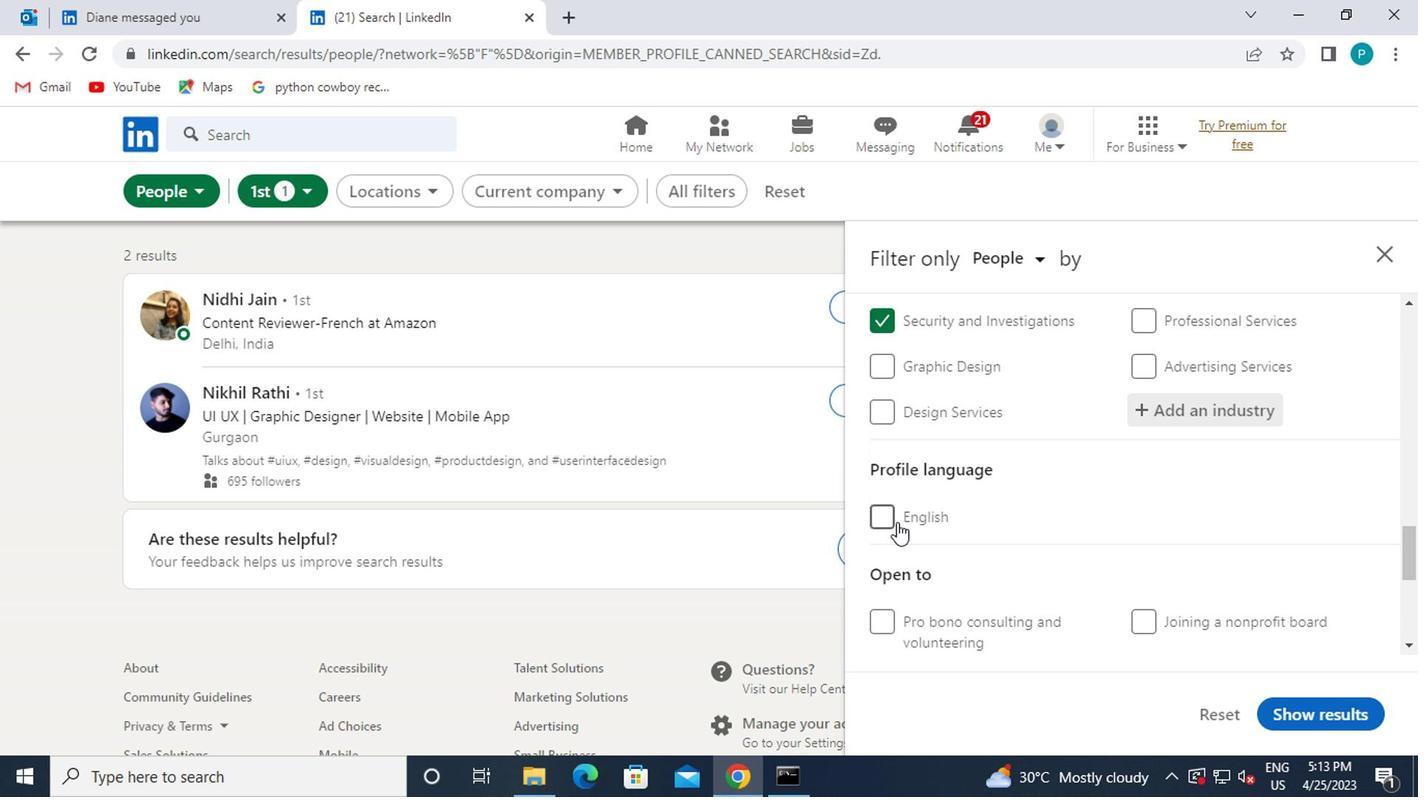 
Action: Mouse scrolled (910, 566) with delta (0, 0)
Screenshot: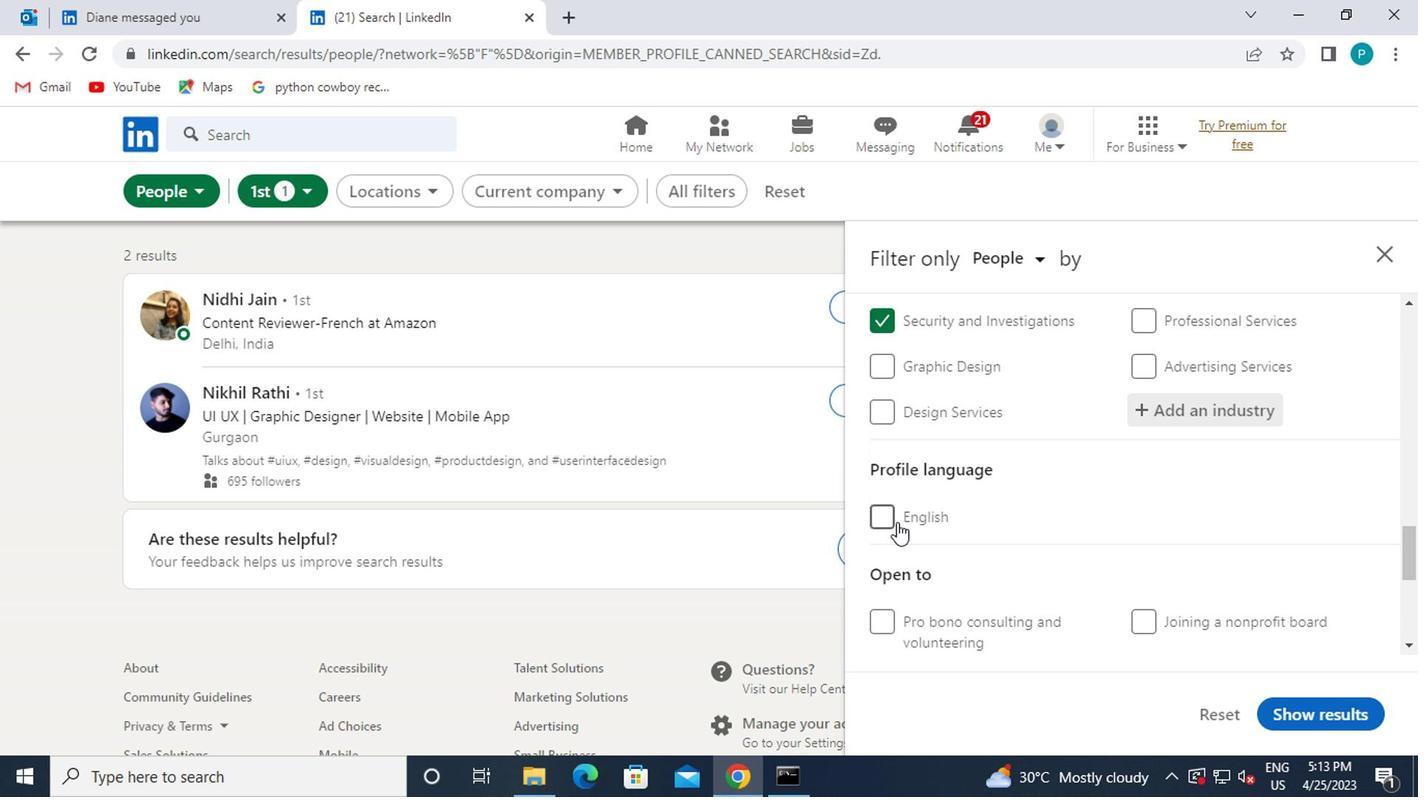 
Action: Mouse moved to (896, 546)
Screenshot: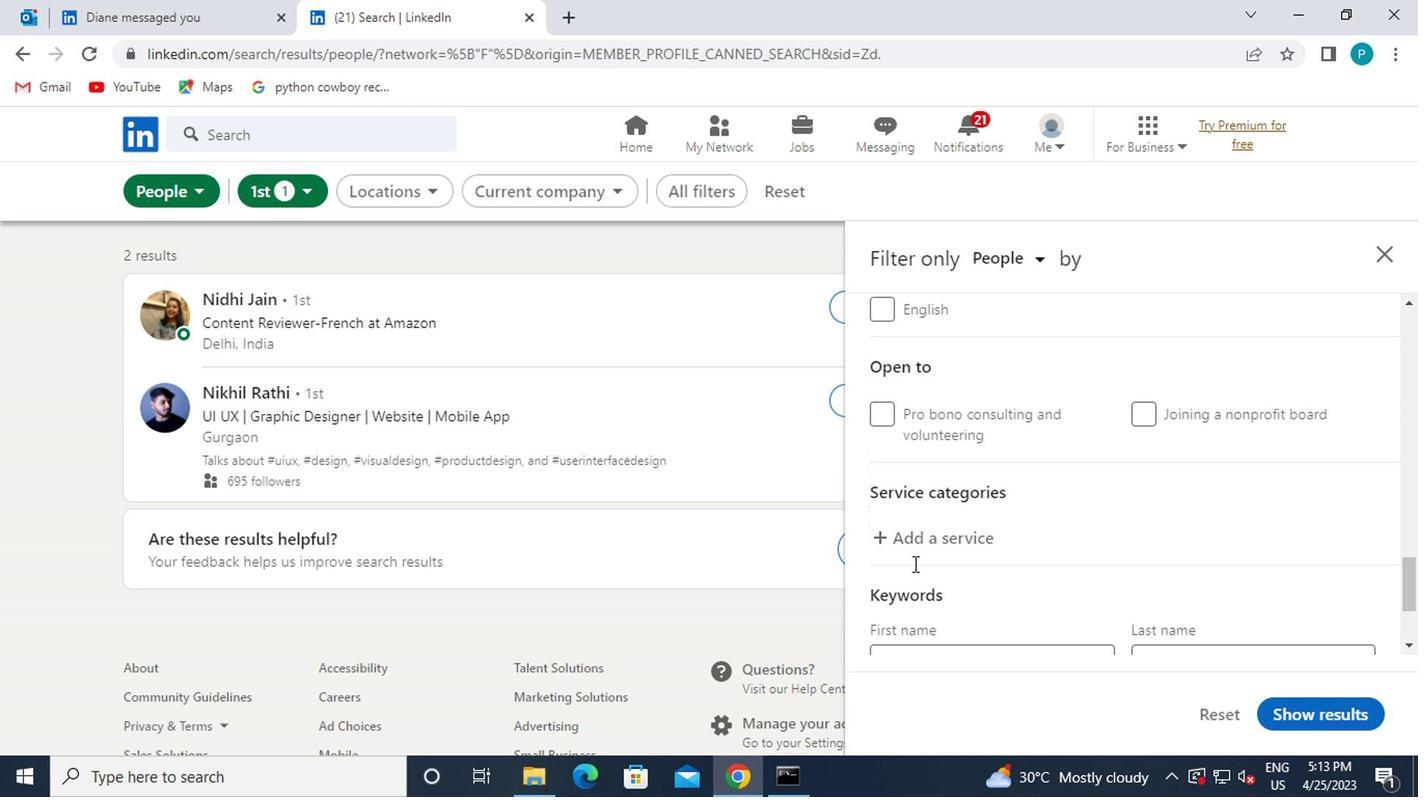 
Action: Mouse pressed left at (896, 546)
Screenshot: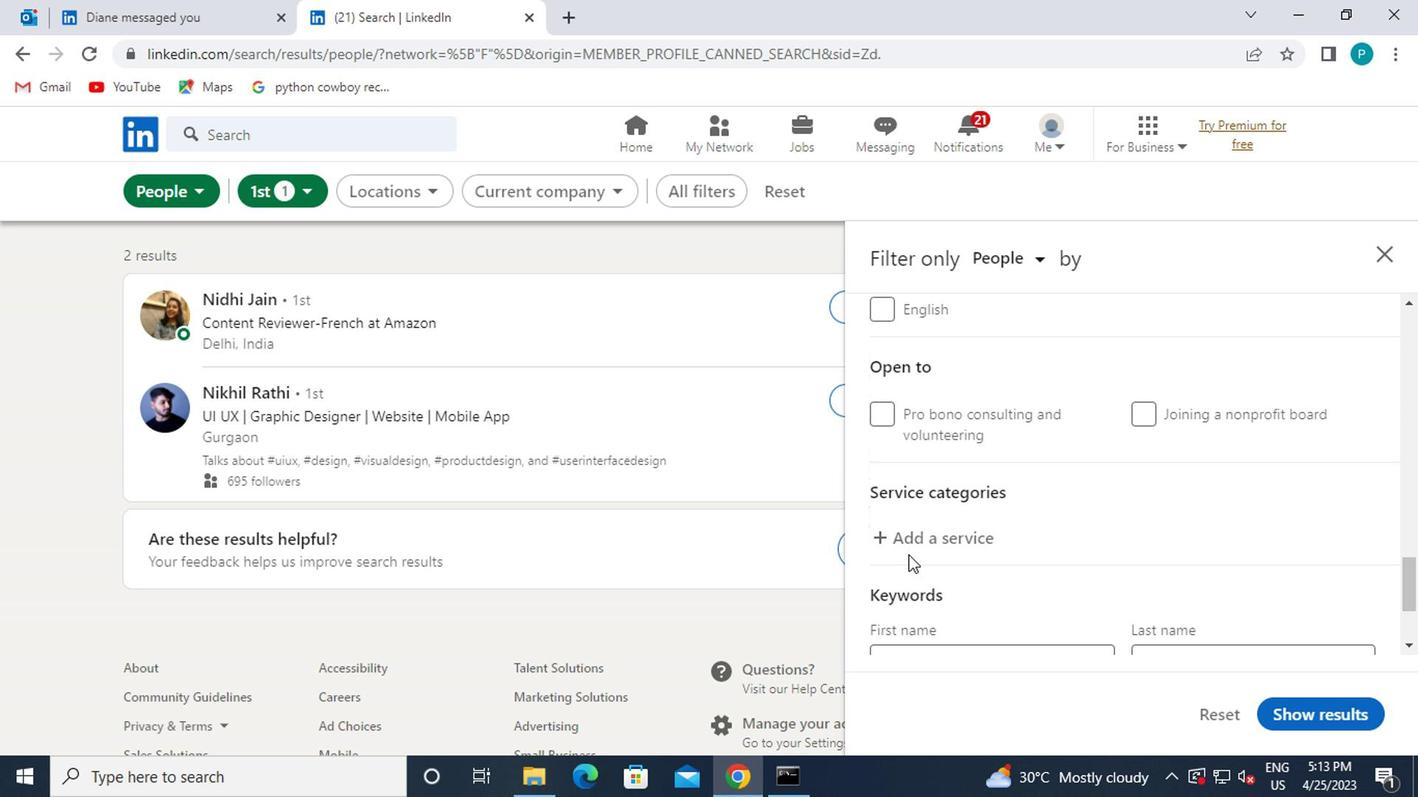 
Action: Mouse moved to (900, 541)
Screenshot: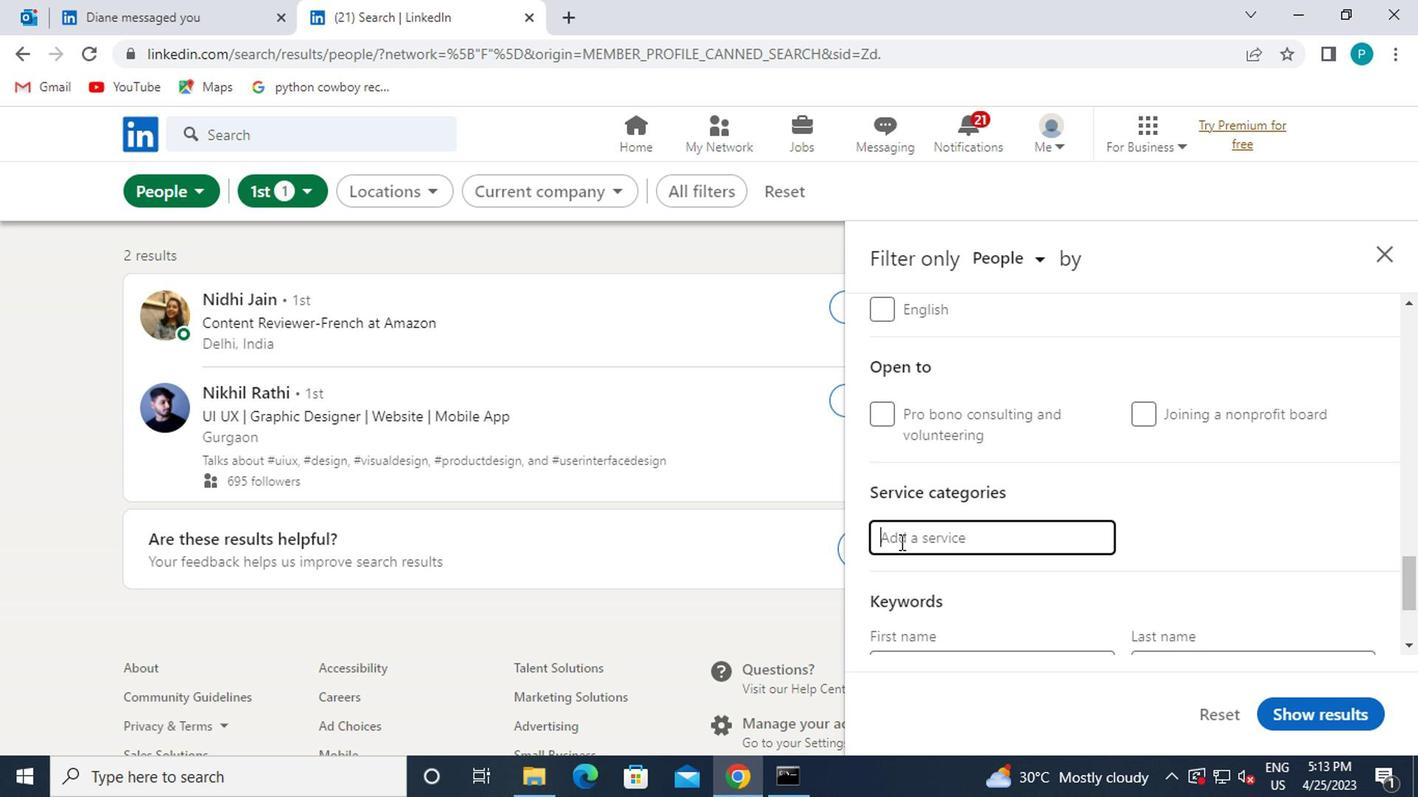 
Action: Key pressed GRANT
Screenshot: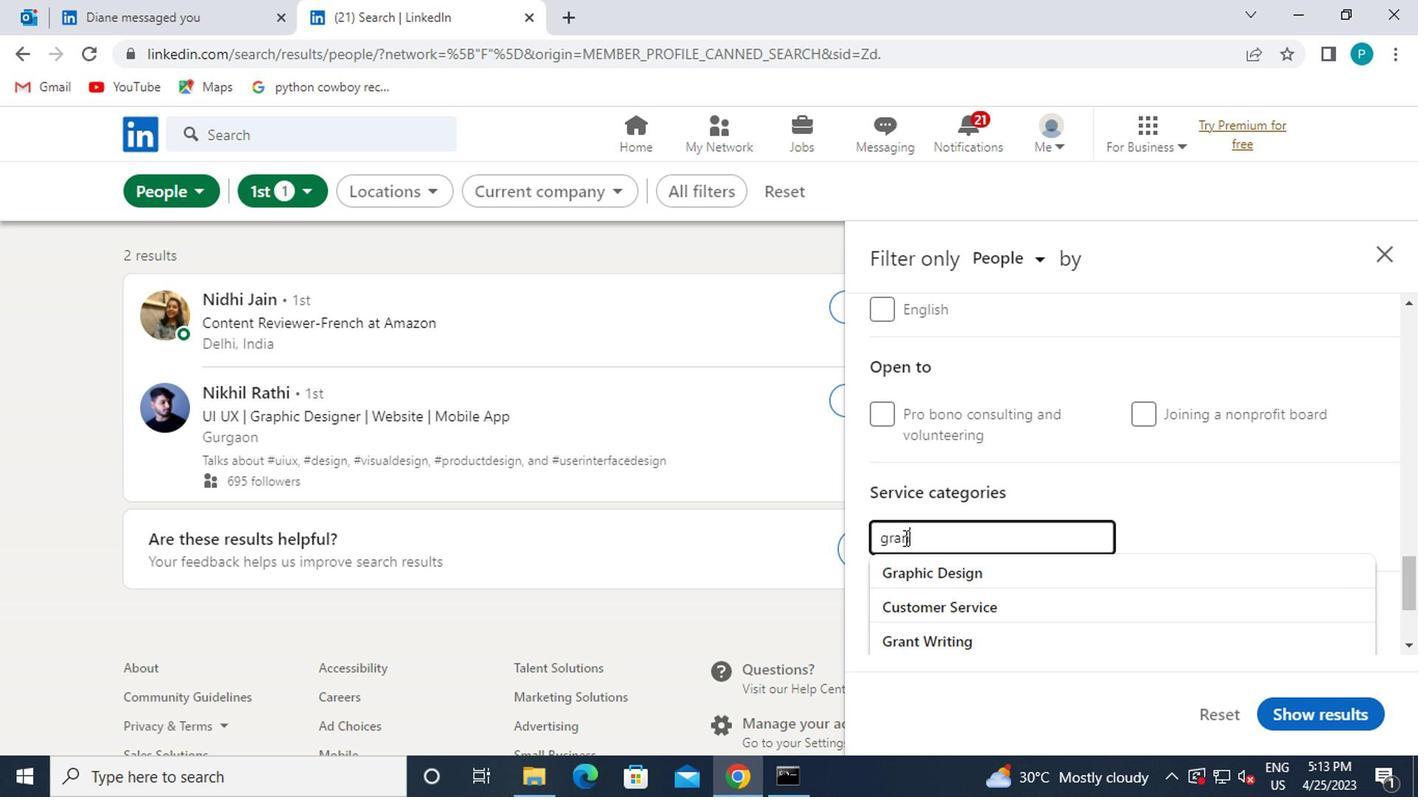 
Action: Mouse moved to (964, 567)
Screenshot: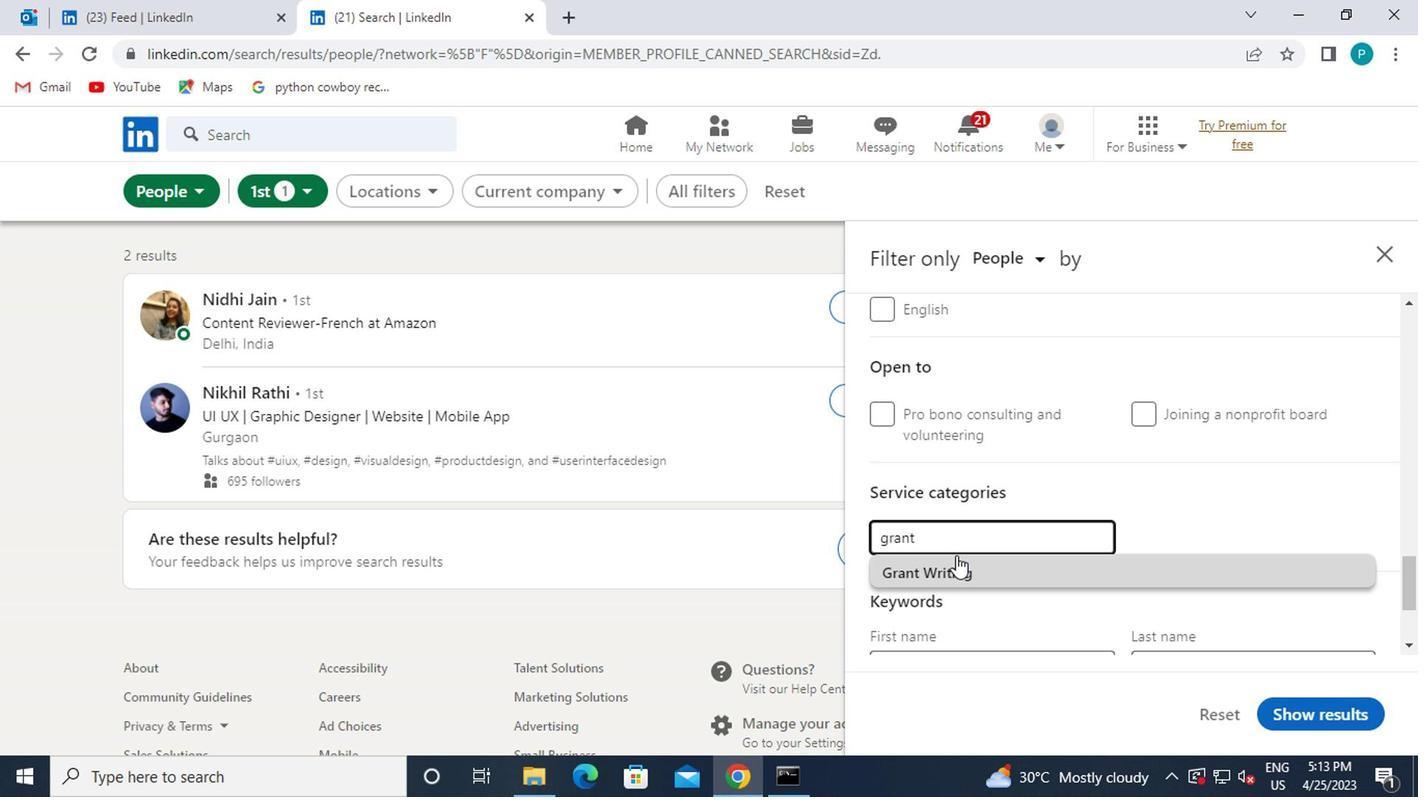 
Action: Mouse pressed left at (964, 567)
Screenshot: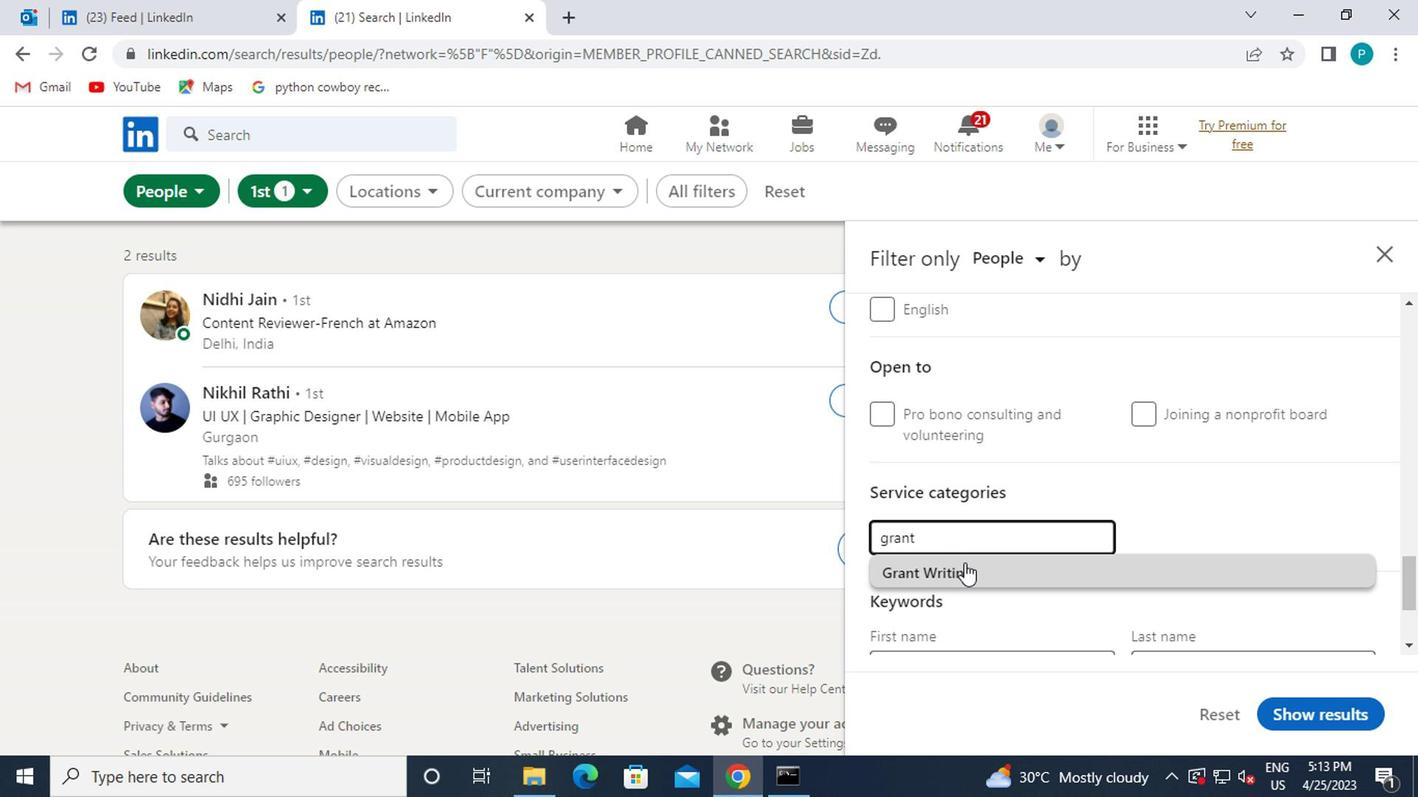 
Action: Mouse scrolled (964, 566) with delta (0, 0)
Screenshot: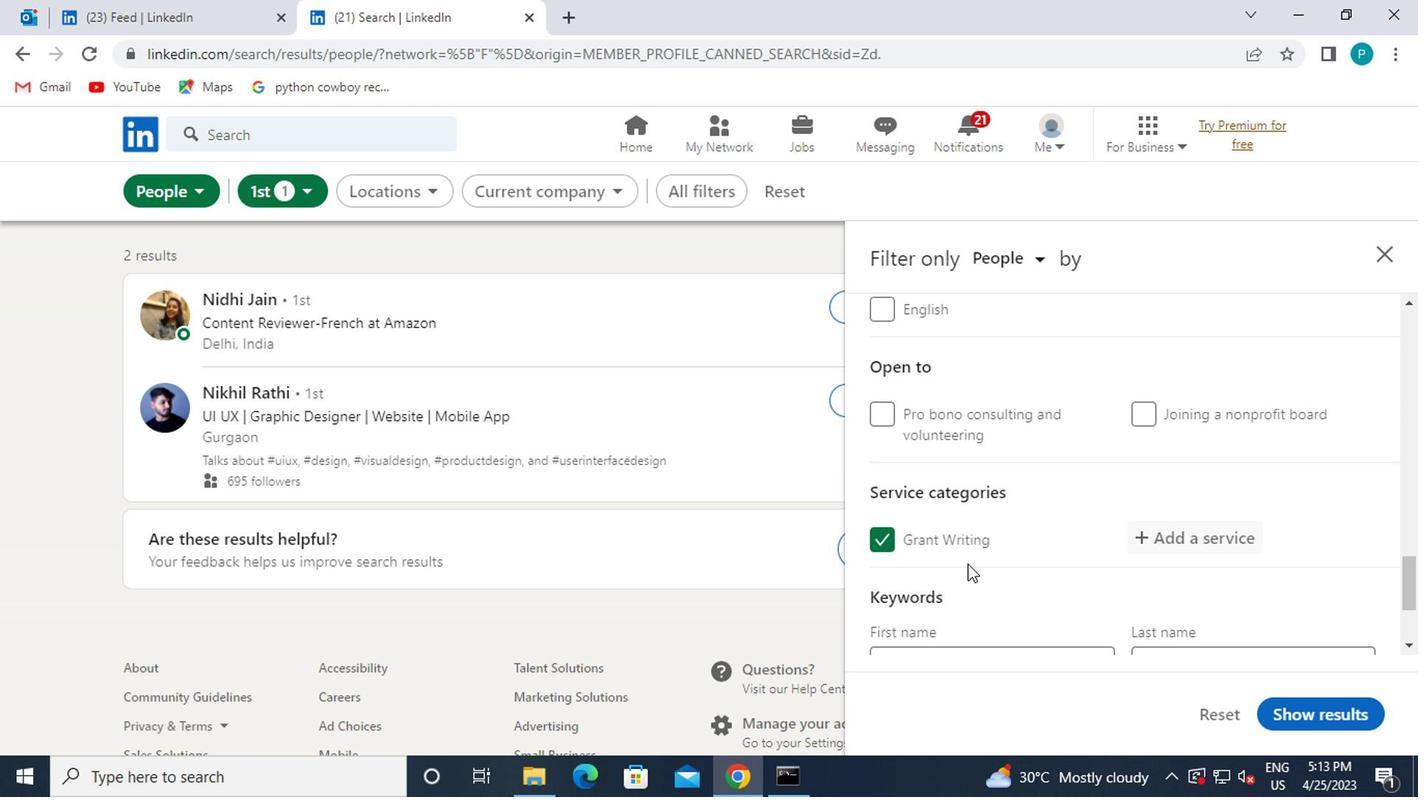 
Action: Mouse moved to (930, 639)
Screenshot: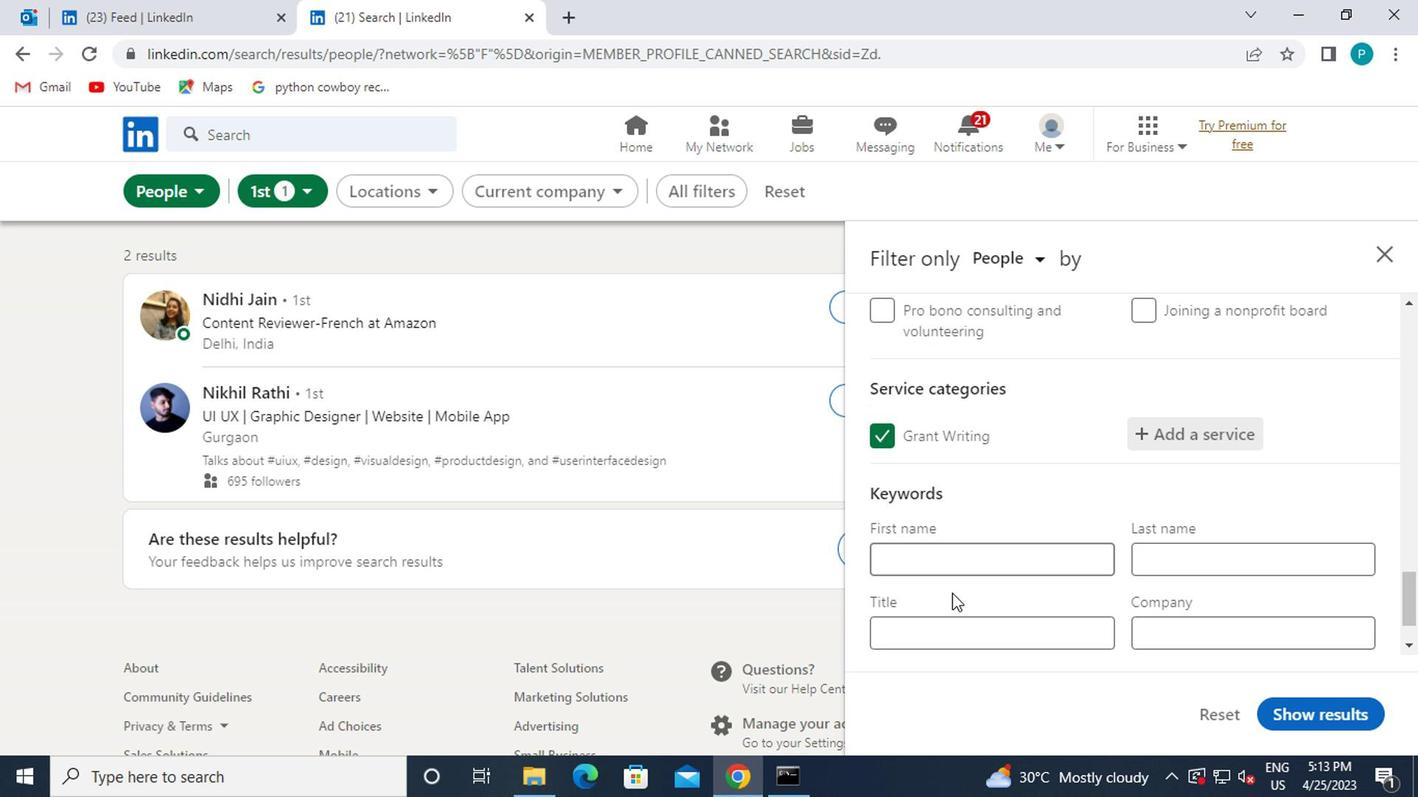 
Action: Mouse pressed left at (930, 639)
Screenshot: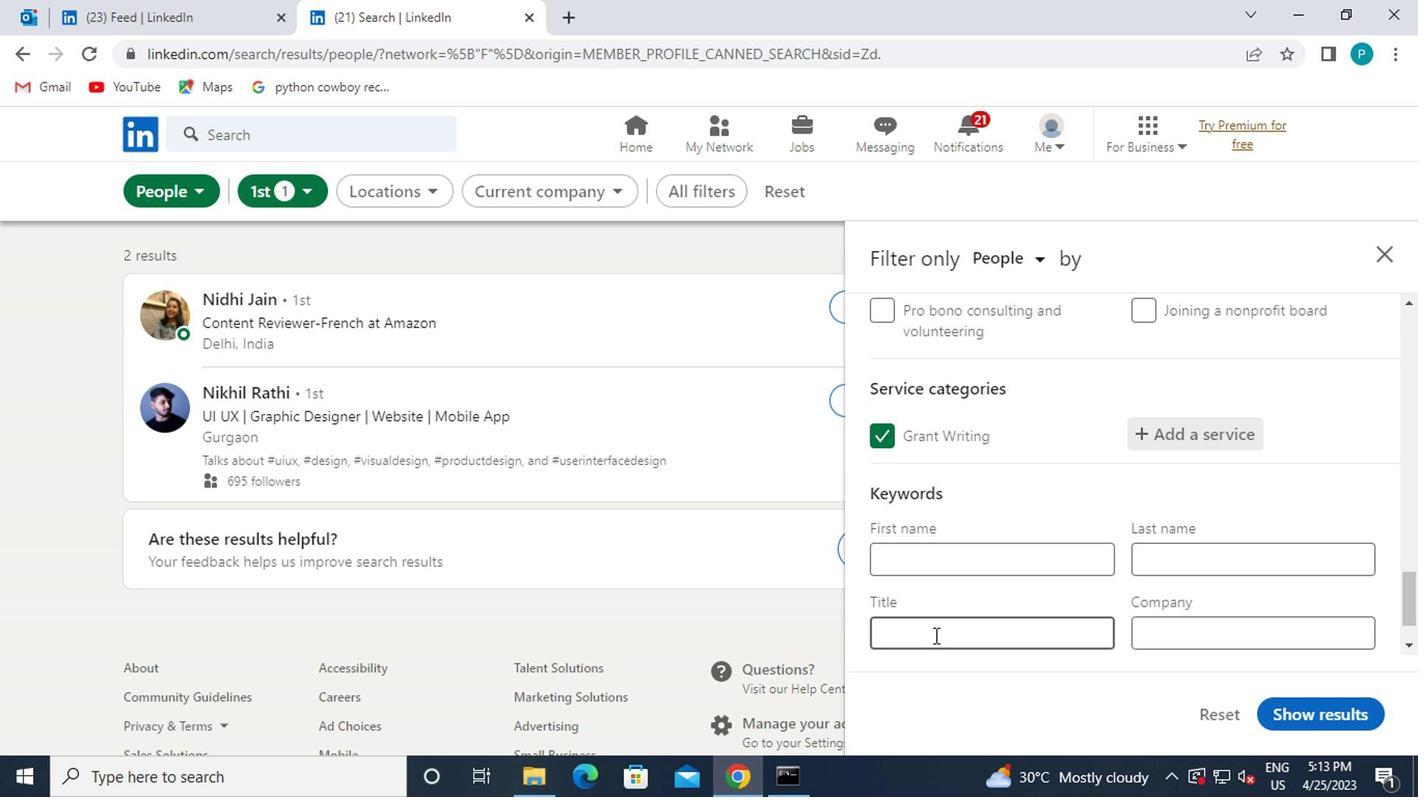 
Action: Mouse scrolled (930, 638) with delta (0, -1)
Screenshot: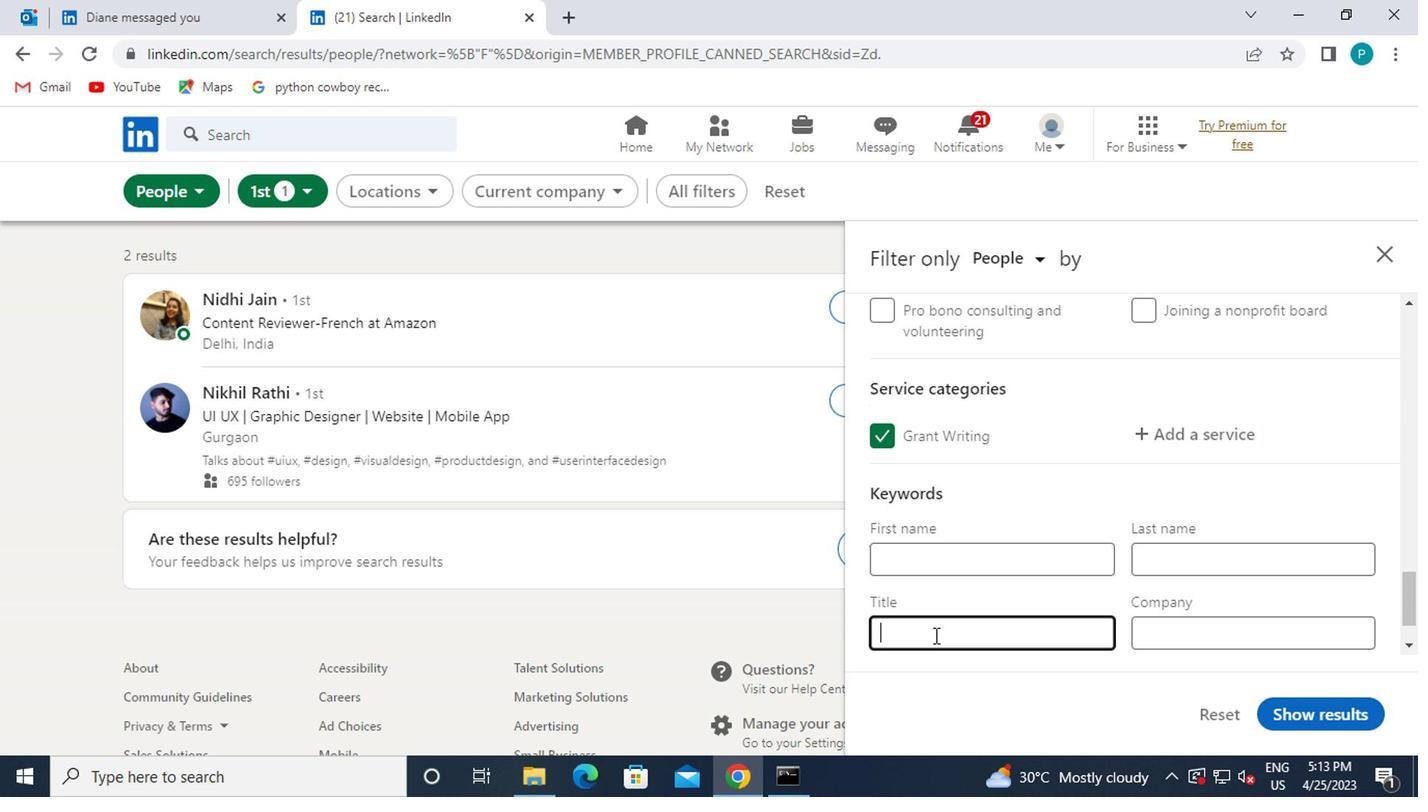 
Action: Mouse moved to (937, 599)
Screenshot: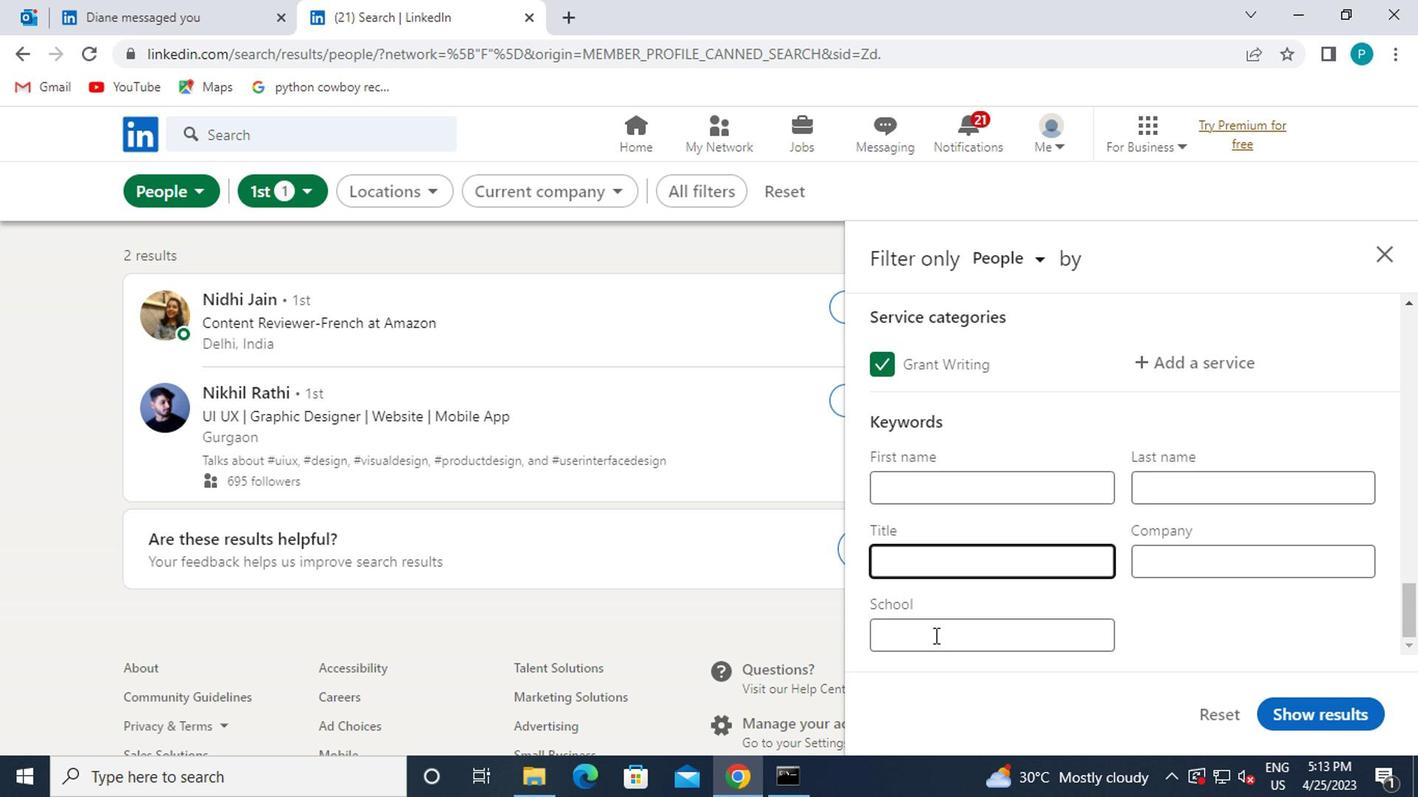 
Action: Key pressed MANUFACTACTURING<Key.space>ASSEMBLER
Screenshot: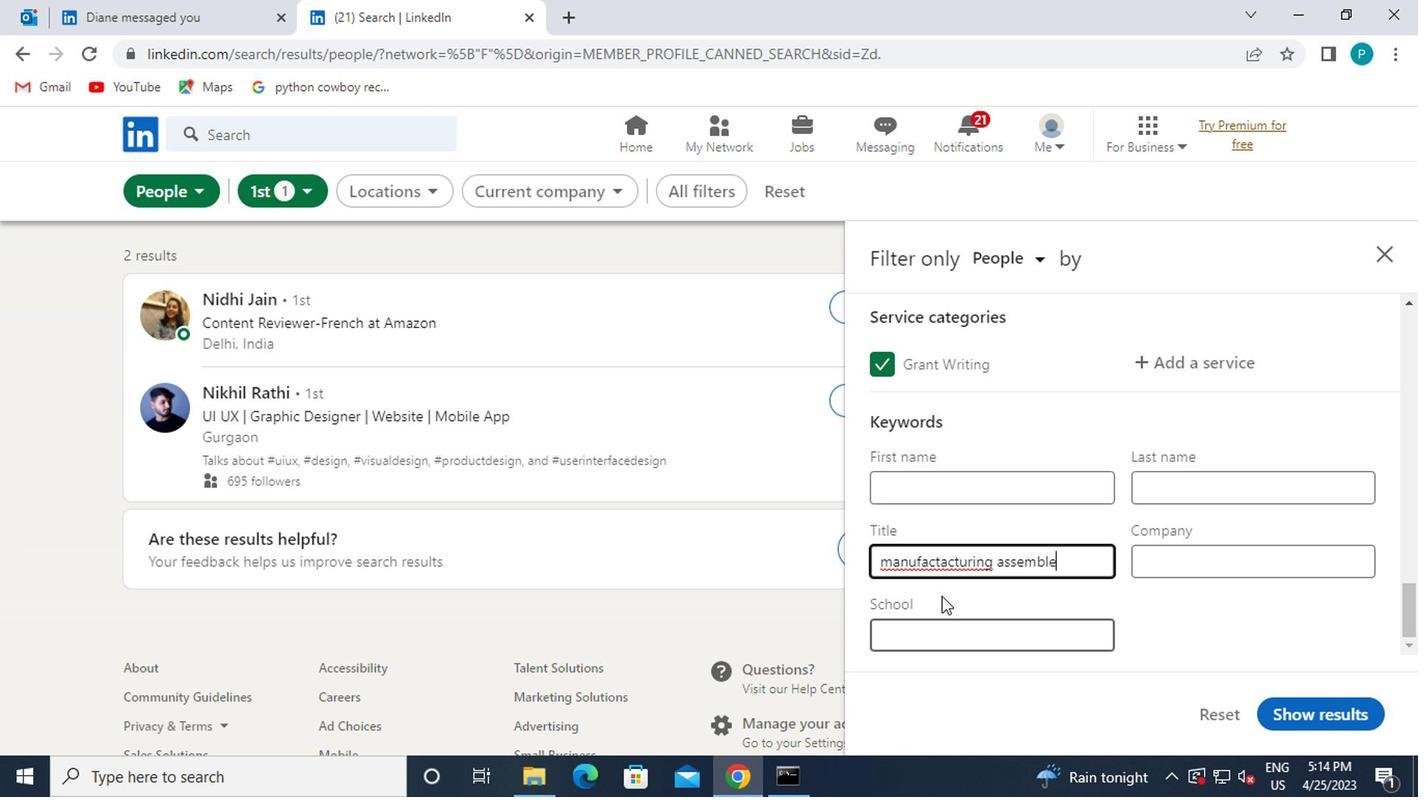 
Action: Mouse moved to (1313, 711)
Screenshot: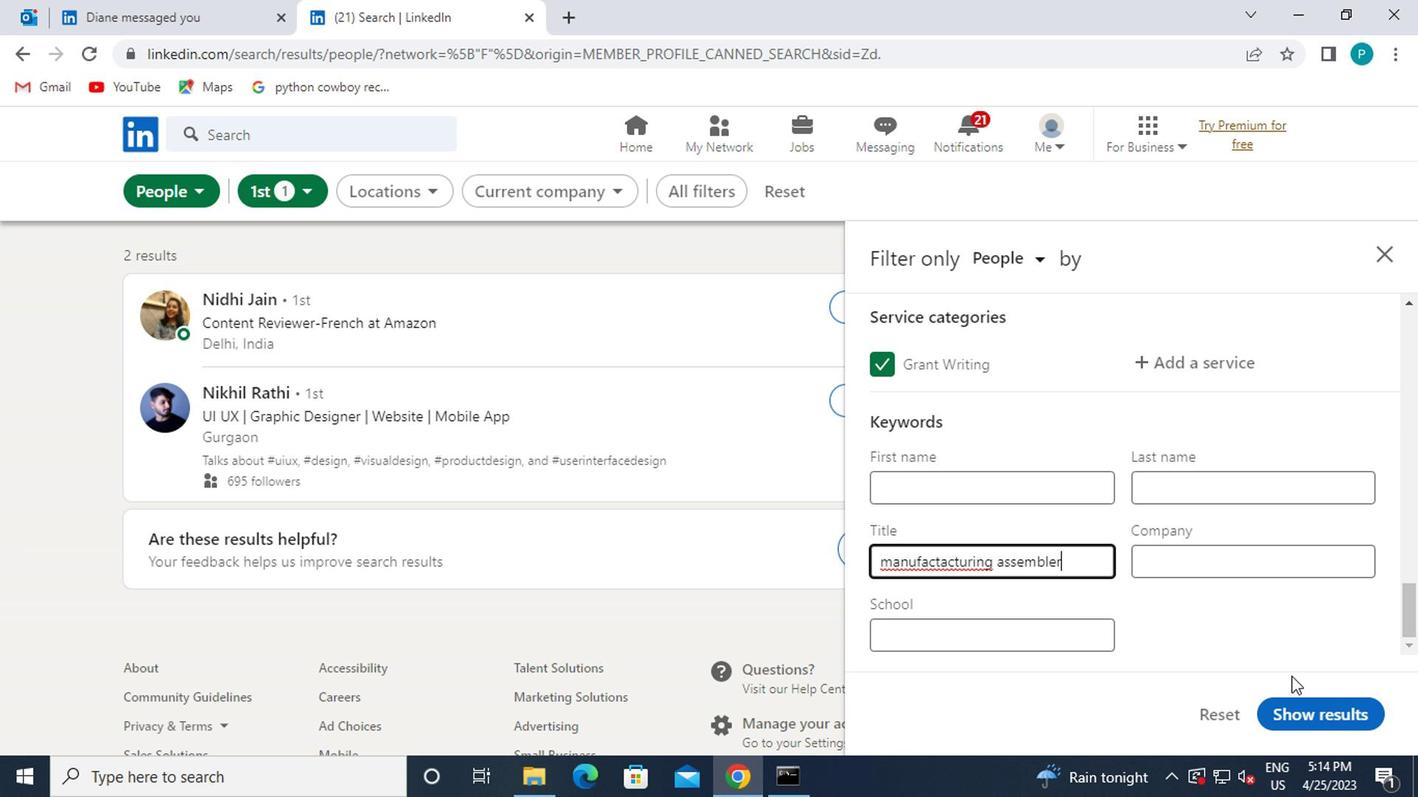
Action: Mouse pressed left at (1313, 711)
Screenshot: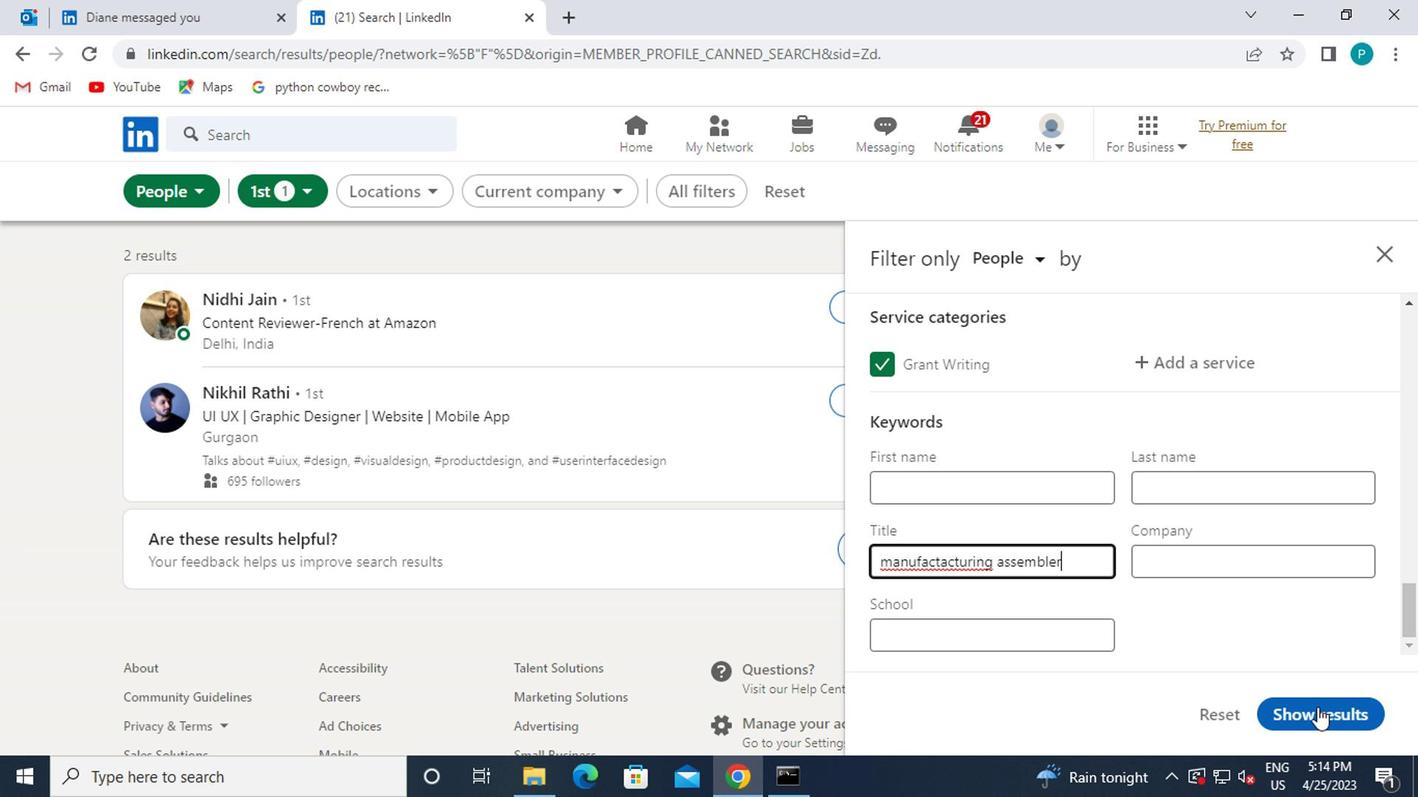 
Action: Mouse moved to (1414, 516)
Screenshot: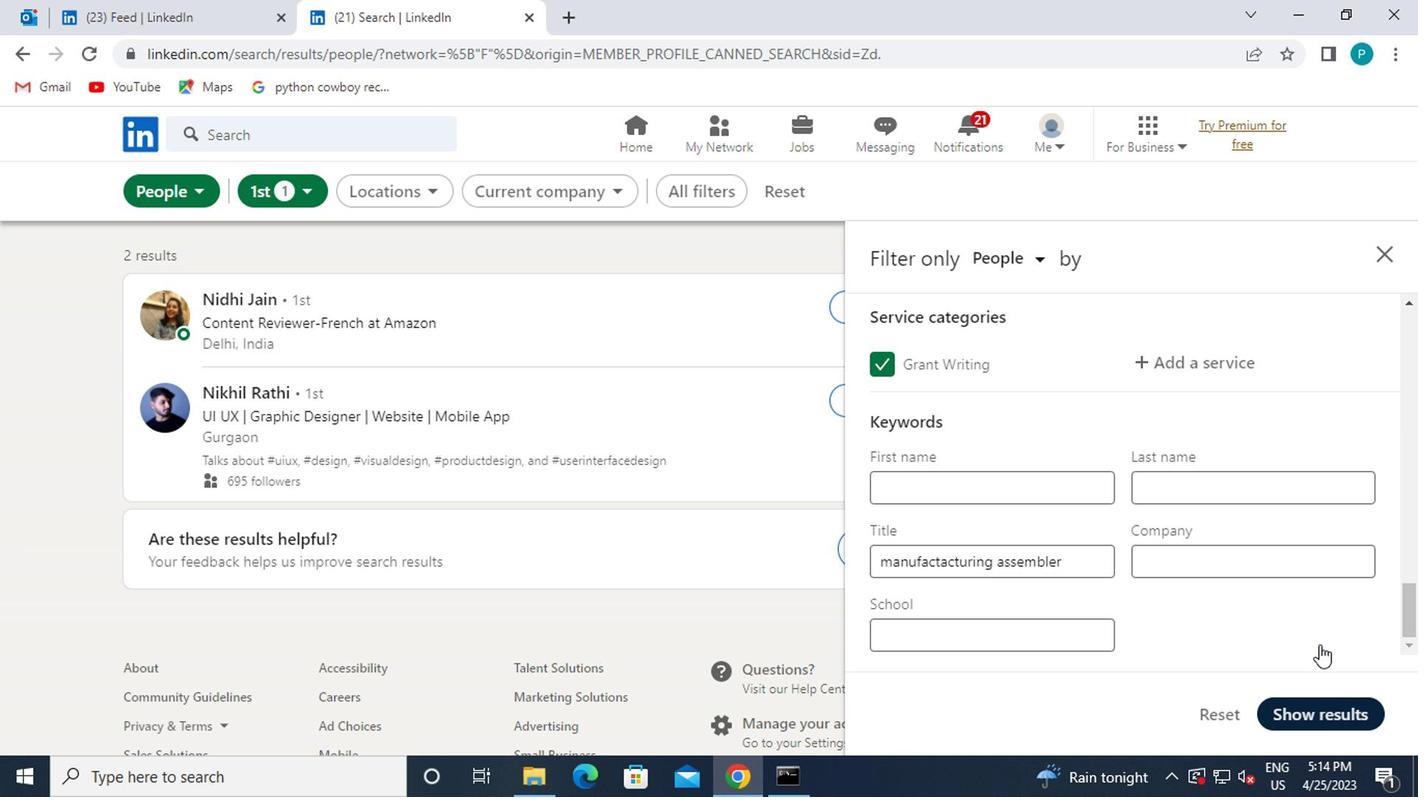 
